Task: Look for space in Timon, Brazil from 12th  August, 2023 to 15th August, 2023 for 3 adults in price range Rs.12000 to Rs.16000. Place can be entire place with 2 bedrooms having 3 beds and 1 bathroom. Property type can be flat. Booking option can be shelf check-in. Required host language is Spanish.
Action: Mouse moved to (696, 123)
Screenshot: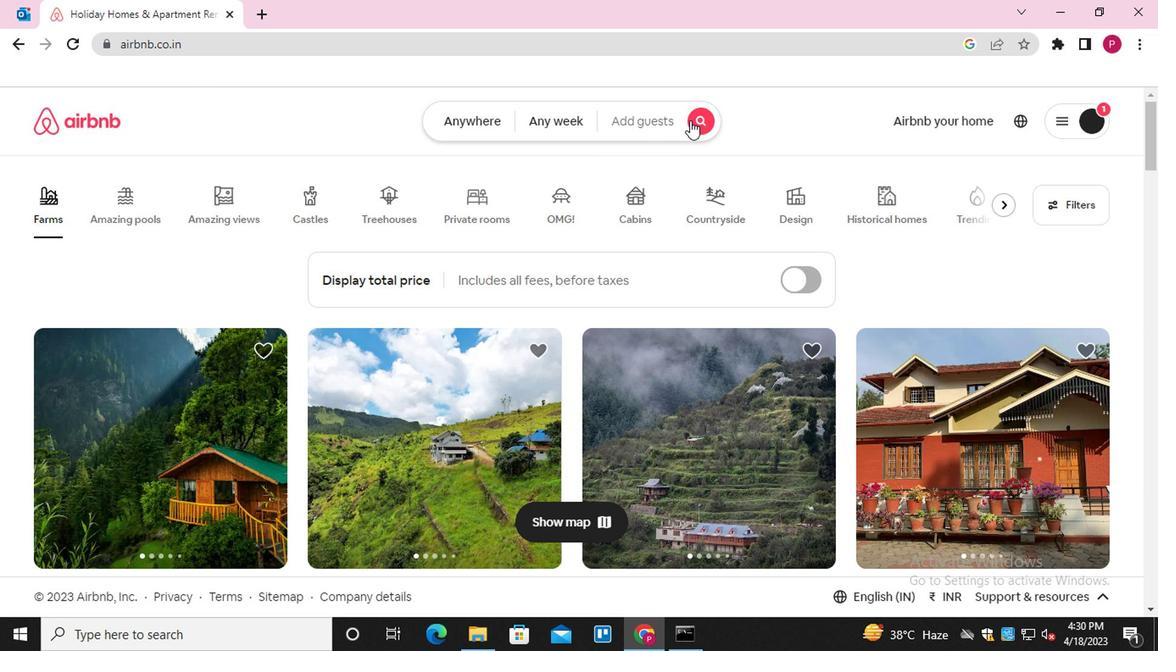 
Action: Mouse pressed left at (696, 123)
Screenshot: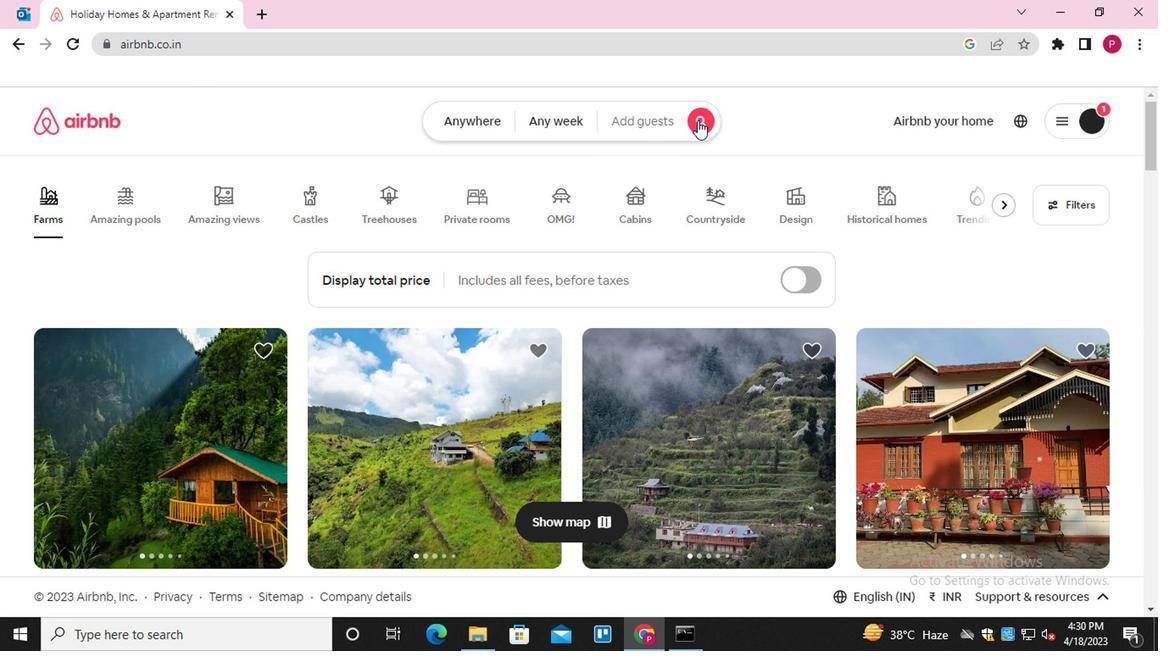 
Action: Mouse moved to (395, 187)
Screenshot: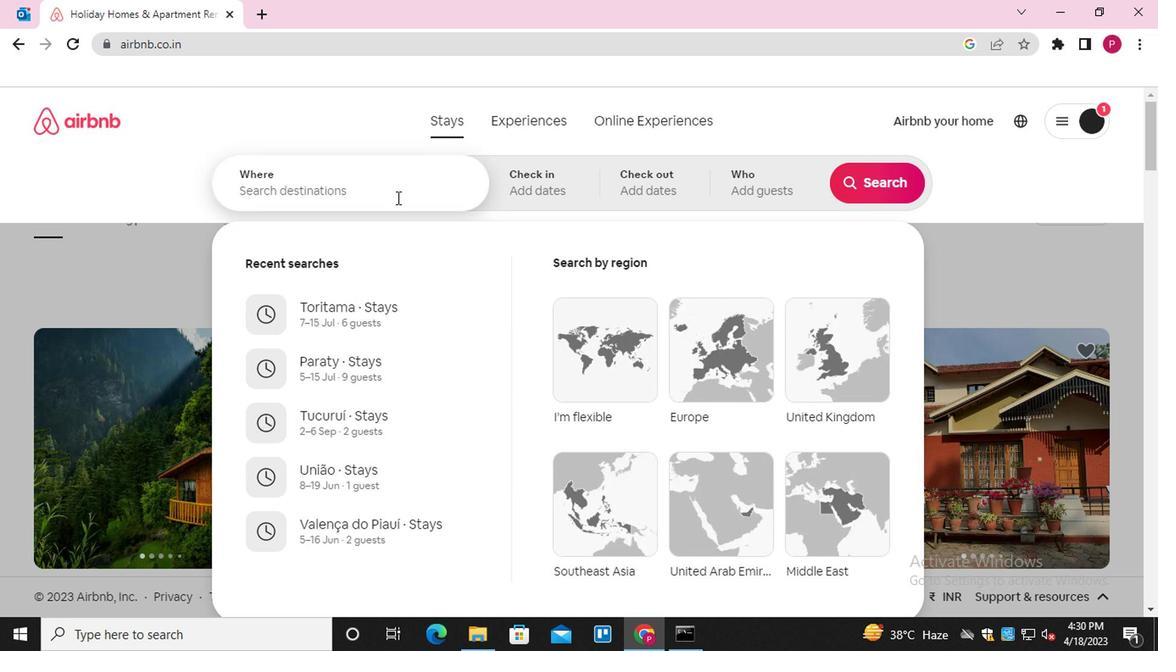 
Action: Mouse pressed left at (395, 187)
Screenshot: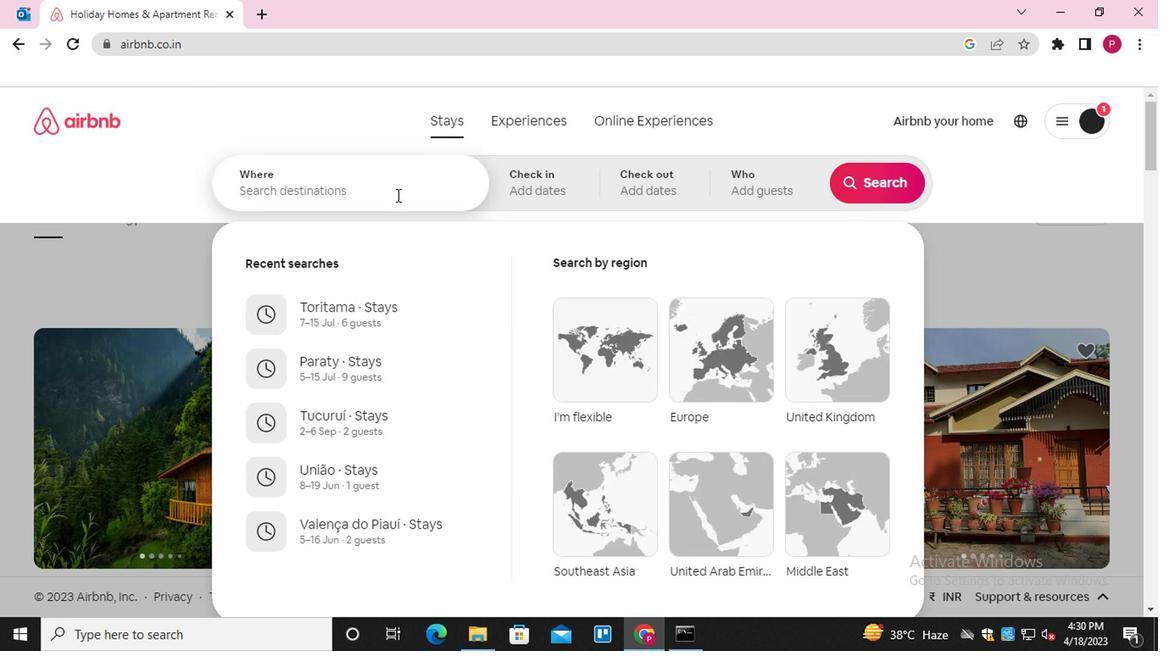 
Action: Mouse moved to (395, 187)
Screenshot: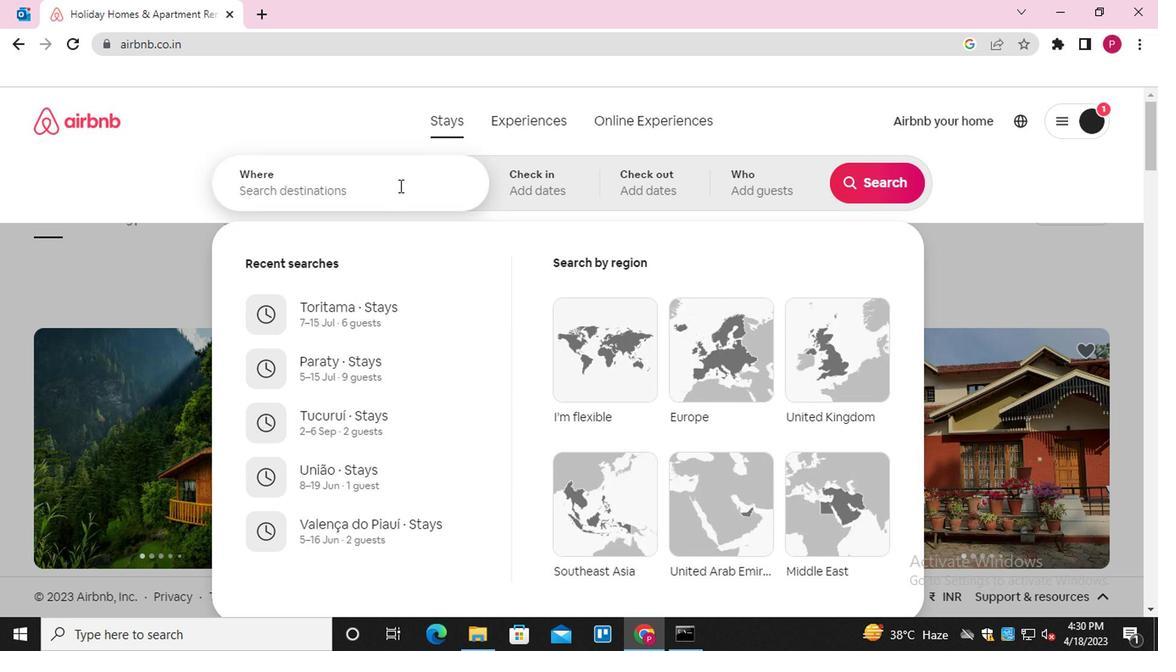 
Action: Key pressed <Key.shift>TIMON,<Key.shift>BRAZIL
Screenshot: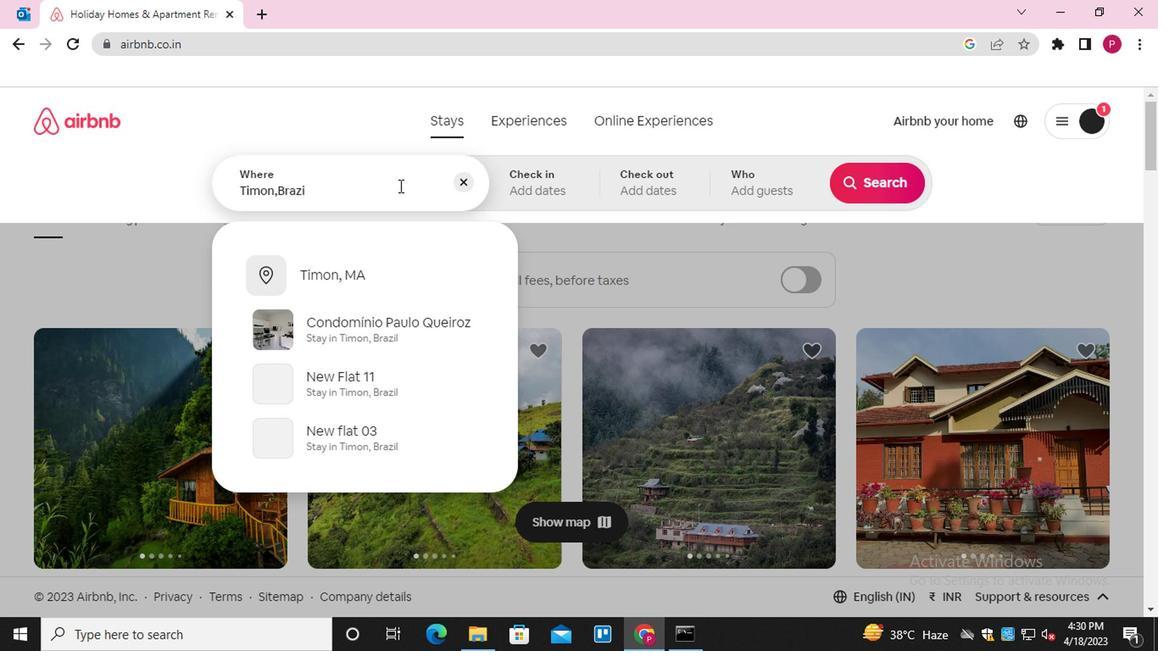 
Action: Mouse moved to (377, 274)
Screenshot: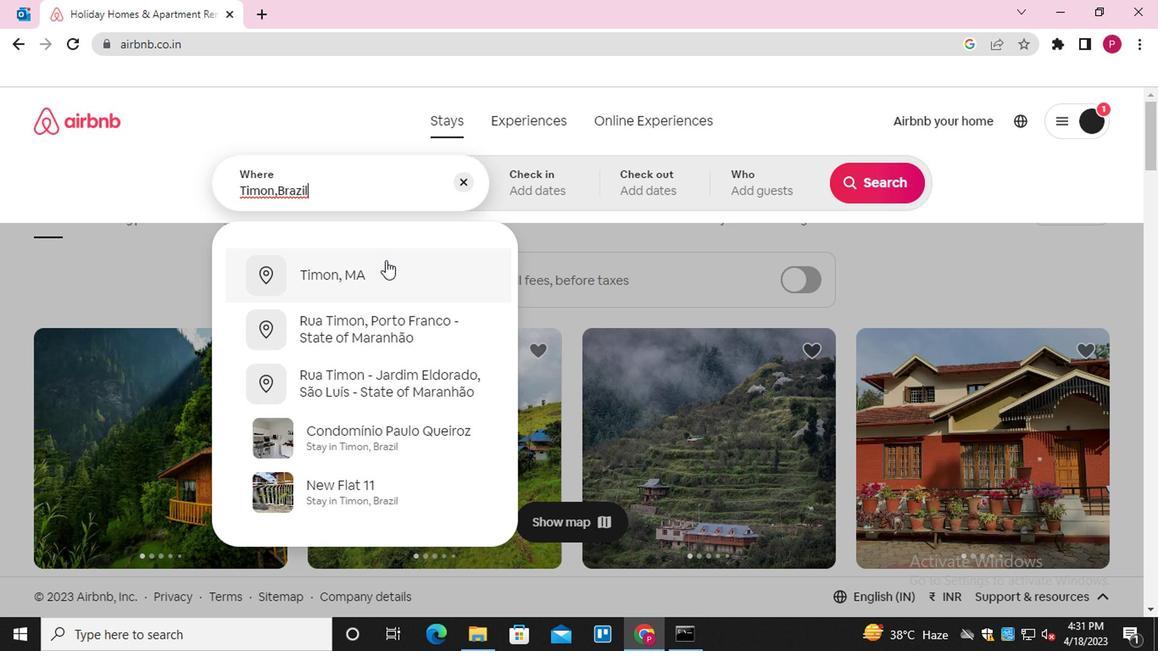 
Action: Mouse pressed left at (377, 274)
Screenshot: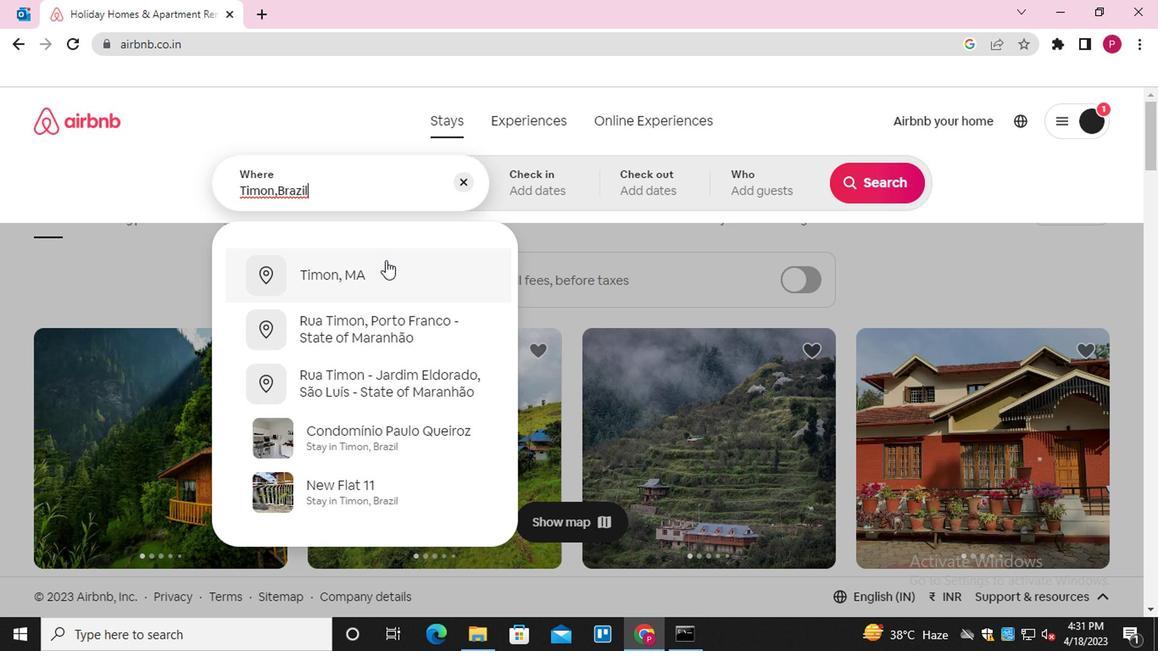
Action: Mouse moved to (864, 315)
Screenshot: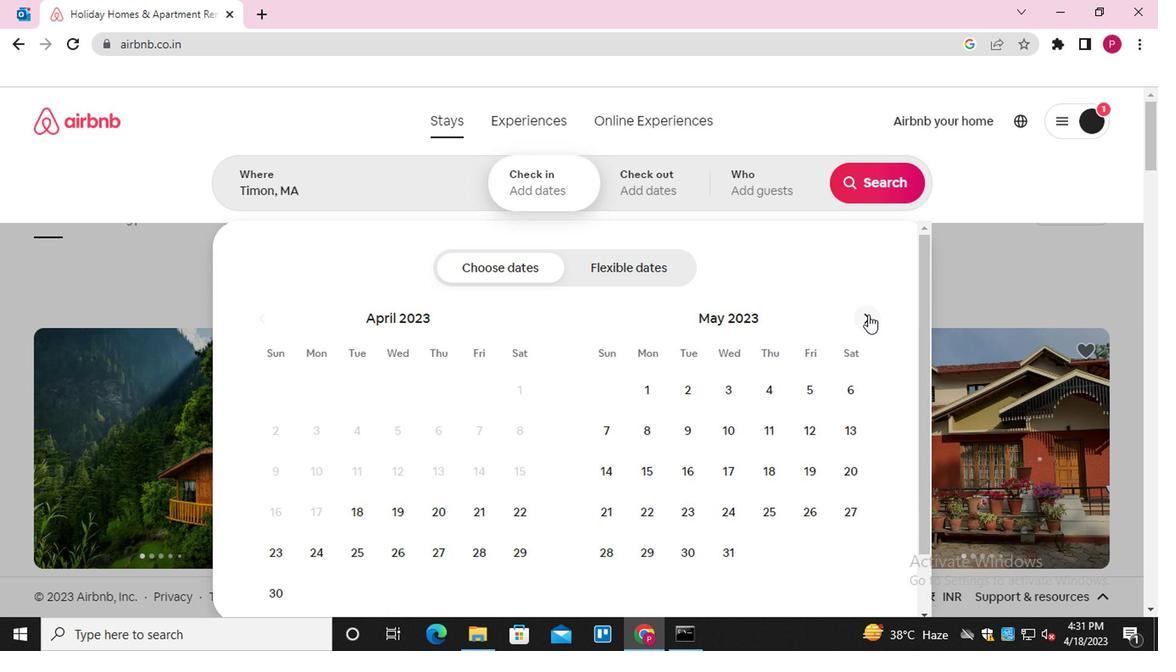 
Action: Mouse pressed left at (864, 315)
Screenshot: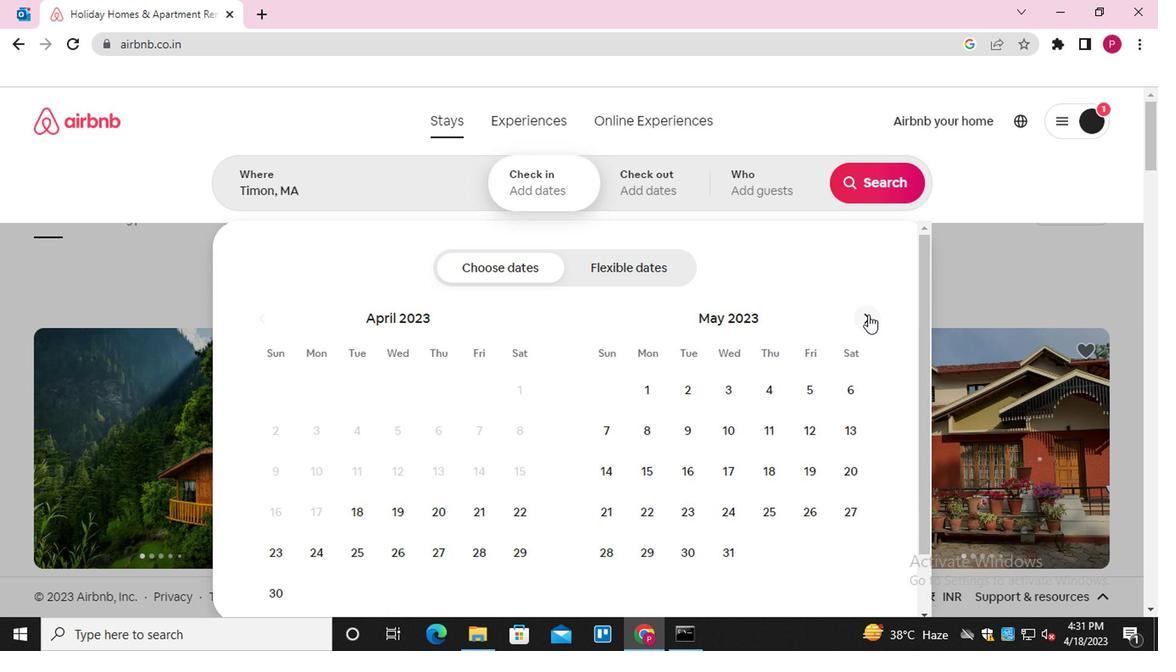 
Action: Mouse pressed left at (864, 315)
Screenshot: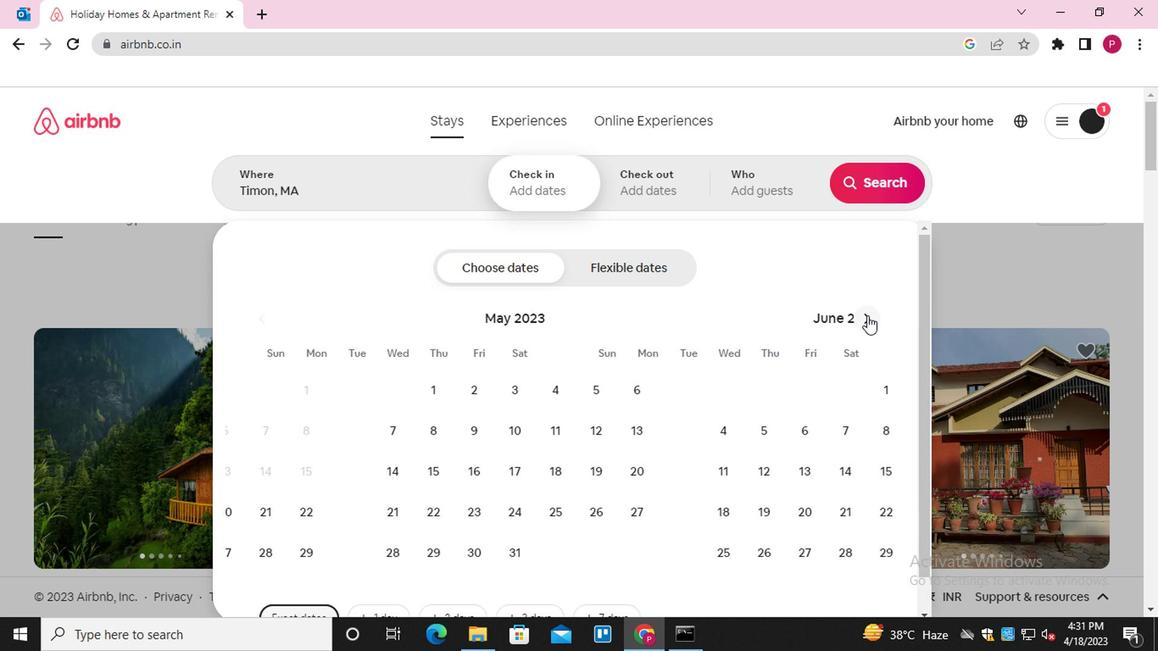 
Action: Mouse pressed left at (864, 315)
Screenshot: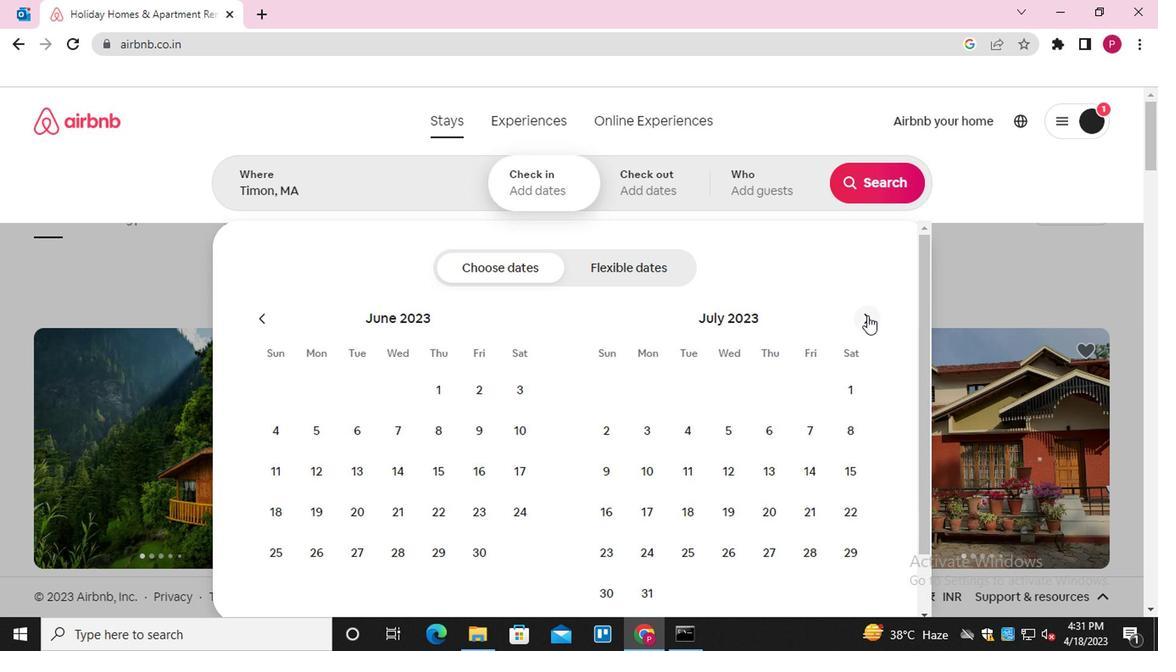 
Action: Mouse moved to (837, 425)
Screenshot: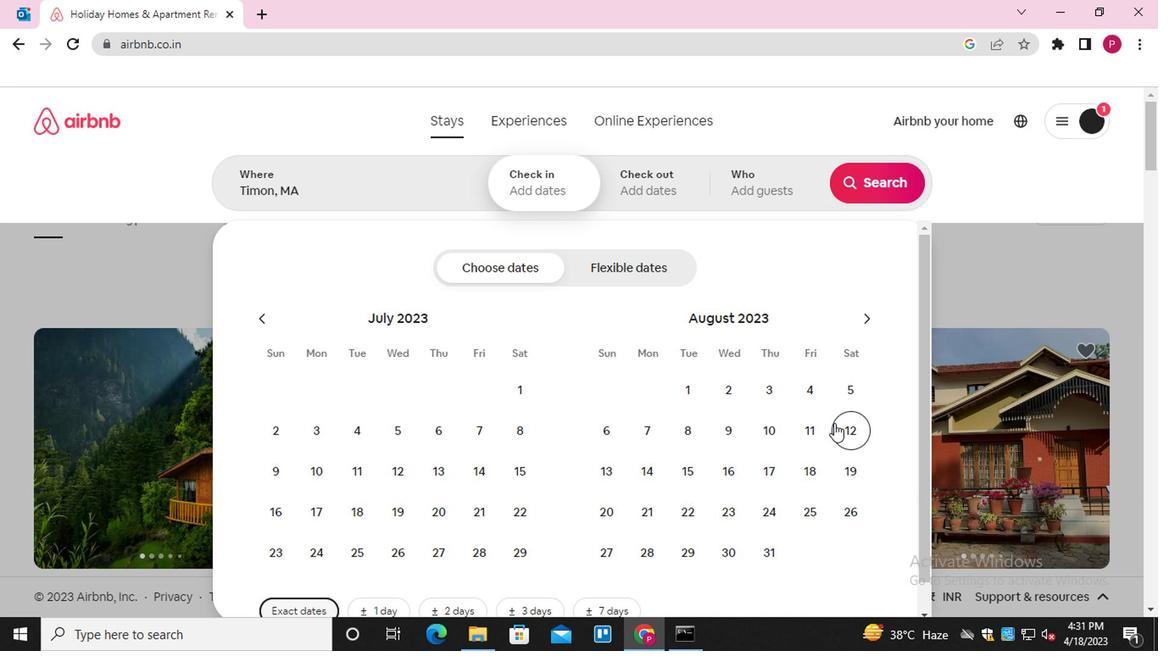 
Action: Mouse pressed left at (837, 425)
Screenshot: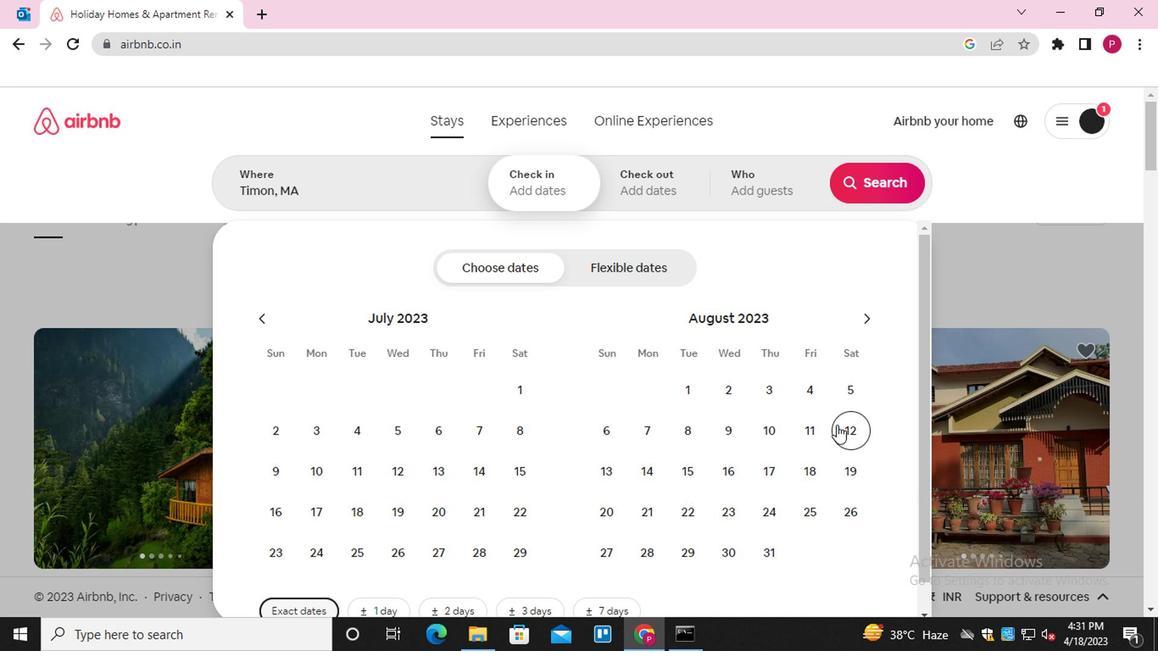 
Action: Mouse moved to (674, 463)
Screenshot: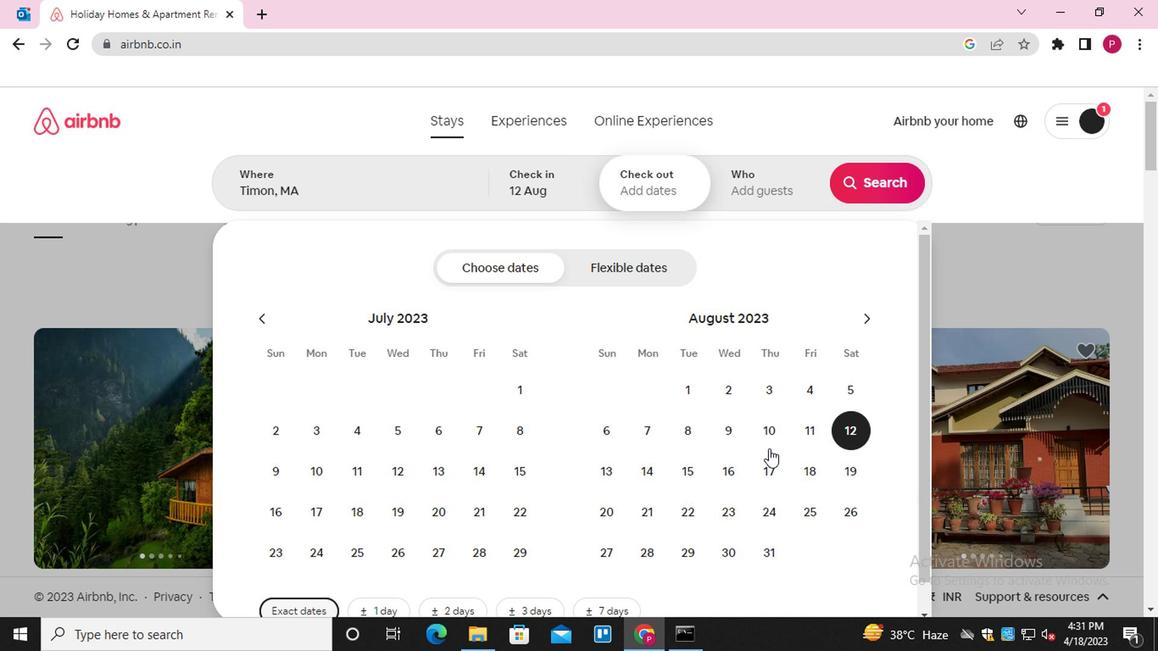 
Action: Mouse pressed left at (674, 463)
Screenshot: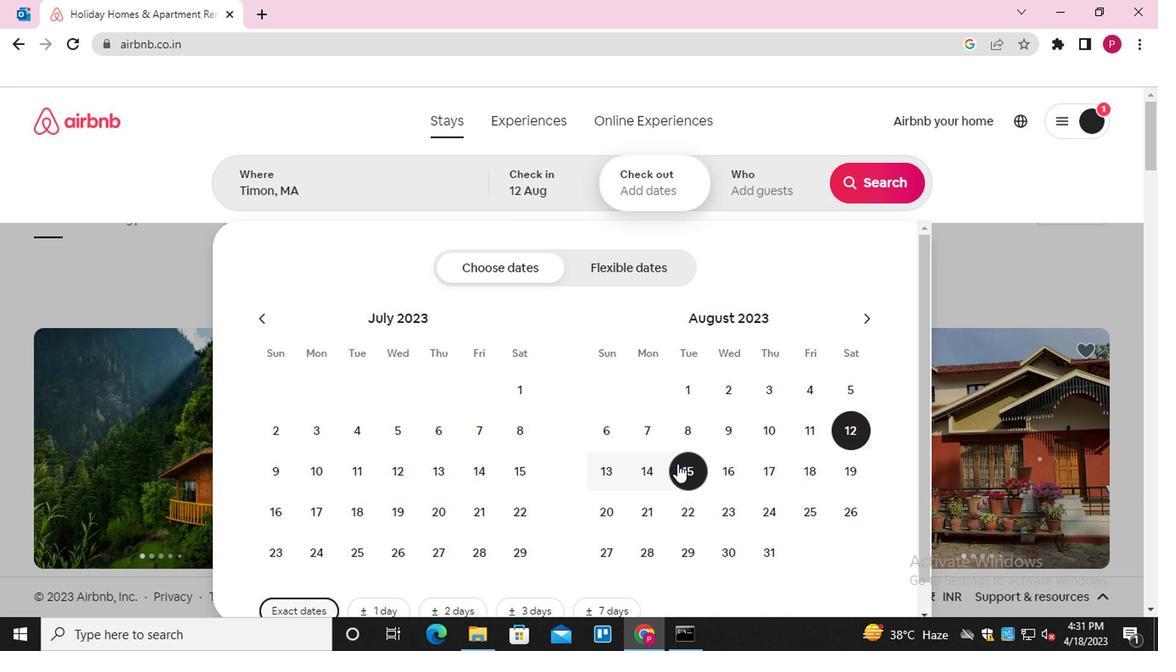 
Action: Mouse moved to (786, 195)
Screenshot: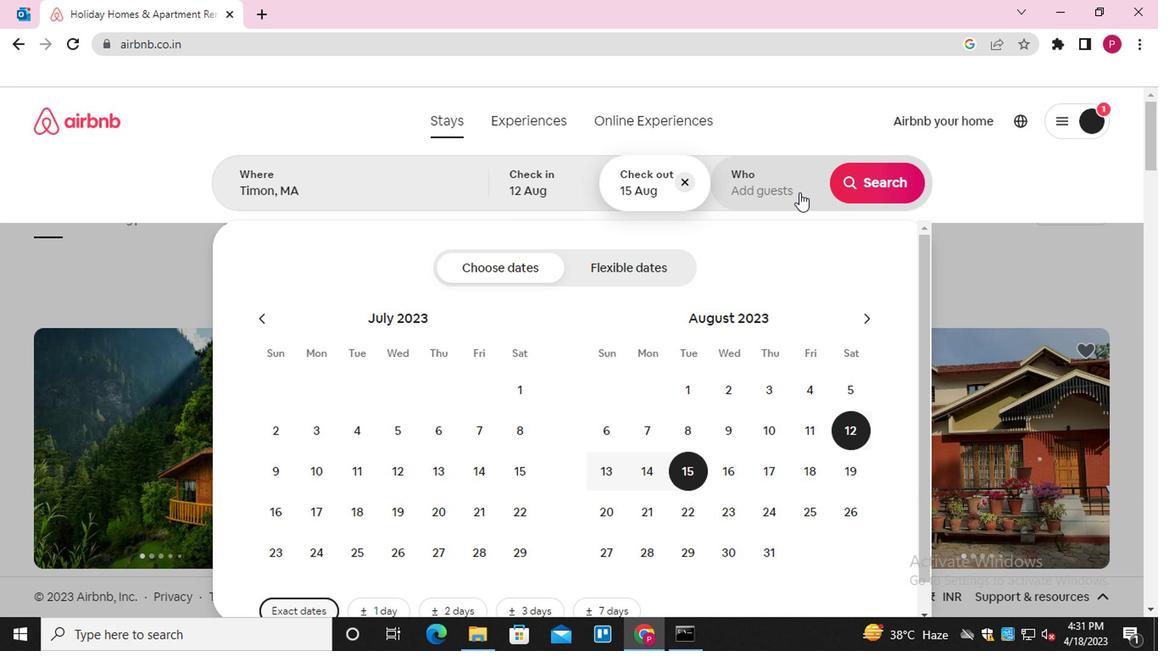 
Action: Mouse pressed left at (786, 195)
Screenshot: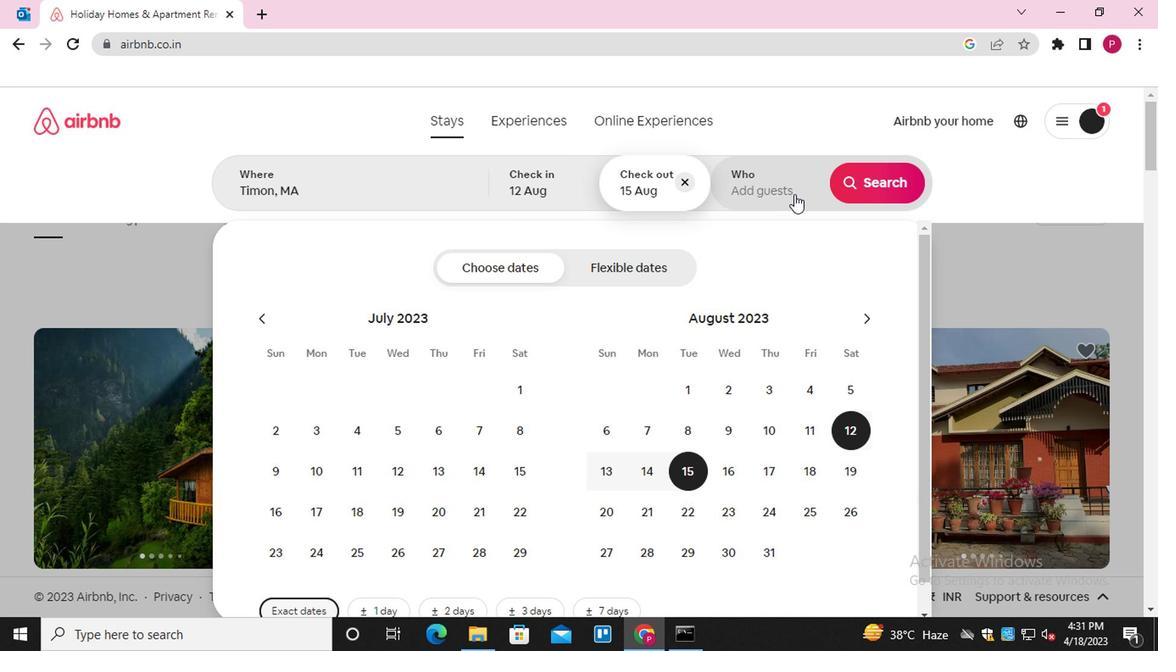 
Action: Mouse moved to (882, 278)
Screenshot: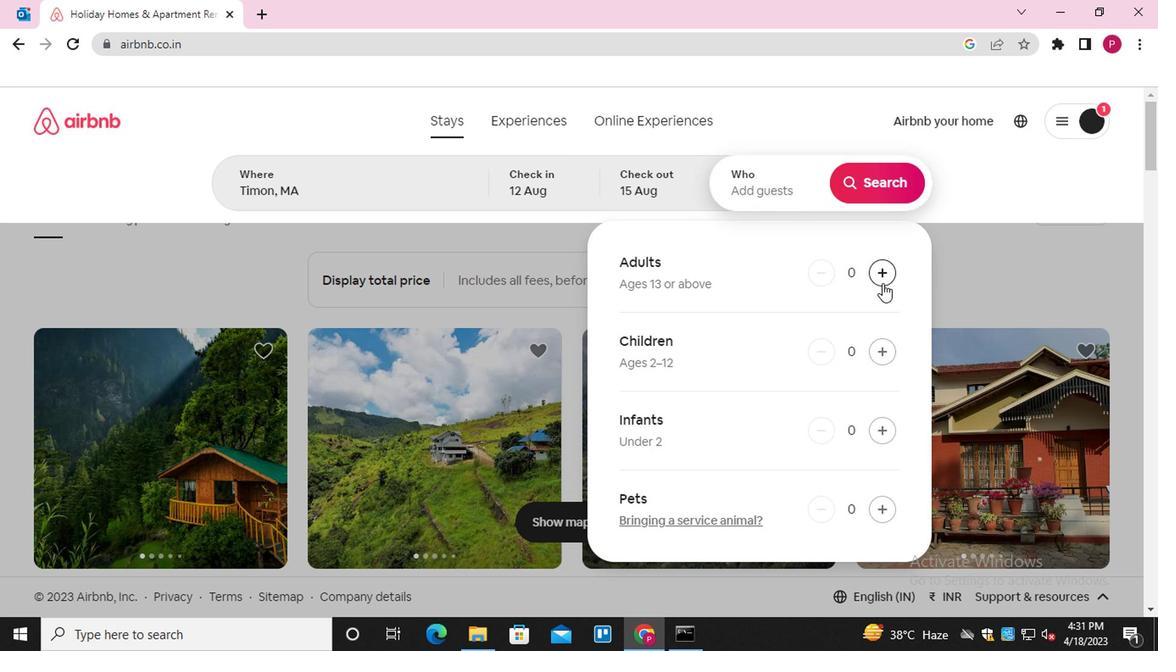 
Action: Mouse pressed left at (882, 278)
Screenshot: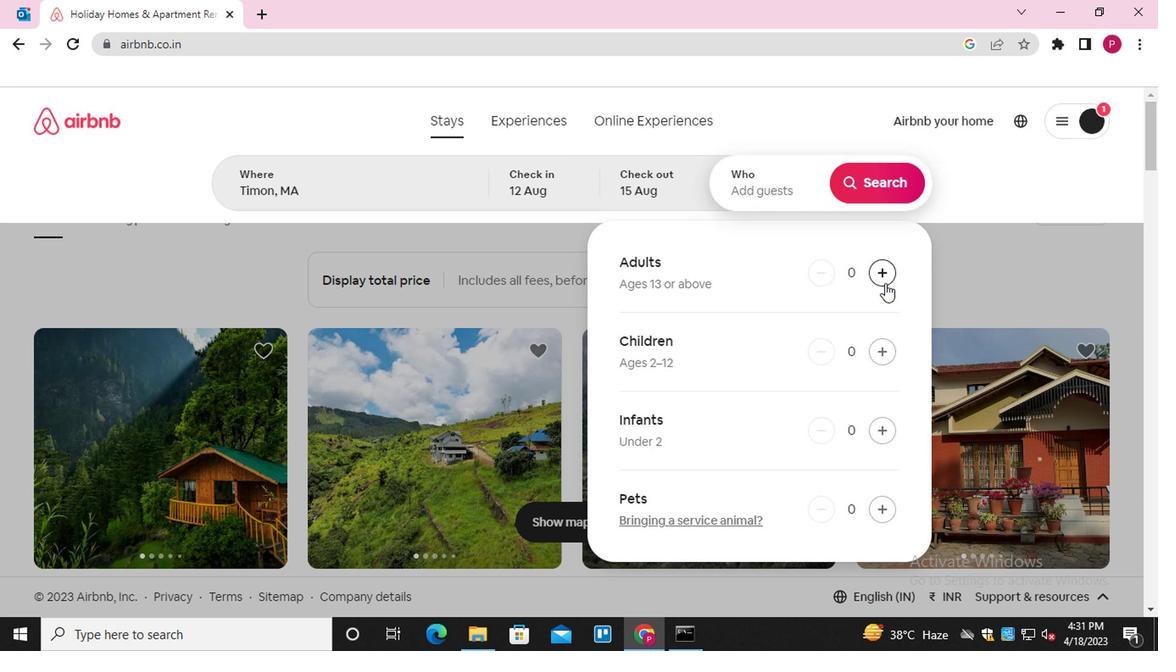 
Action: Mouse moved to (879, 278)
Screenshot: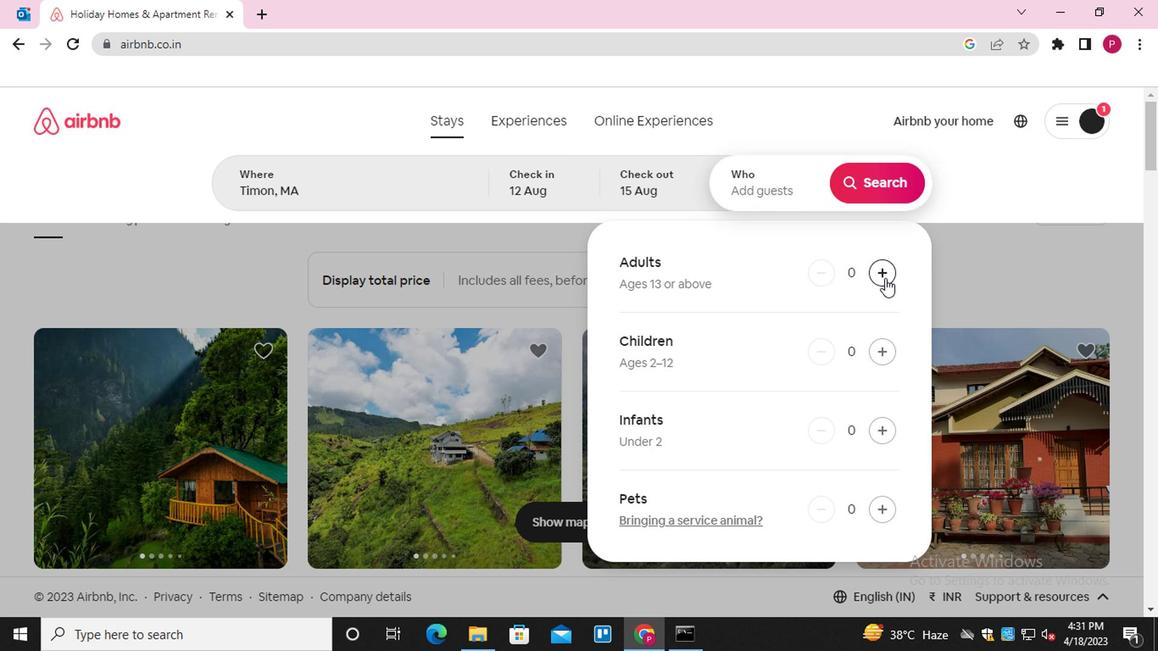 
Action: Mouse pressed left at (879, 278)
Screenshot: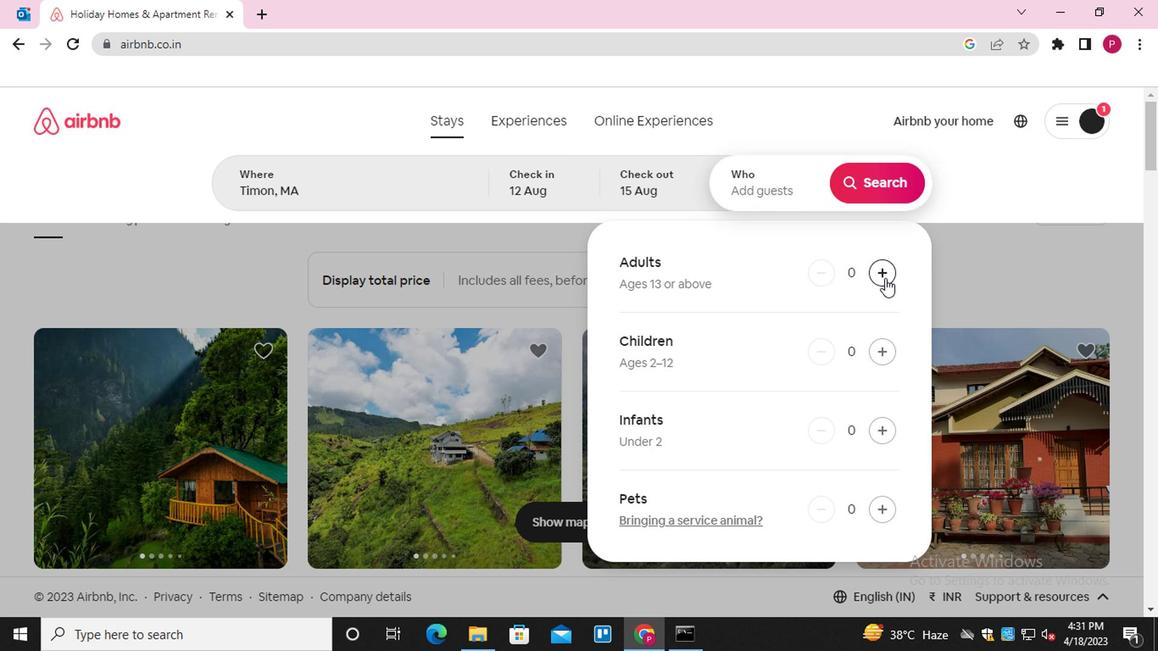 
Action: Mouse pressed left at (879, 278)
Screenshot: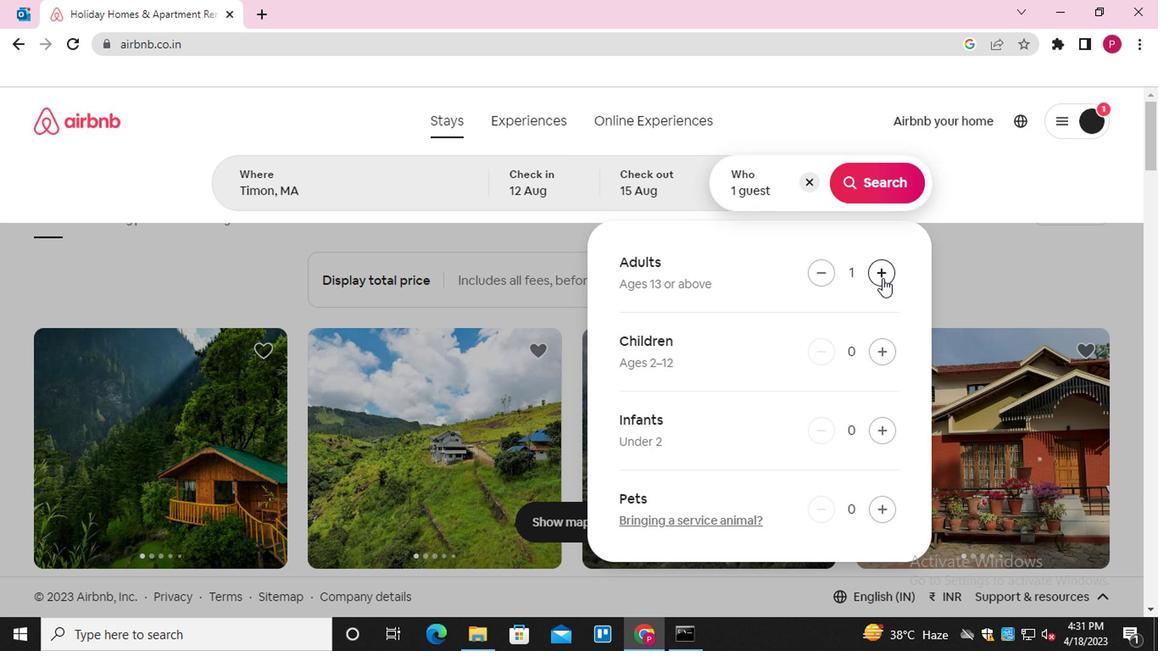
Action: Mouse moved to (901, 182)
Screenshot: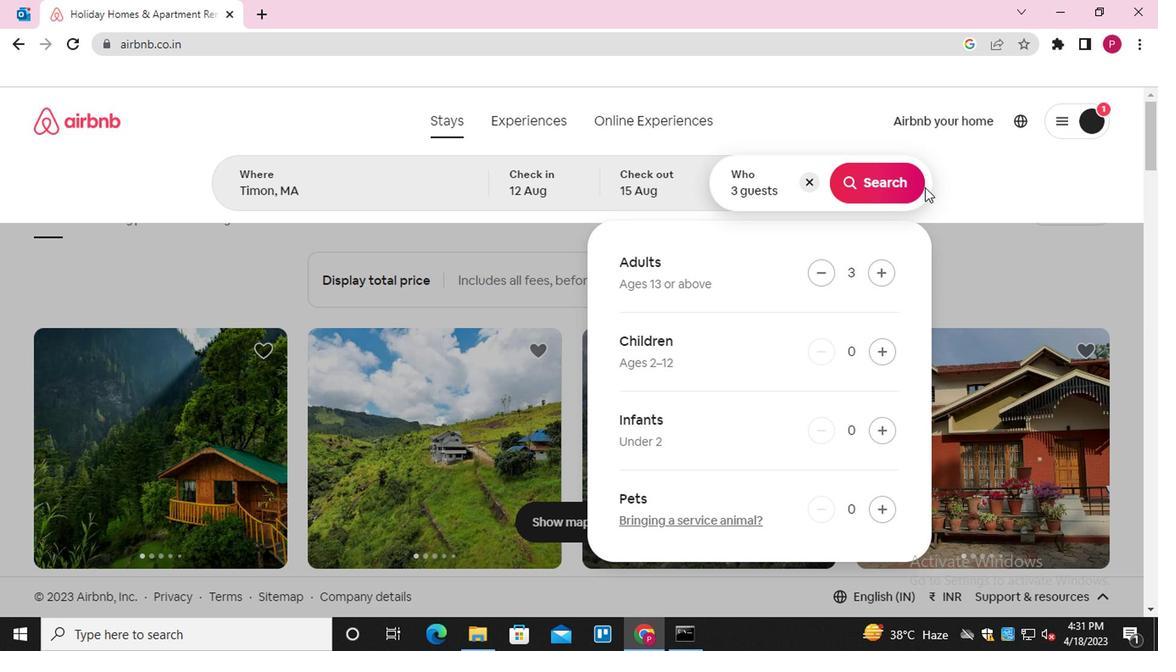 
Action: Mouse pressed left at (901, 182)
Screenshot: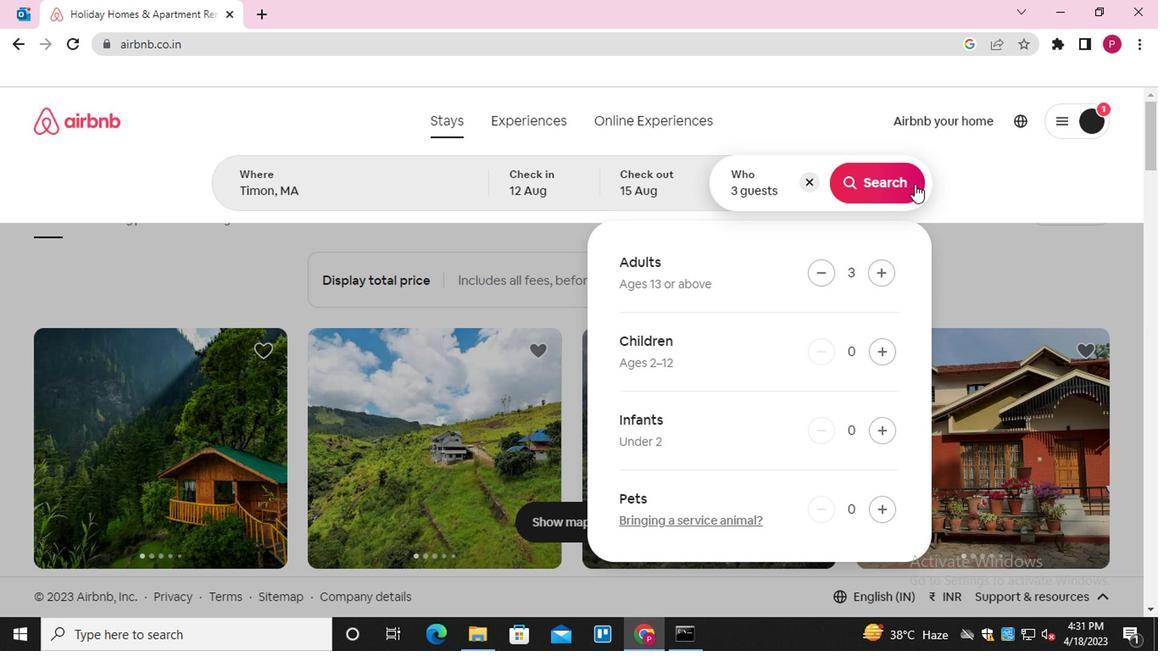
Action: Mouse moved to (1060, 188)
Screenshot: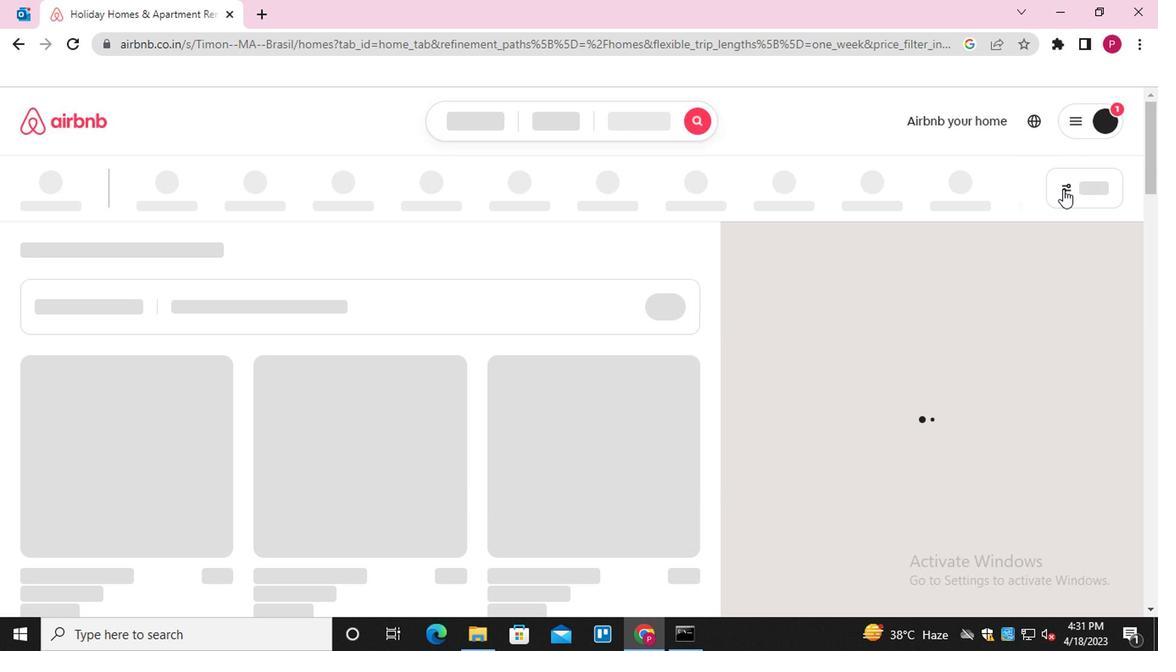 
Action: Mouse pressed left at (1060, 188)
Screenshot: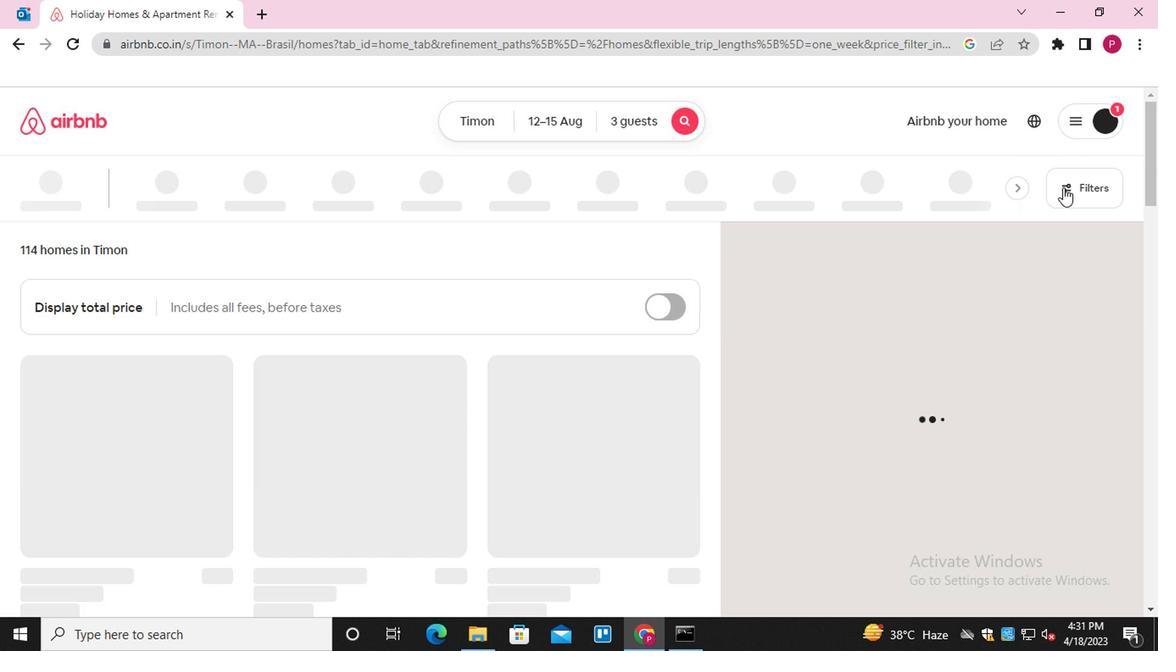 
Action: Mouse moved to (354, 409)
Screenshot: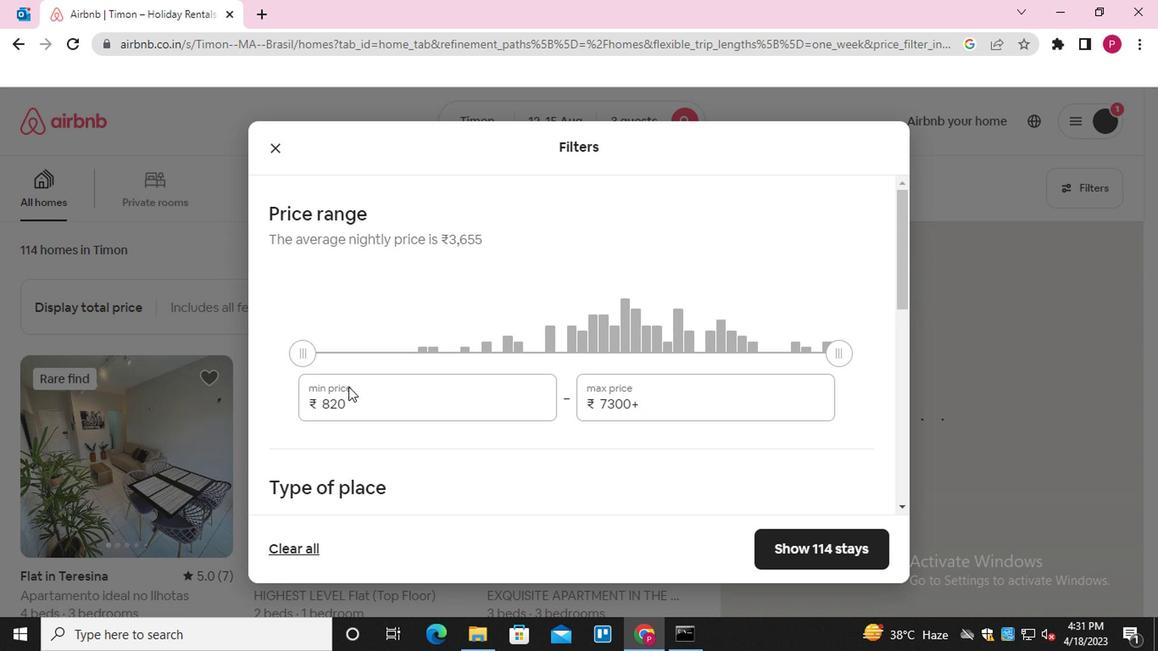 
Action: Mouse pressed left at (354, 409)
Screenshot: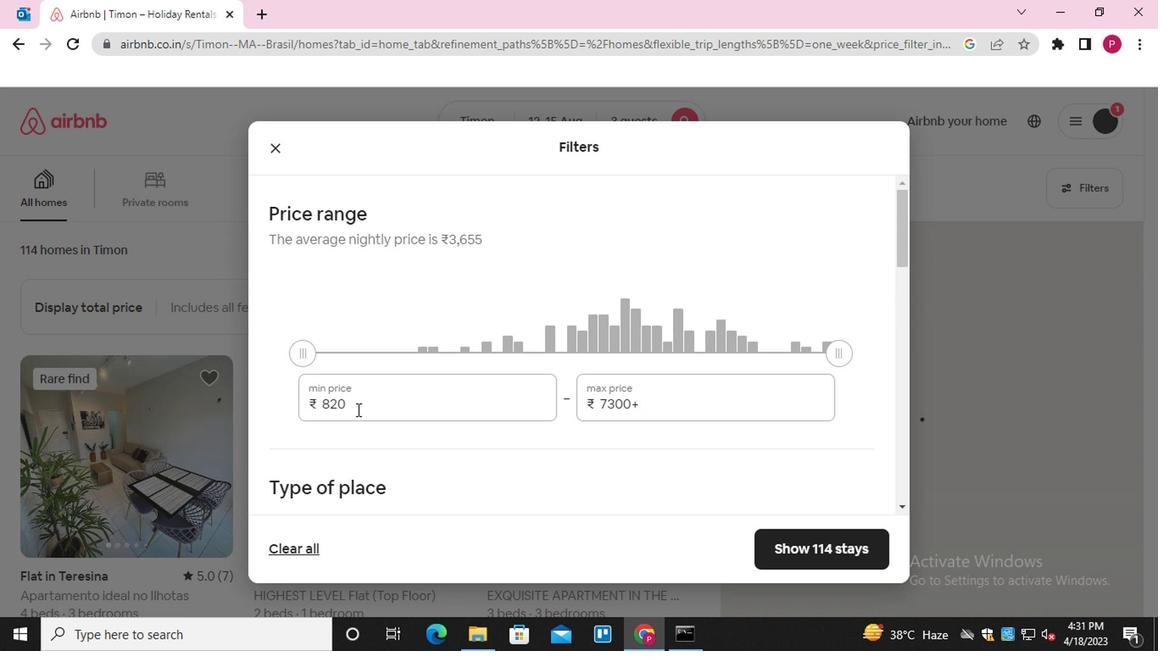
Action: Mouse pressed left at (354, 409)
Screenshot: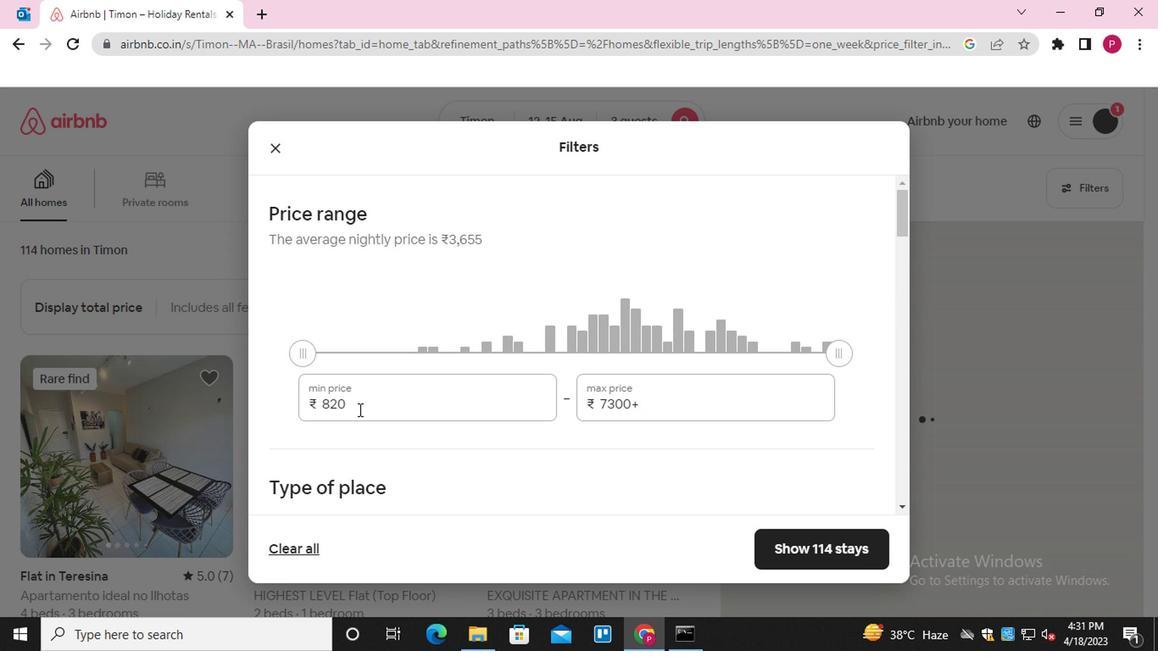 
Action: Mouse pressed left at (354, 409)
Screenshot: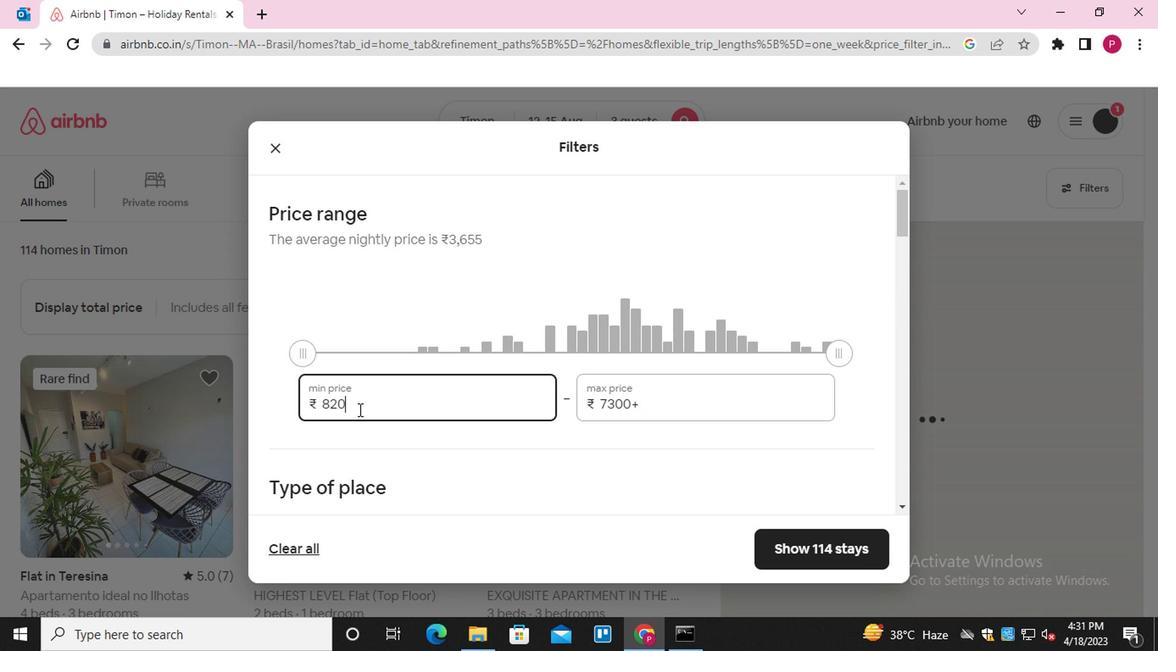 
Action: Key pressed 12000<Key.tab>16000
Screenshot: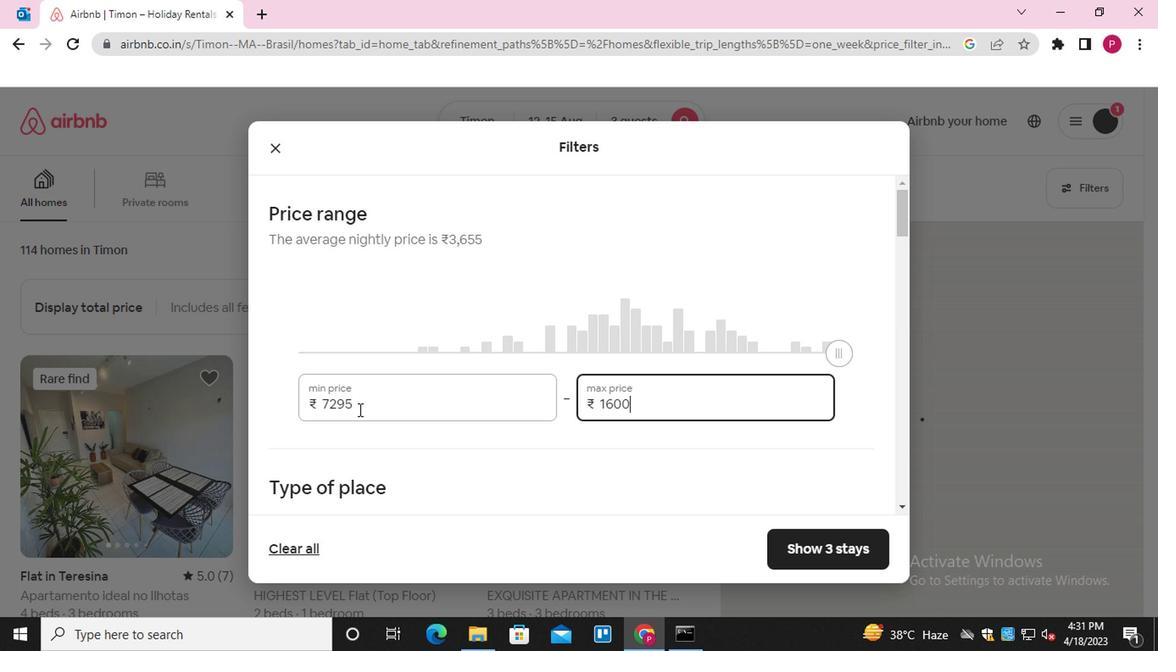 
Action: Mouse moved to (348, 406)
Screenshot: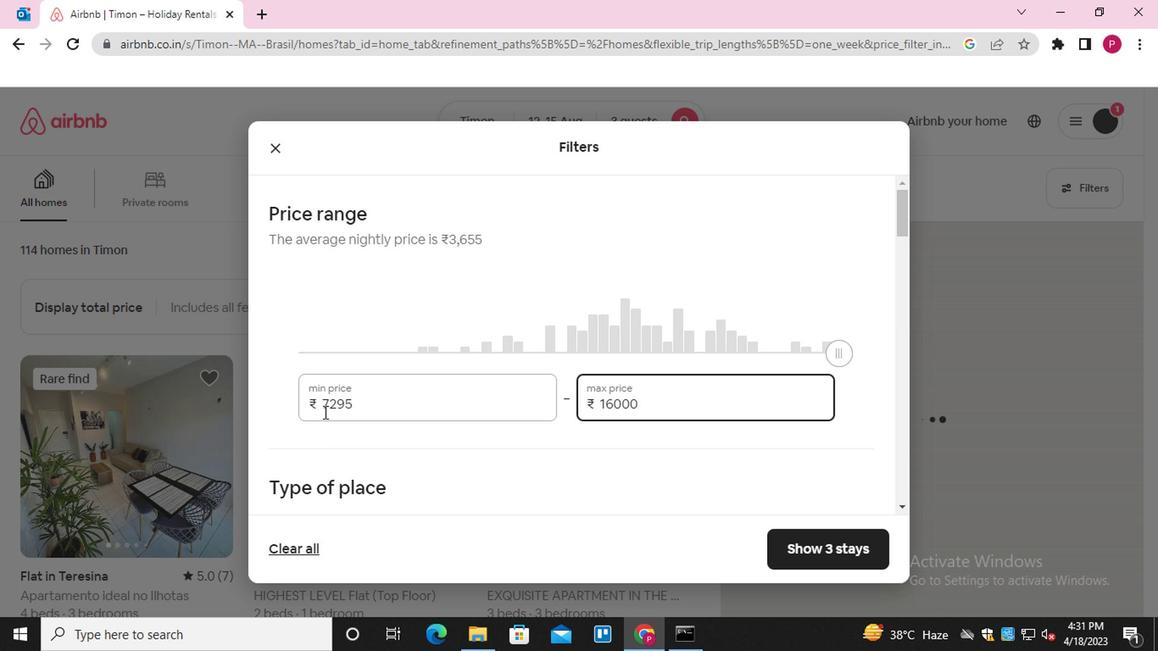 
Action: Mouse pressed left at (348, 406)
Screenshot: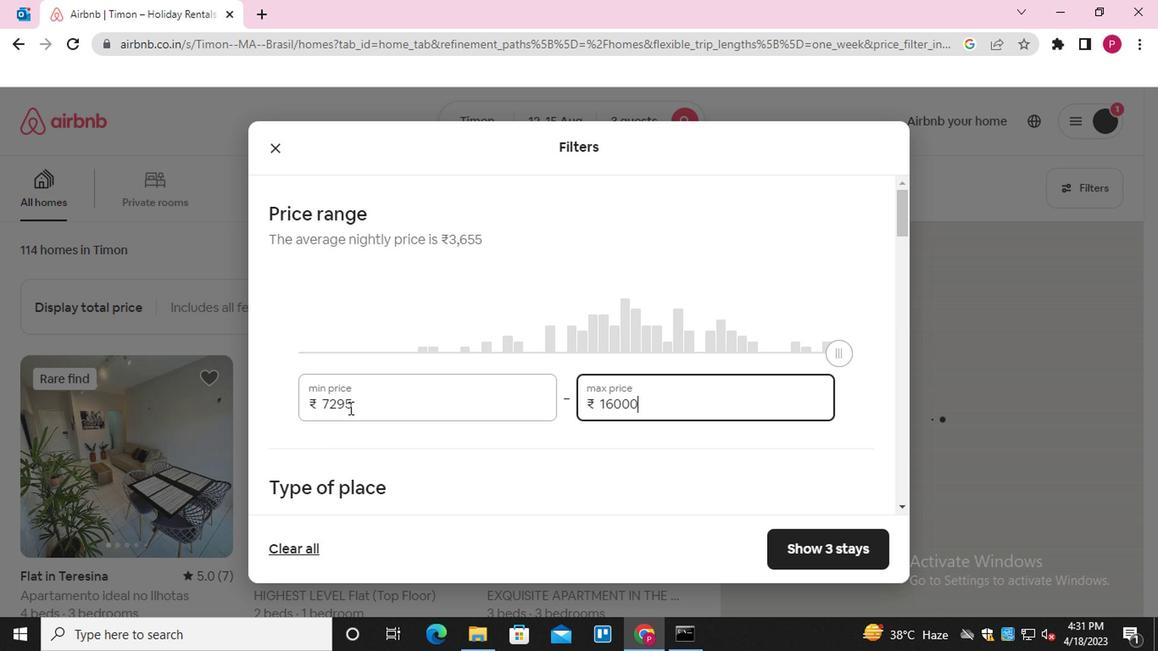 
Action: Mouse pressed left at (348, 406)
Screenshot: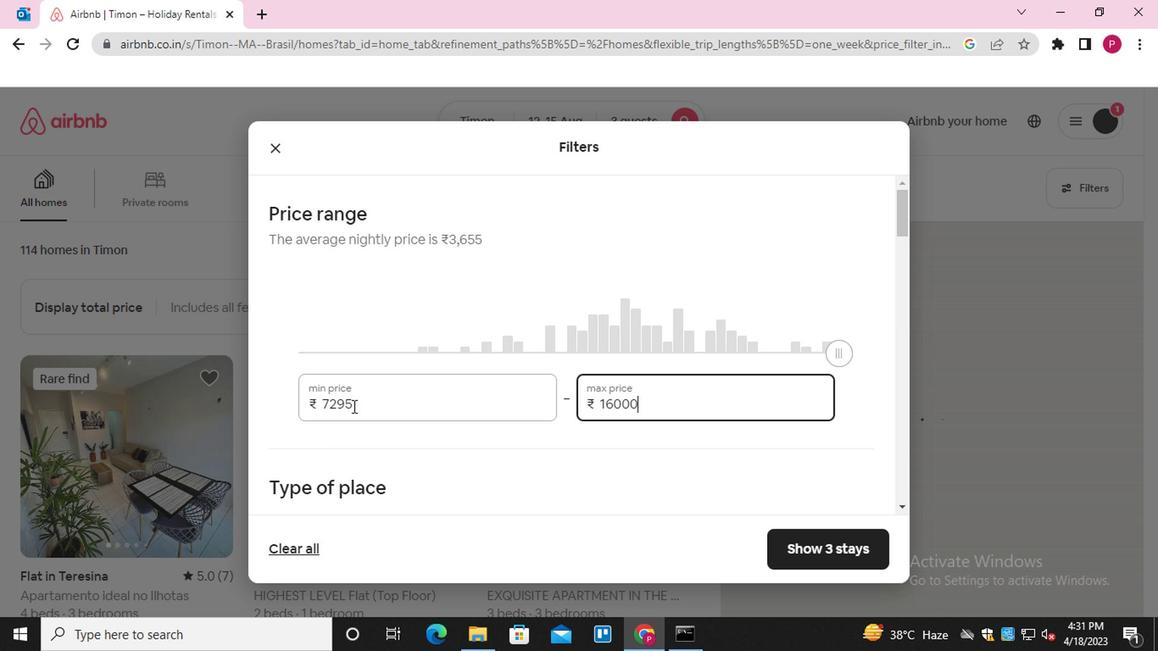 
Action: Mouse pressed left at (348, 406)
Screenshot: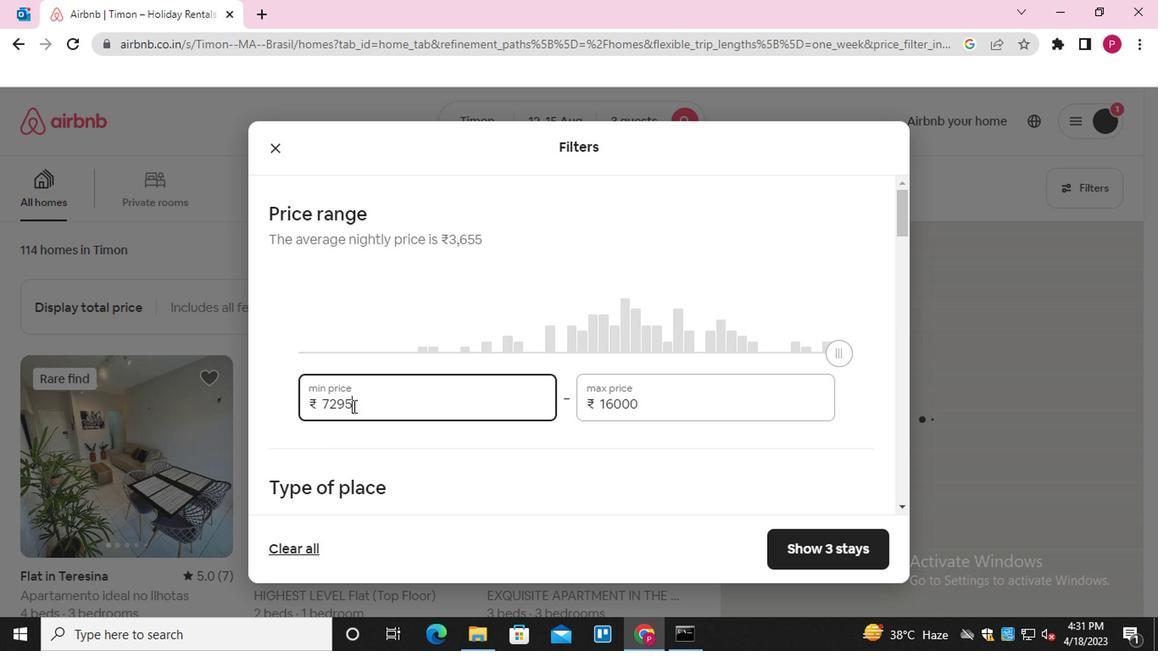 
Action: Mouse moved to (342, 399)
Screenshot: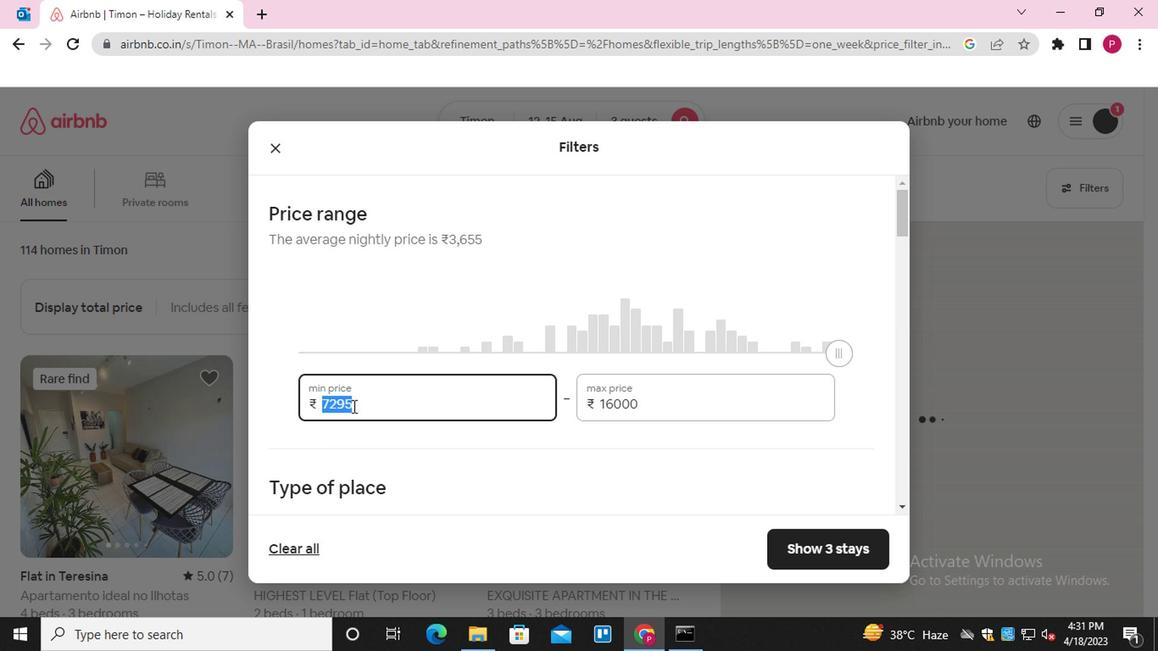 
Action: Key pressed 12000
Screenshot: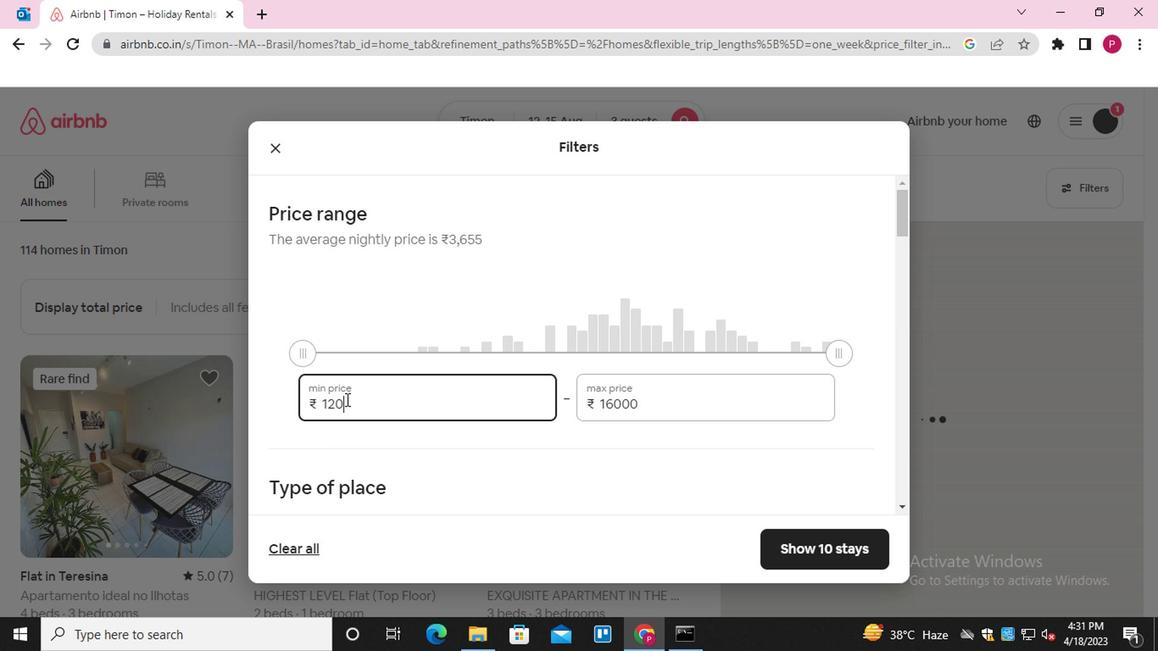 
Action: Mouse moved to (450, 456)
Screenshot: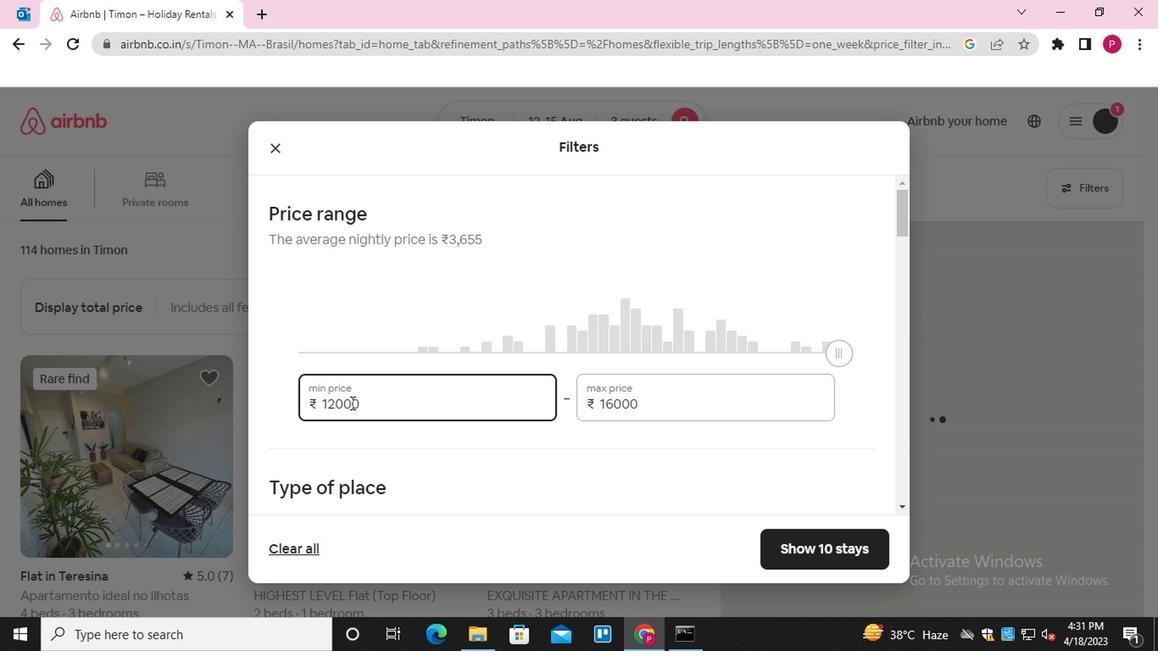 
Action: Mouse scrolled (450, 455) with delta (0, -1)
Screenshot: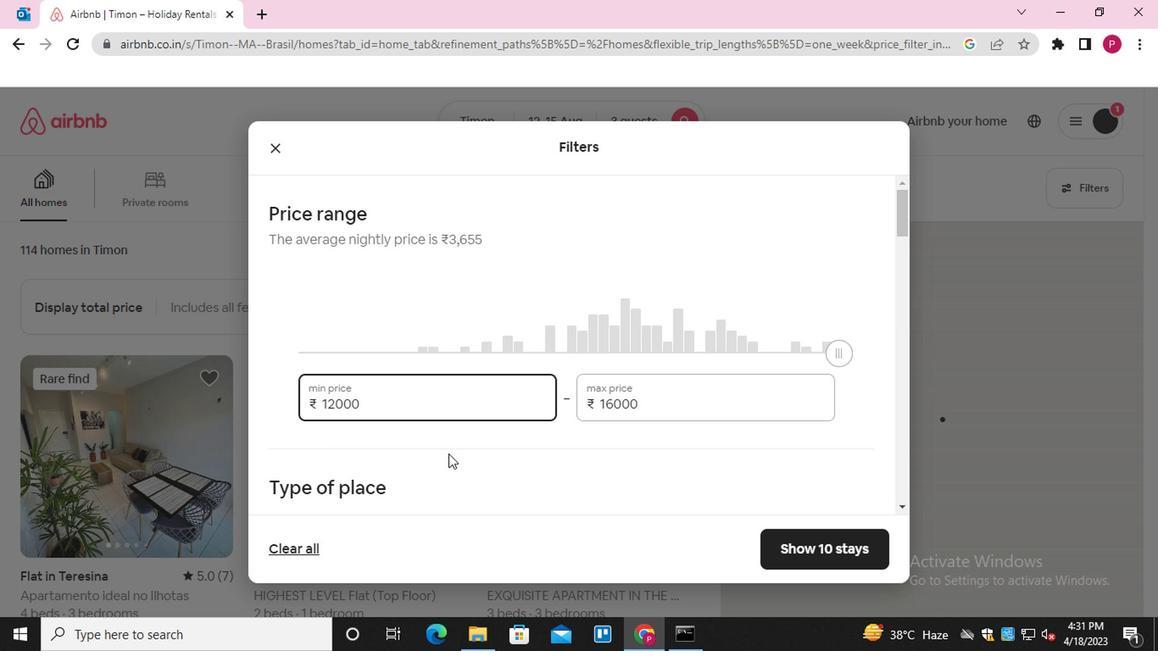 
Action: Mouse scrolled (450, 455) with delta (0, -1)
Screenshot: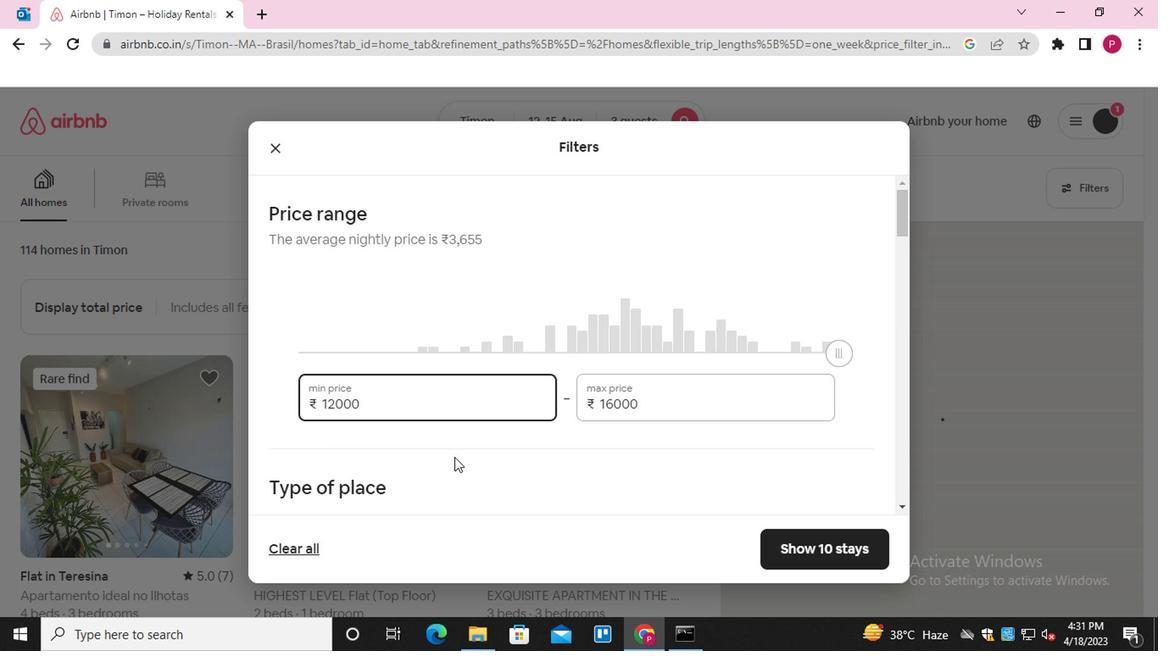 
Action: Mouse scrolled (450, 455) with delta (0, -1)
Screenshot: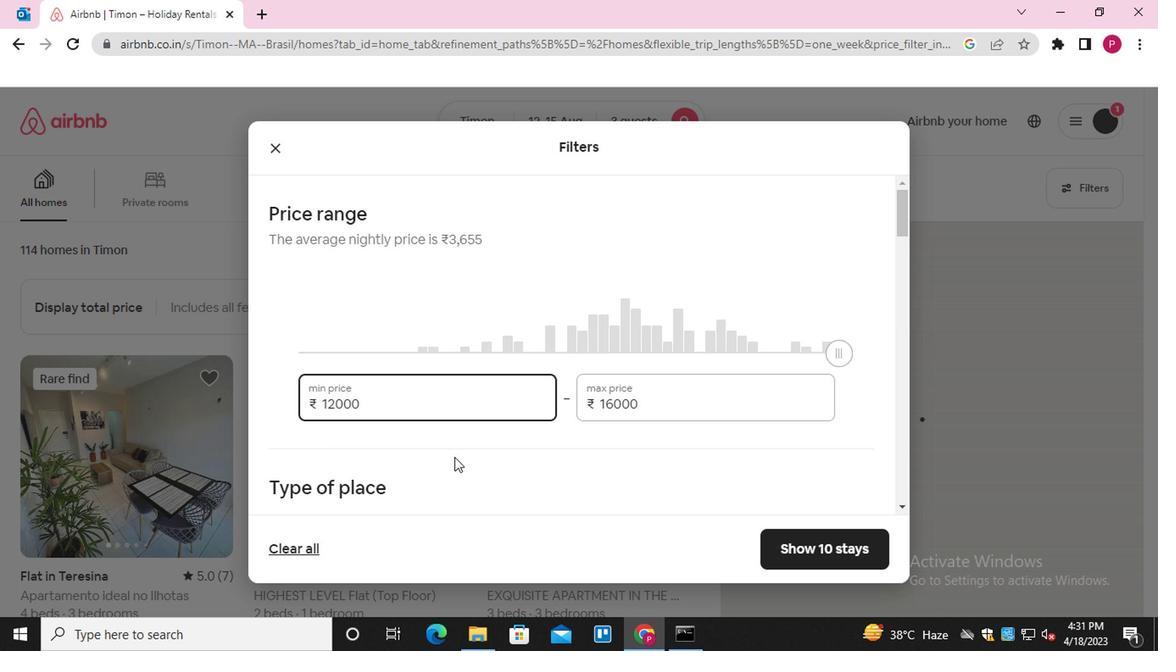 
Action: Mouse moved to (279, 287)
Screenshot: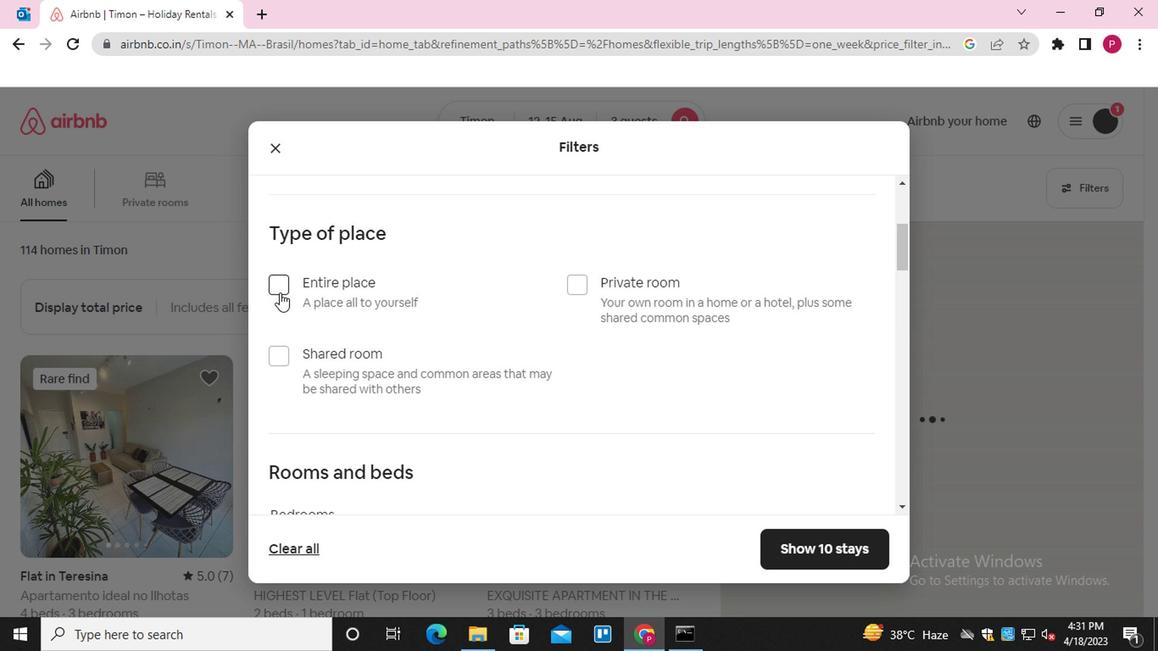 
Action: Mouse pressed left at (279, 287)
Screenshot: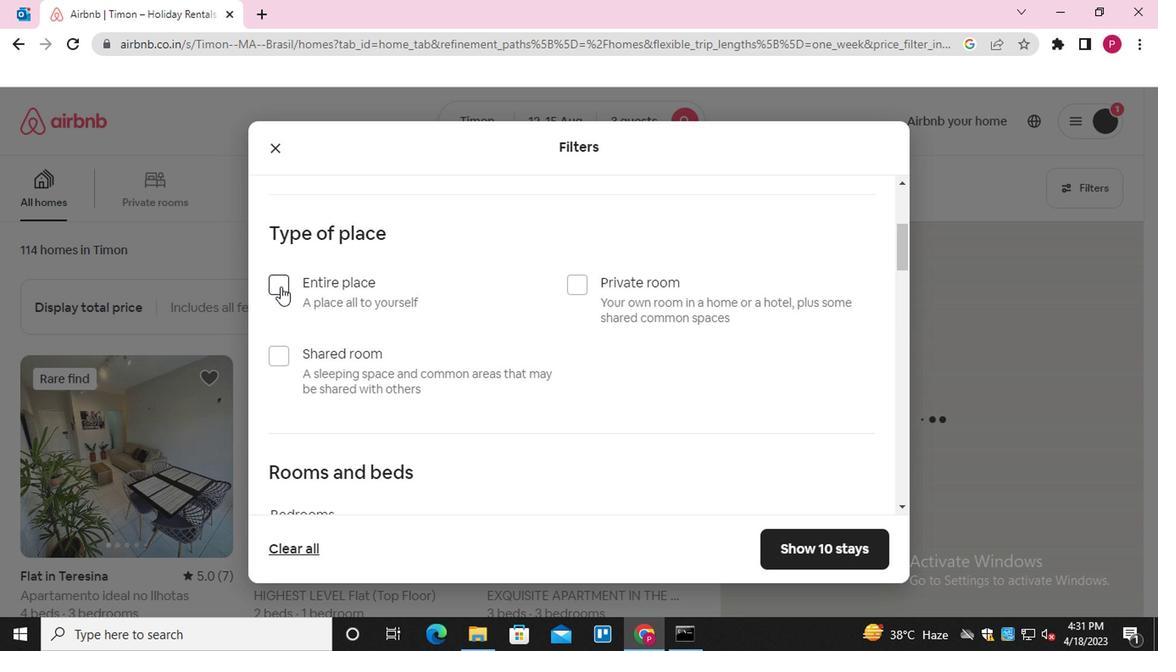 
Action: Mouse moved to (509, 410)
Screenshot: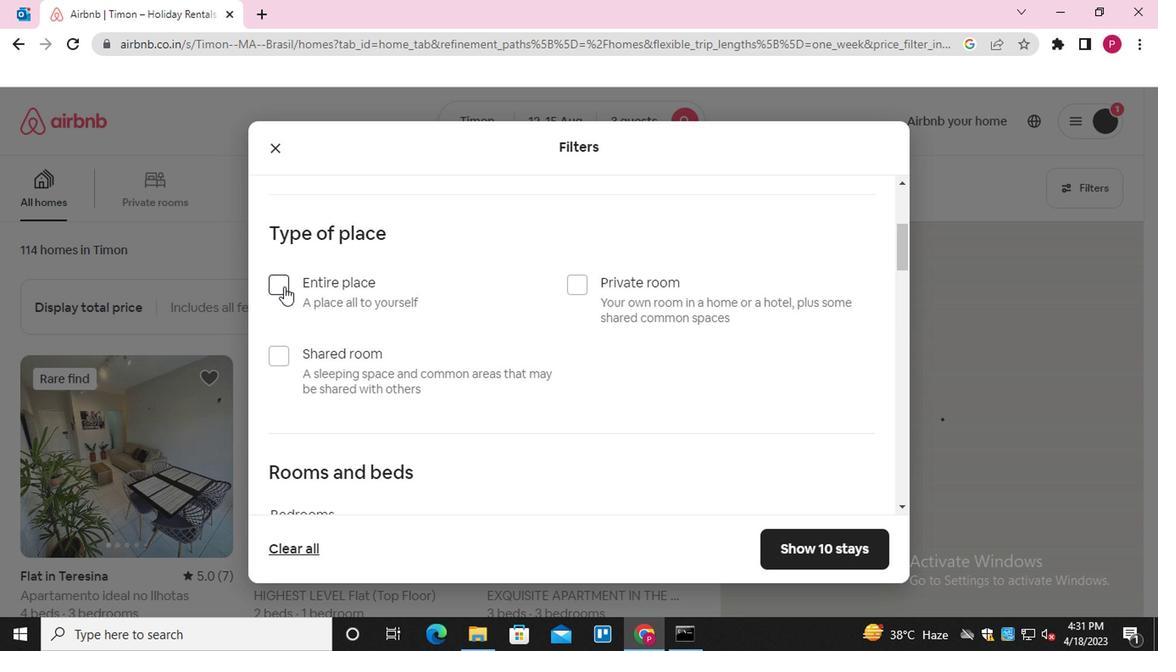 
Action: Mouse scrolled (509, 409) with delta (0, -1)
Screenshot: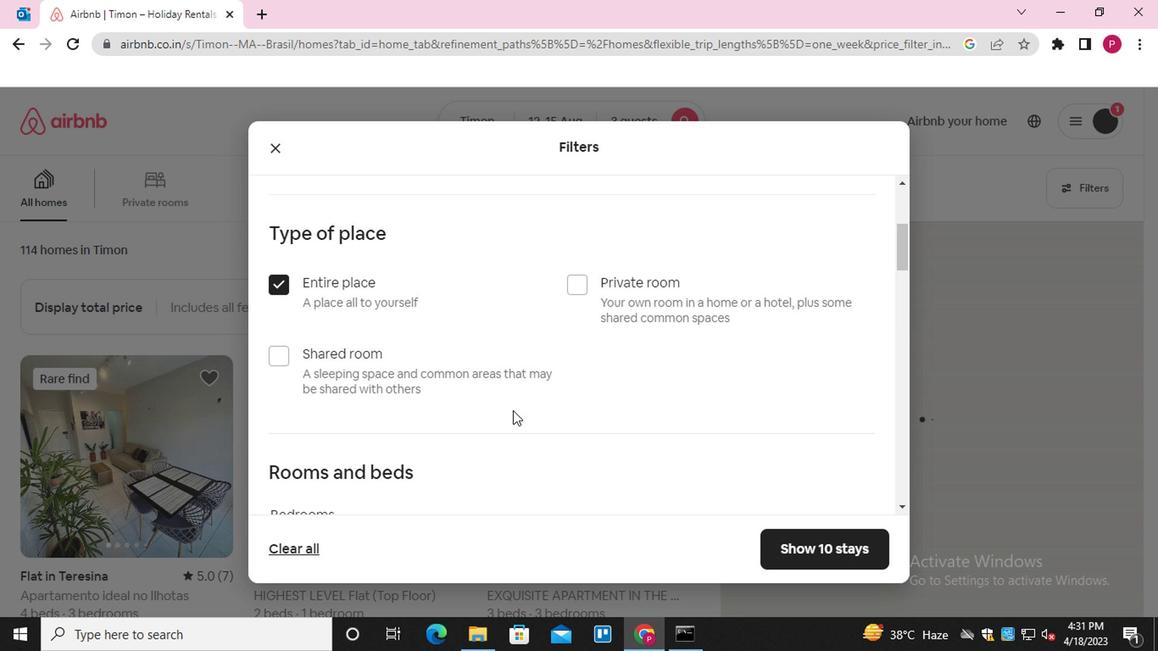 
Action: Mouse scrolled (509, 409) with delta (0, -1)
Screenshot: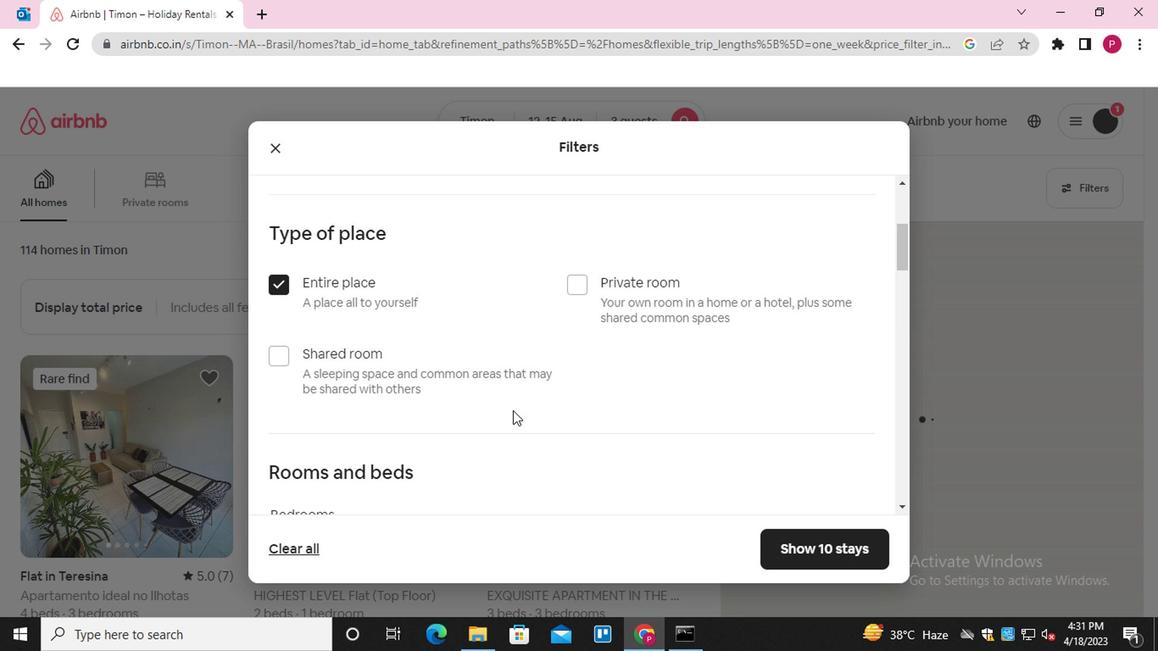 
Action: Mouse scrolled (509, 409) with delta (0, -1)
Screenshot: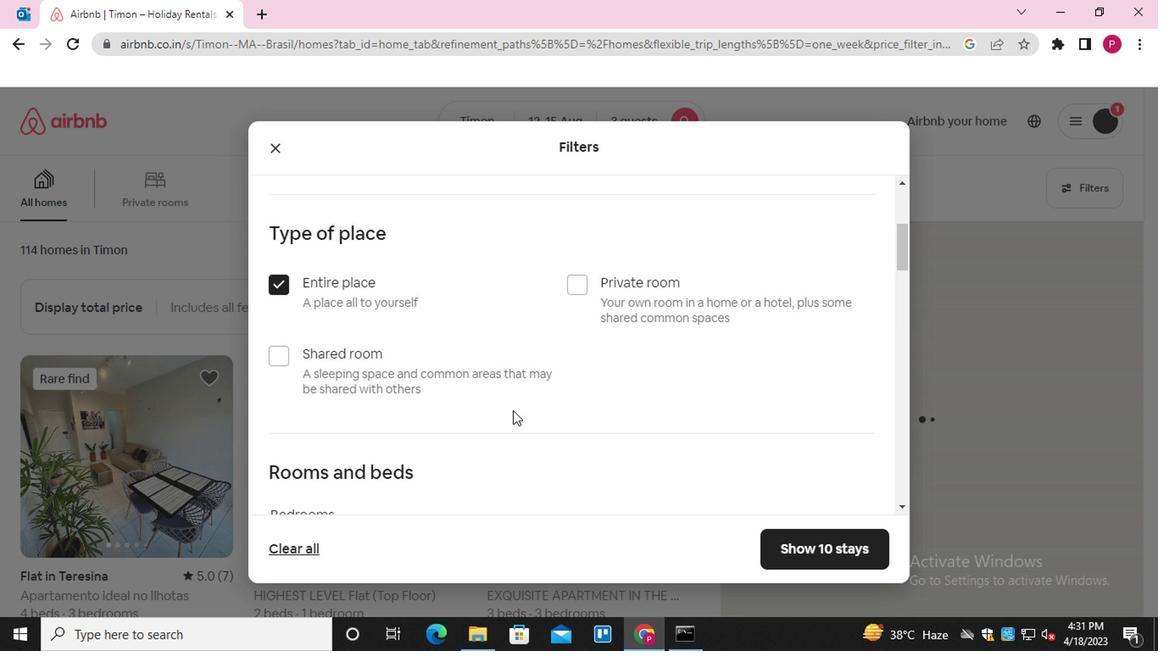 
Action: Mouse moved to (418, 321)
Screenshot: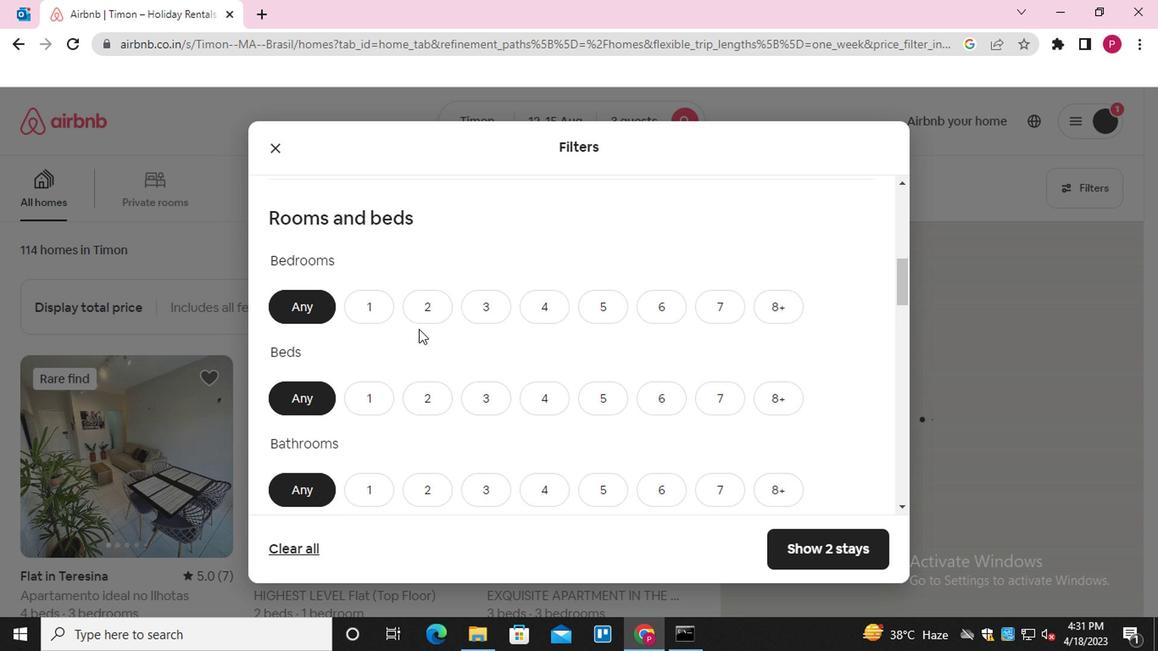 
Action: Mouse pressed left at (418, 321)
Screenshot: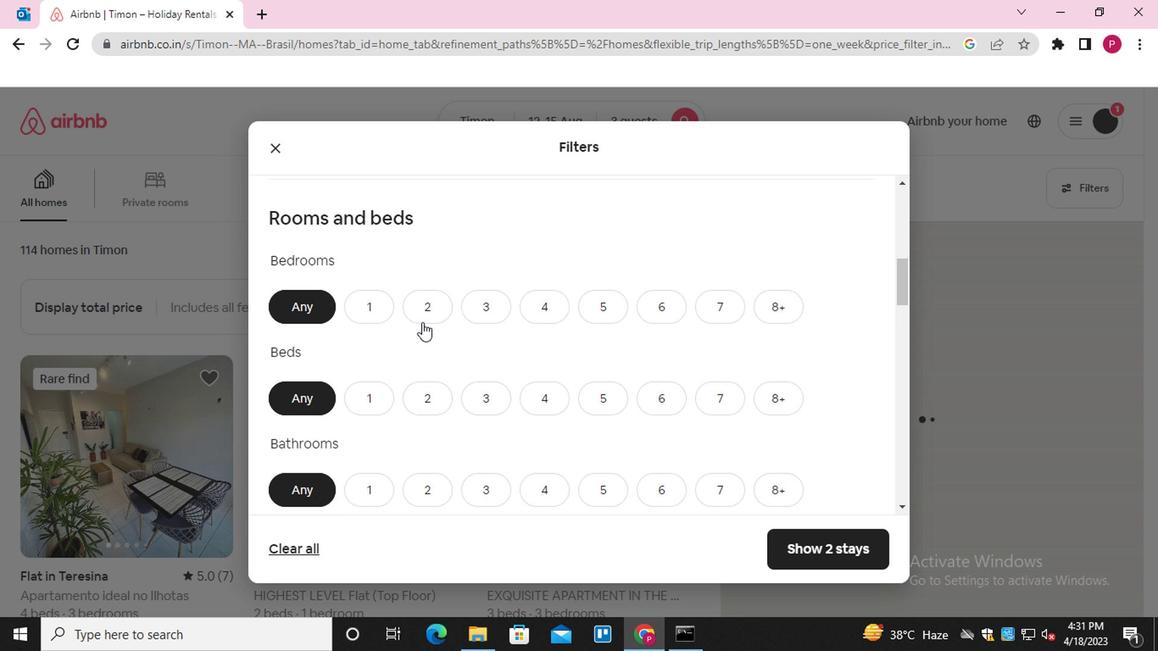 
Action: Mouse moved to (467, 398)
Screenshot: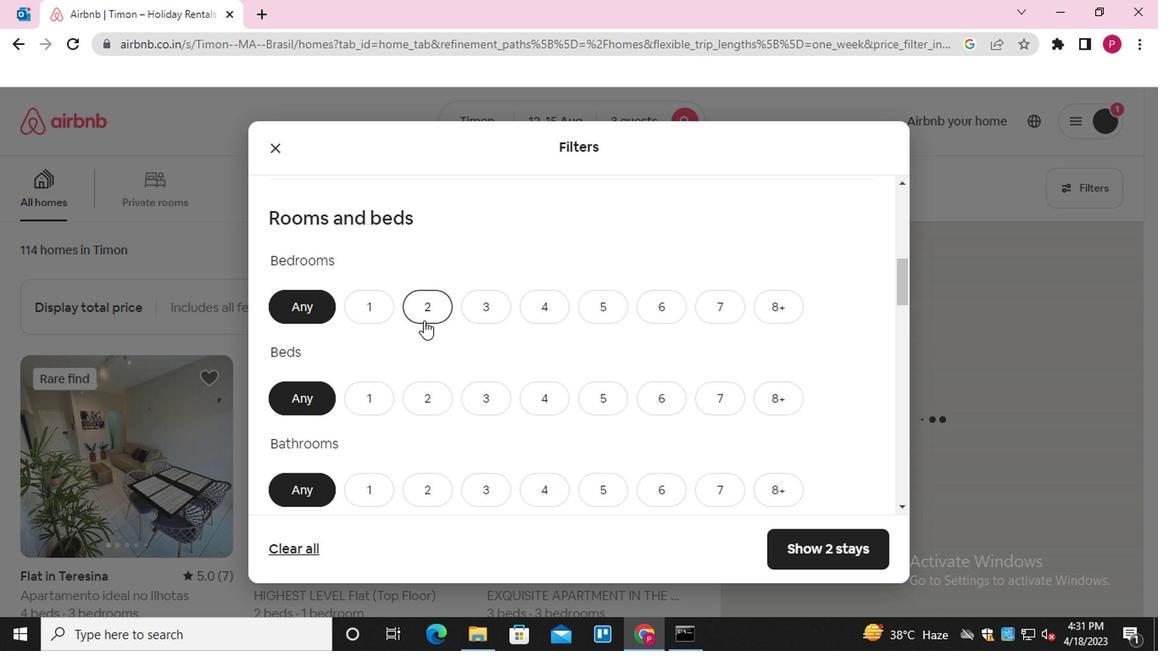 
Action: Mouse pressed left at (467, 398)
Screenshot: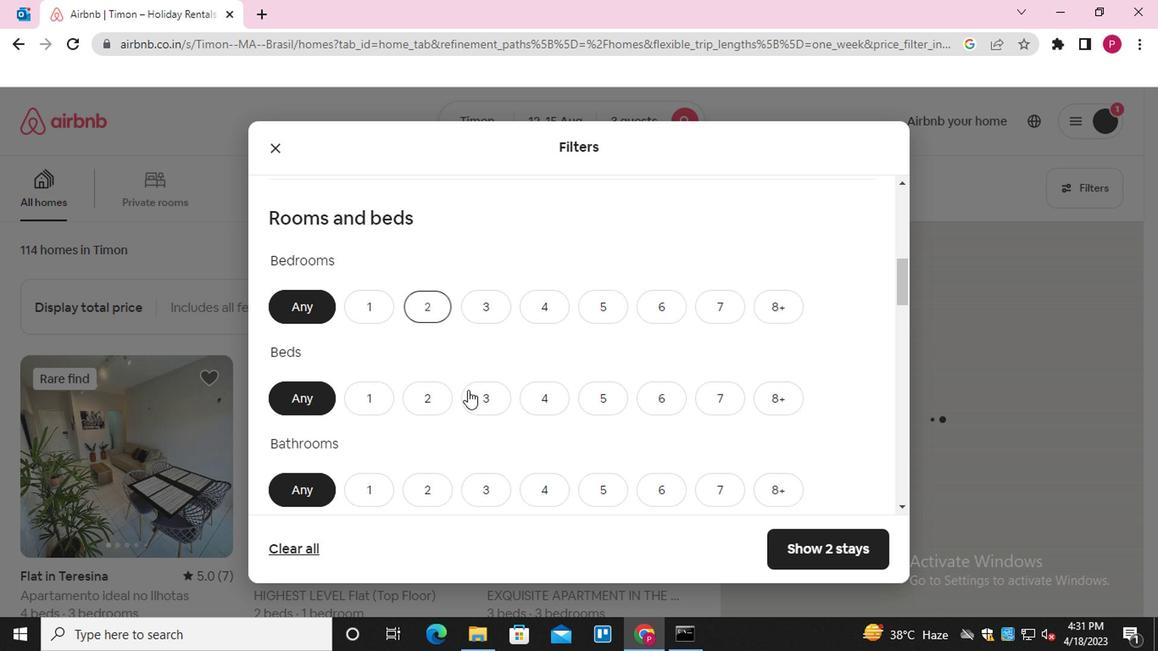 
Action: Mouse moved to (368, 479)
Screenshot: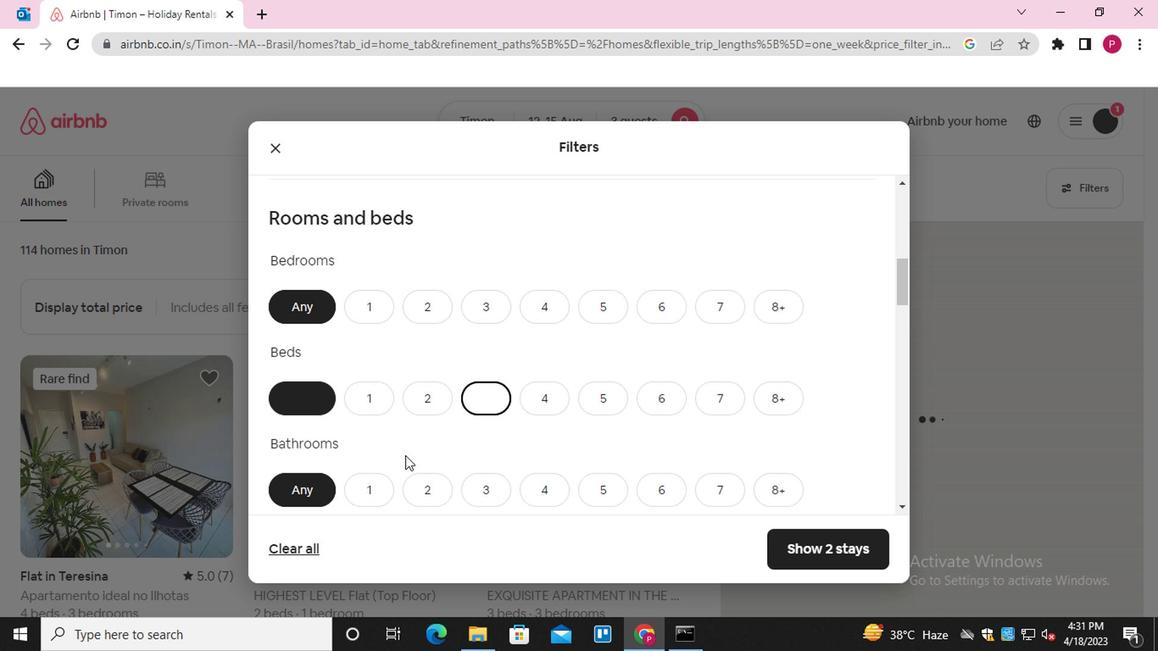 
Action: Mouse pressed left at (368, 479)
Screenshot: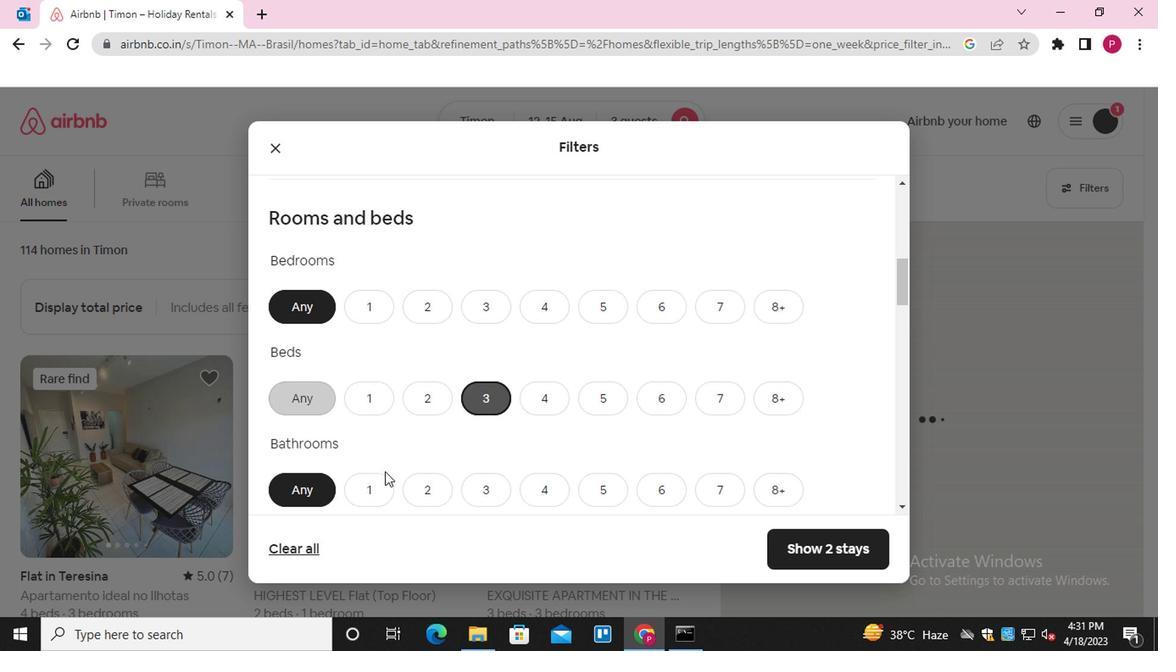 
Action: Mouse moved to (424, 300)
Screenshot: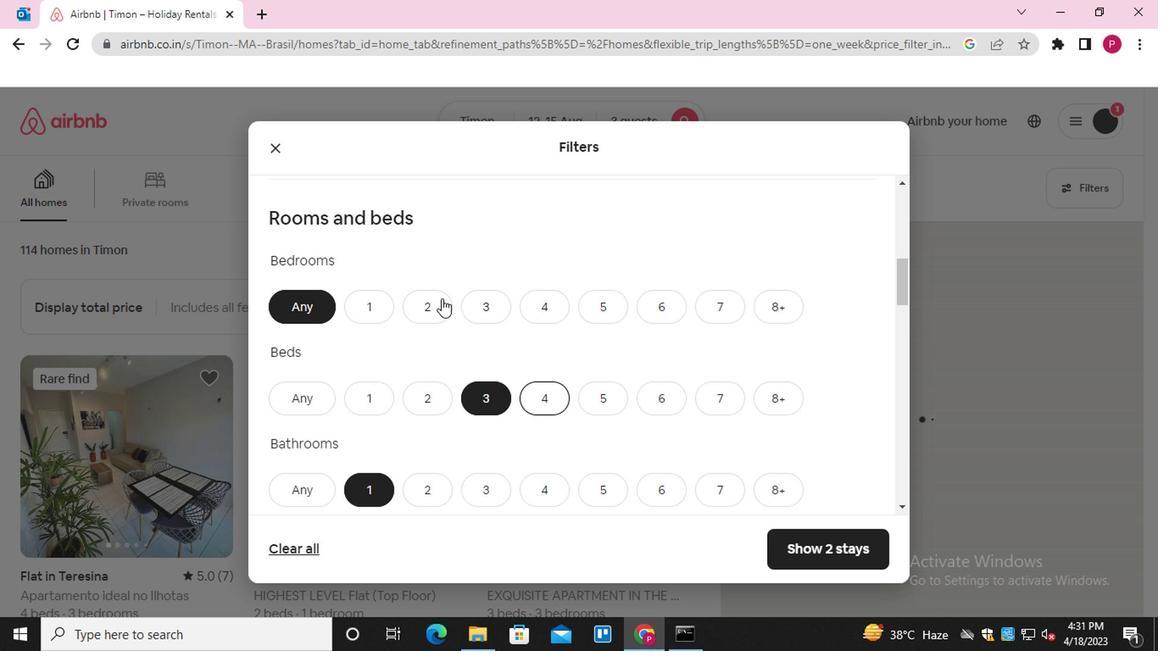 
Action: Mouse pressed left at (424, 300)
Screenshot: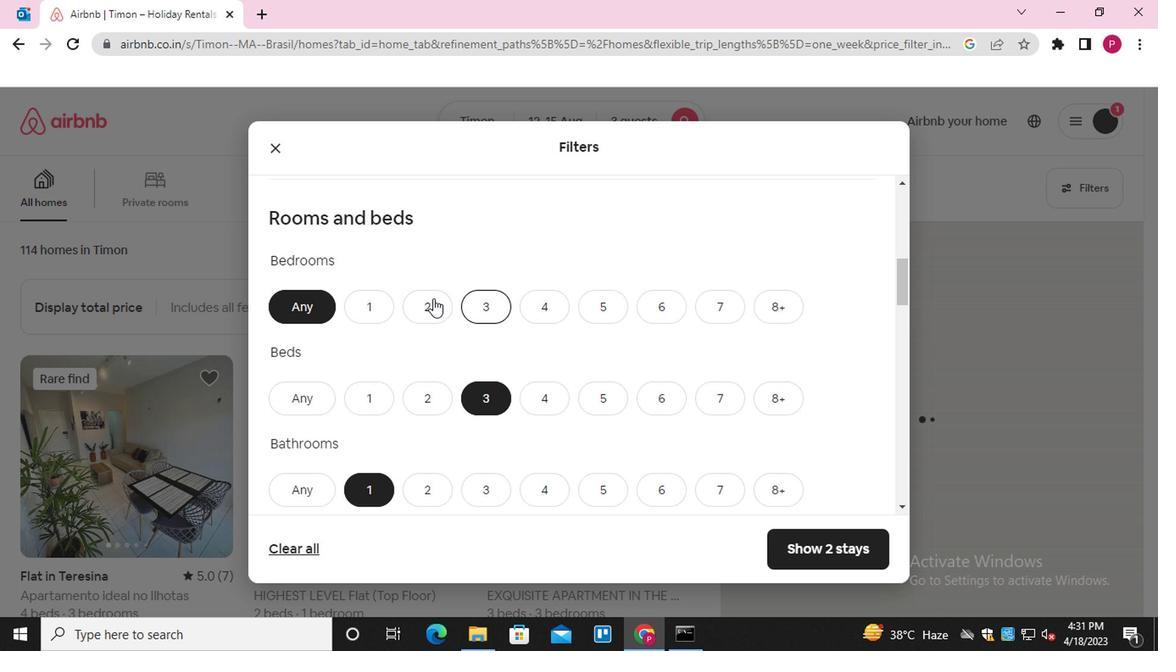 
Action: Mouse moved to (557, 310)
Screenshot: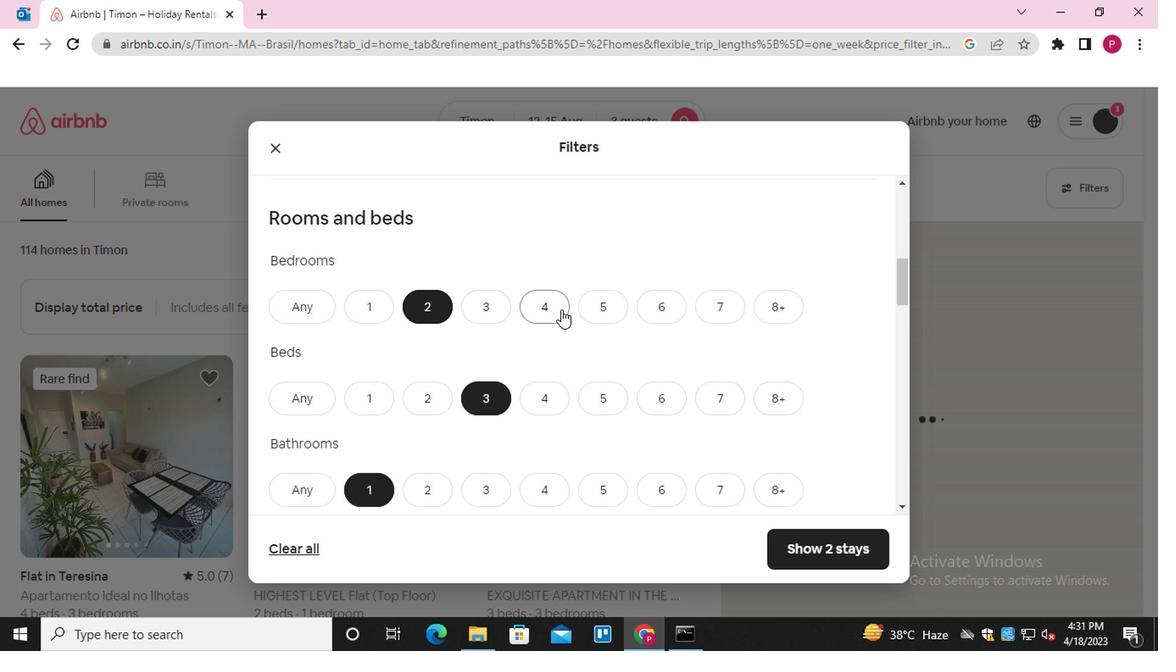 
Action: Mouse scrolled (557, 308) with delta (0, -1)
Screenshot: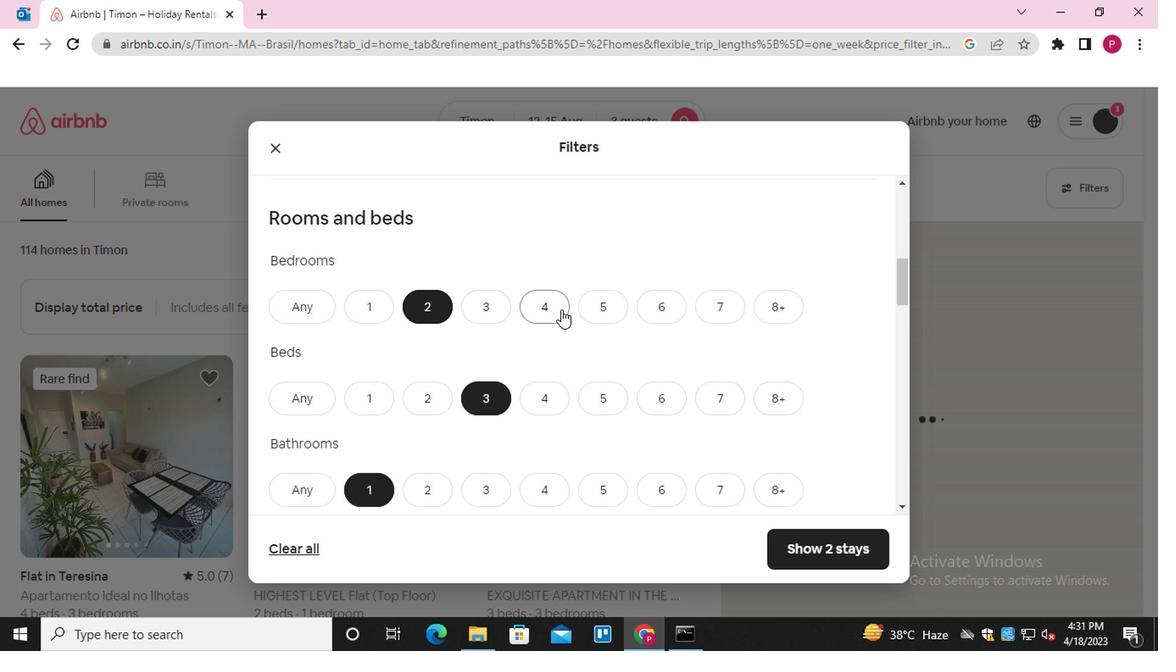 
Action: Mouse moved to (557, 317)
Screenshot: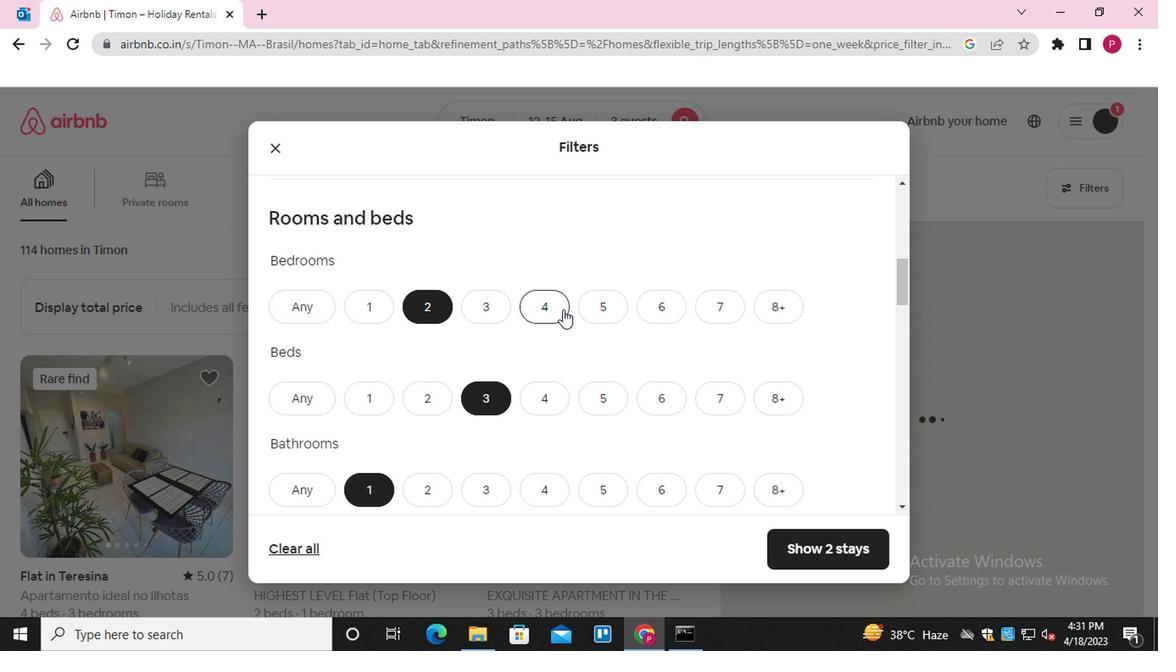 
Action: Mouse scrolled (557, 316) with delta (0, 0)
Screenshot: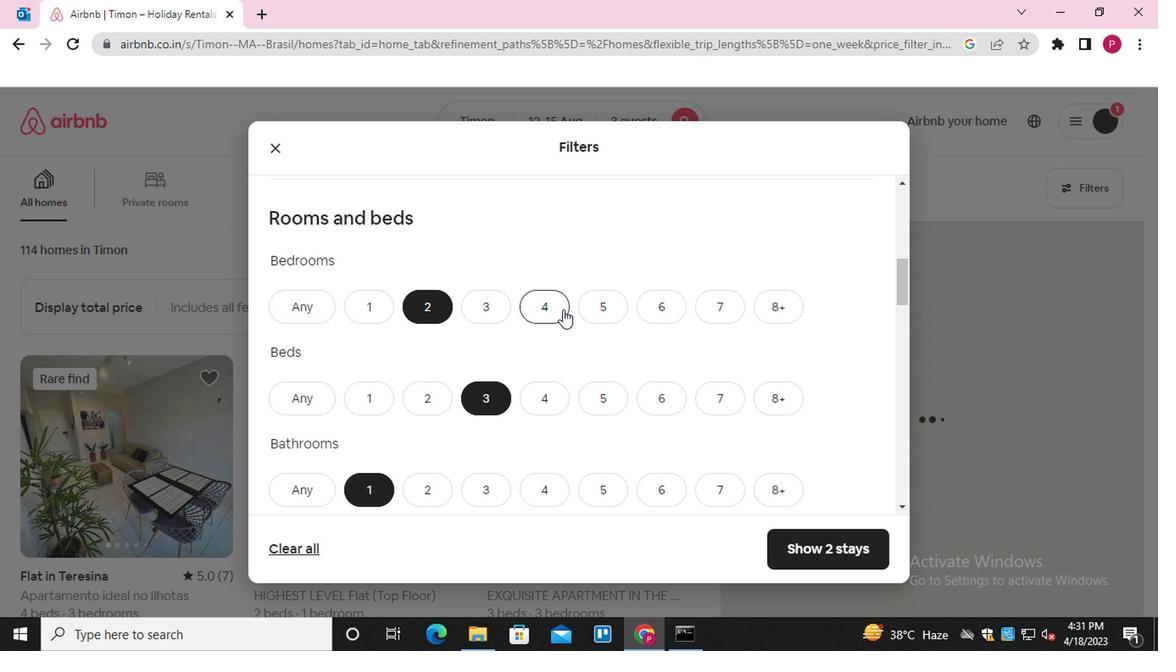 
Action: Mouse scrolled (557, 316) with delta (0, 0)
Screenshot: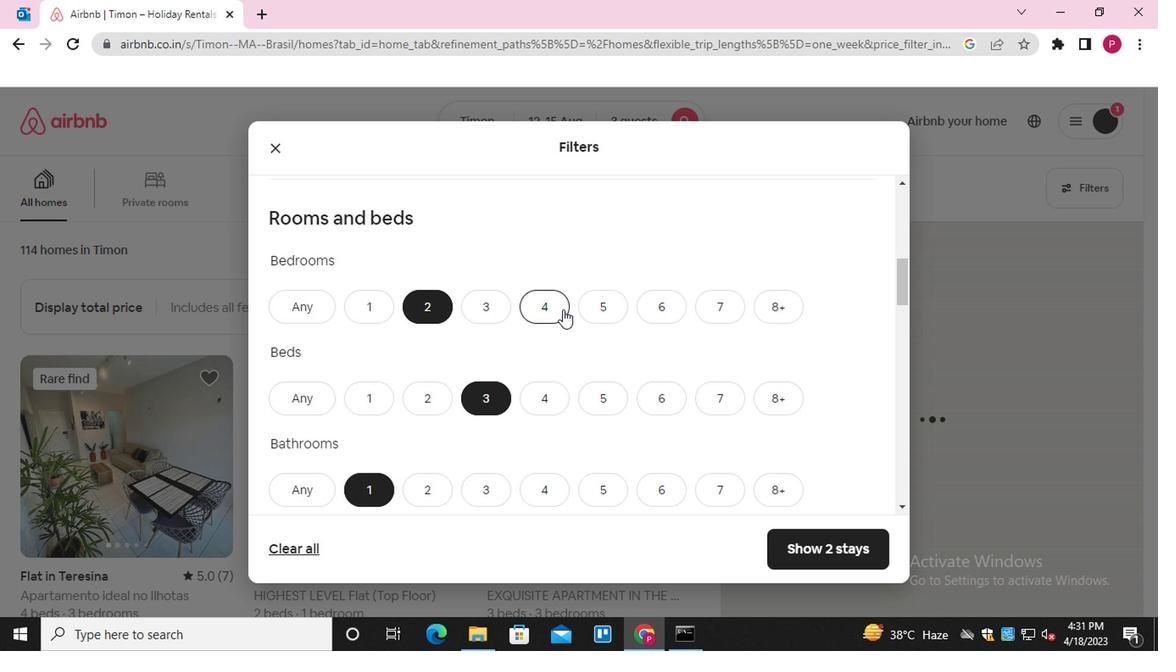 
Action: Mouse moved to (505, 413)
Screenshot: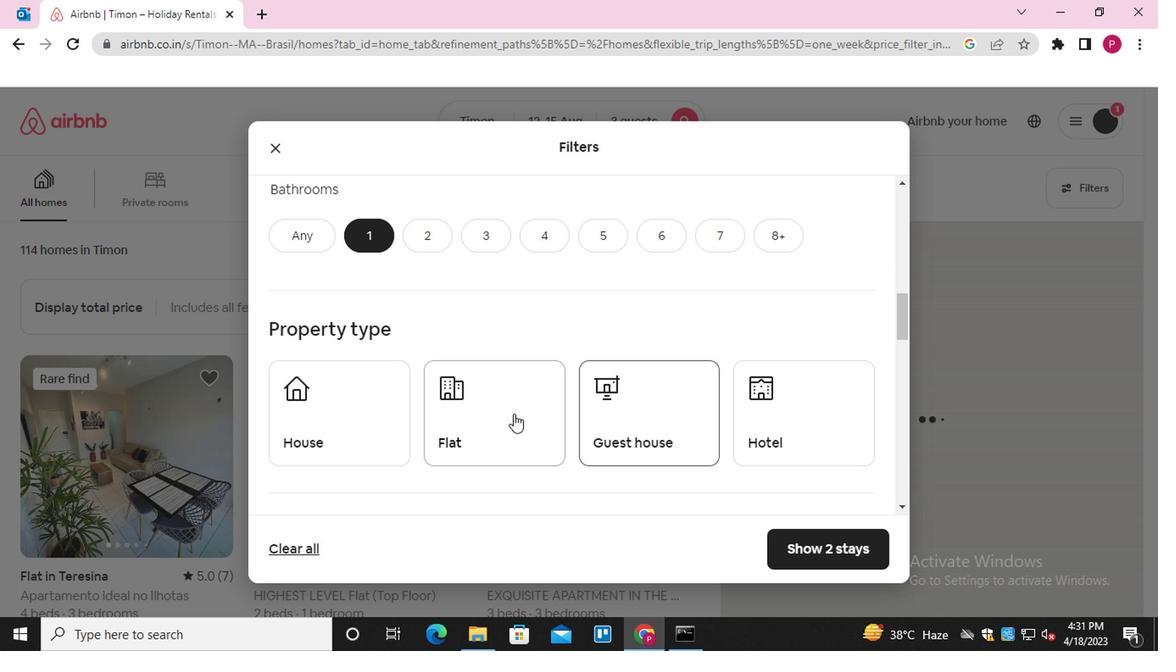 
Action: Mouse pressed left at (505, 413)
Screenshot: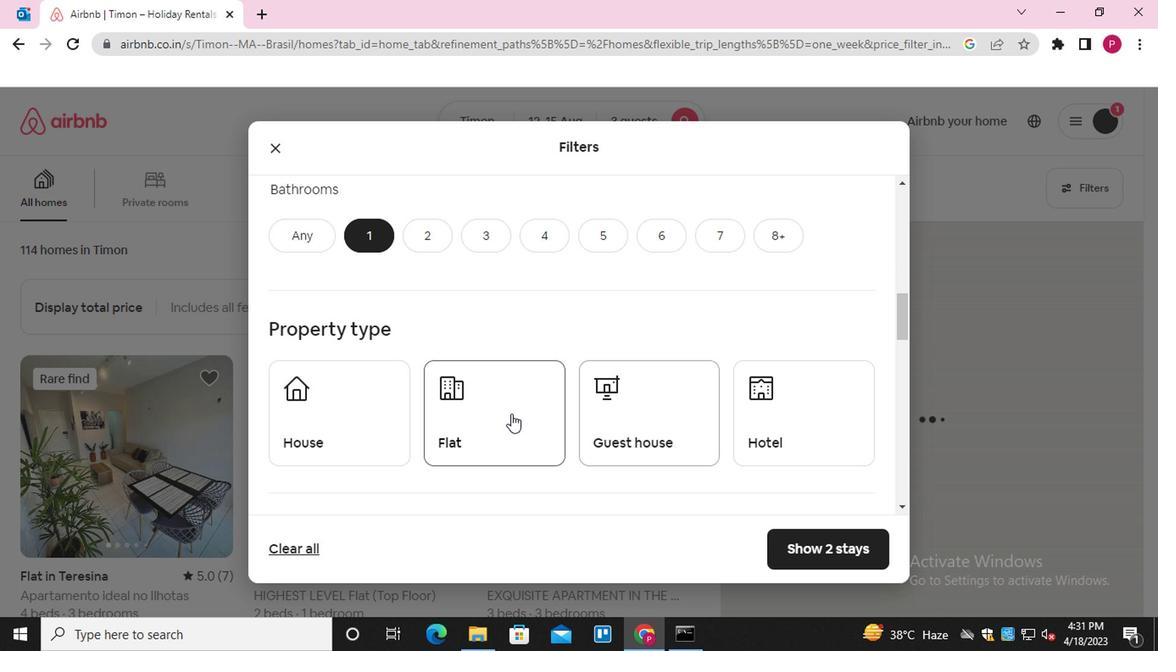 
Action: Mouse scrolled (505, 412) with delta (0, 0)
Screenshot: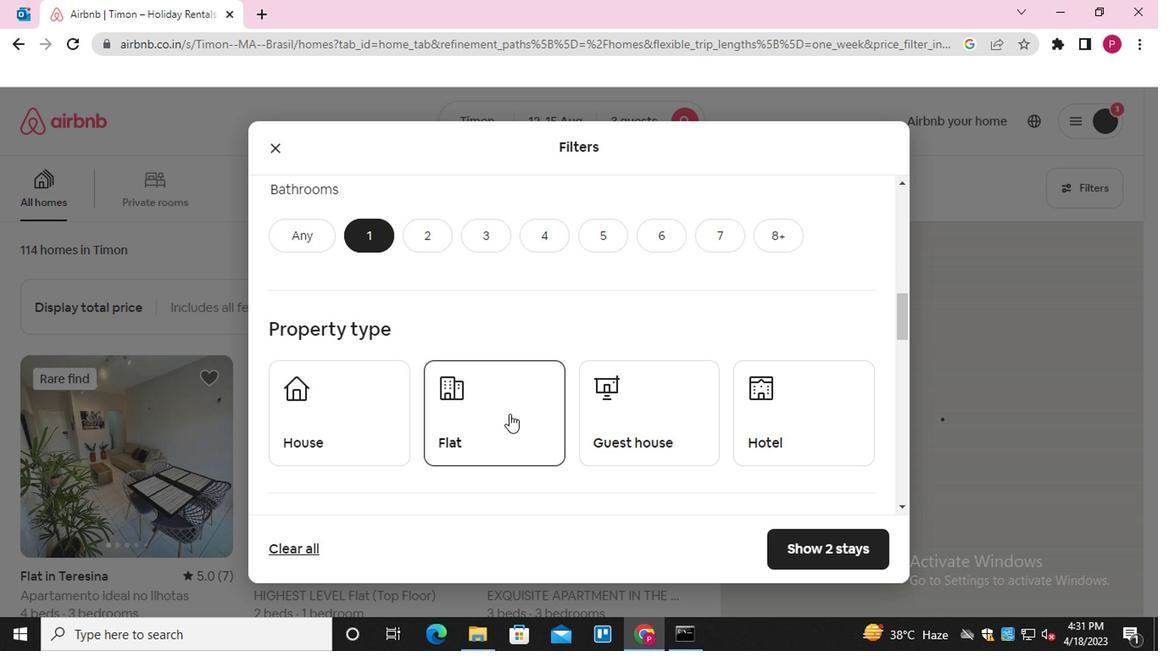 
Action: Mouse scrolled (505, 412) with delta (0, 0)
Screenshot: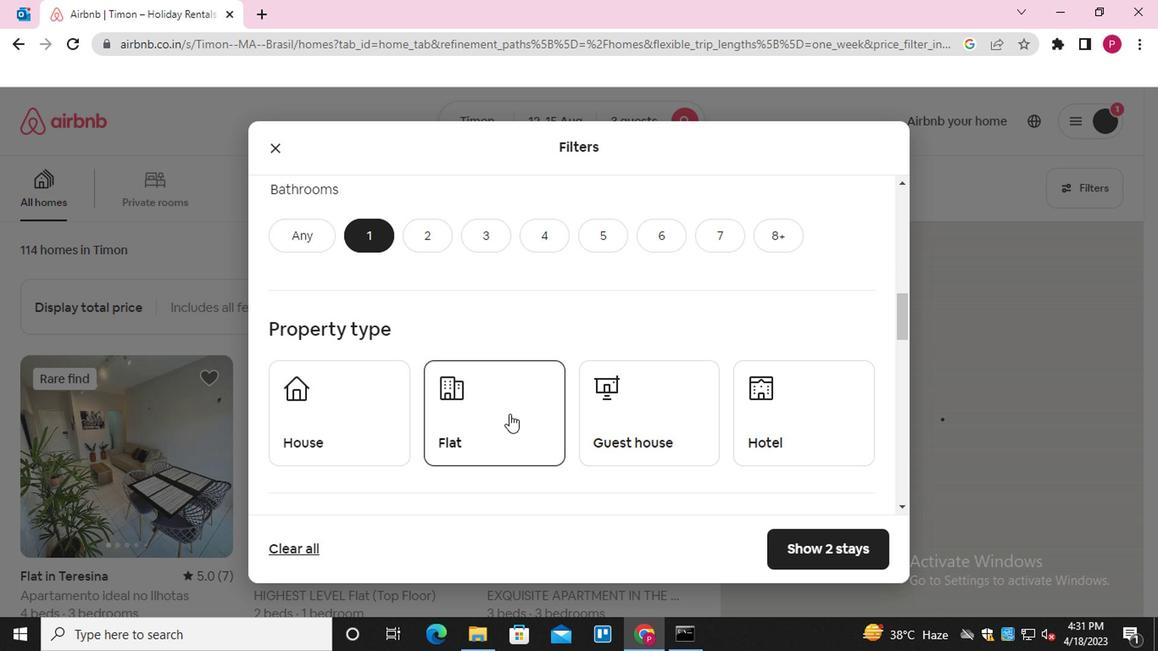 
Action: Mouse scrolled (505, 412) with delta (0, 0)
Screenshot: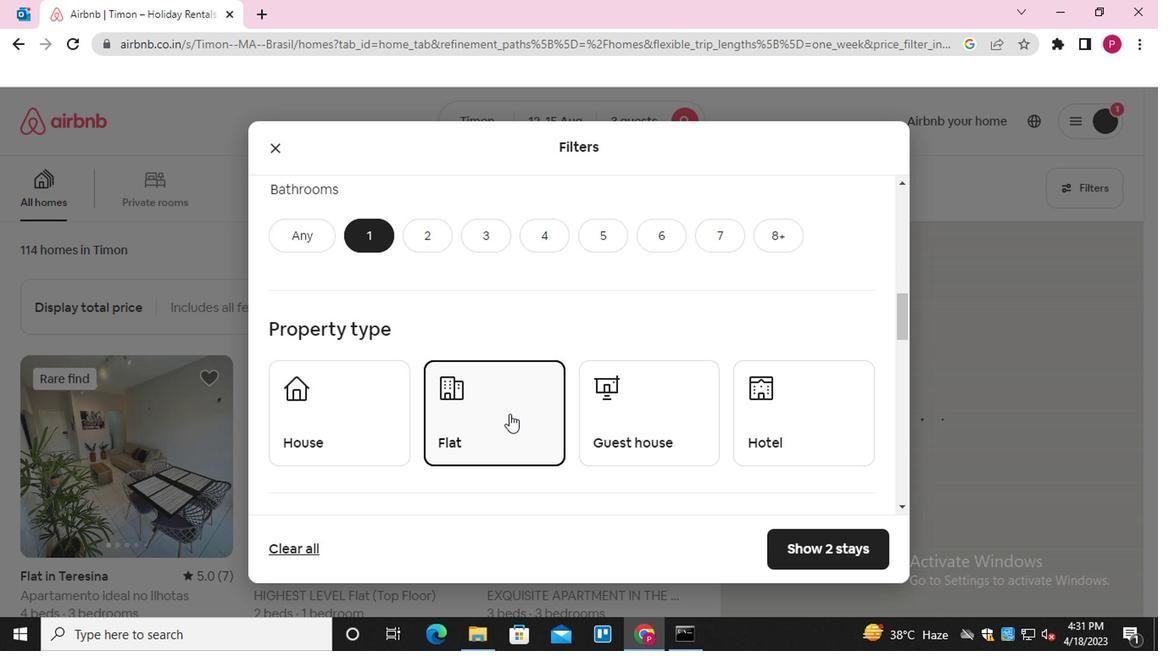 
Action: Mouse moved to (459, 385)
Screenshot: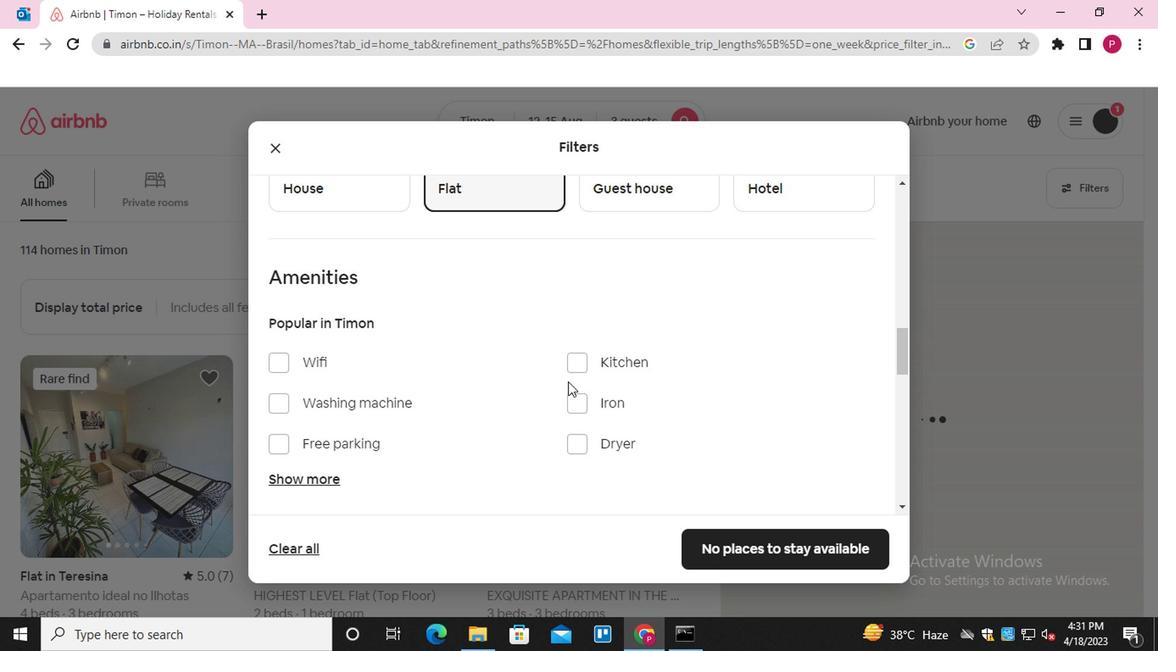 
Action: Mouse scrolled (459, 385) with delta (0, 0)
Screenshot: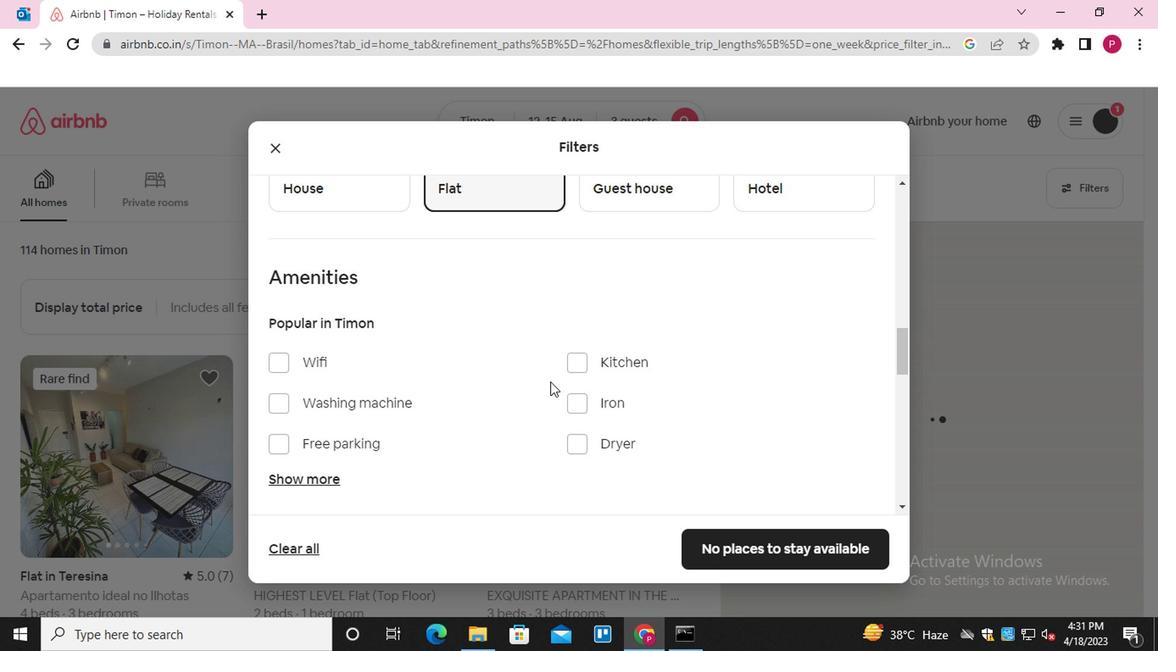 
Action: Mouse moved to (461, 384)
Screenshot: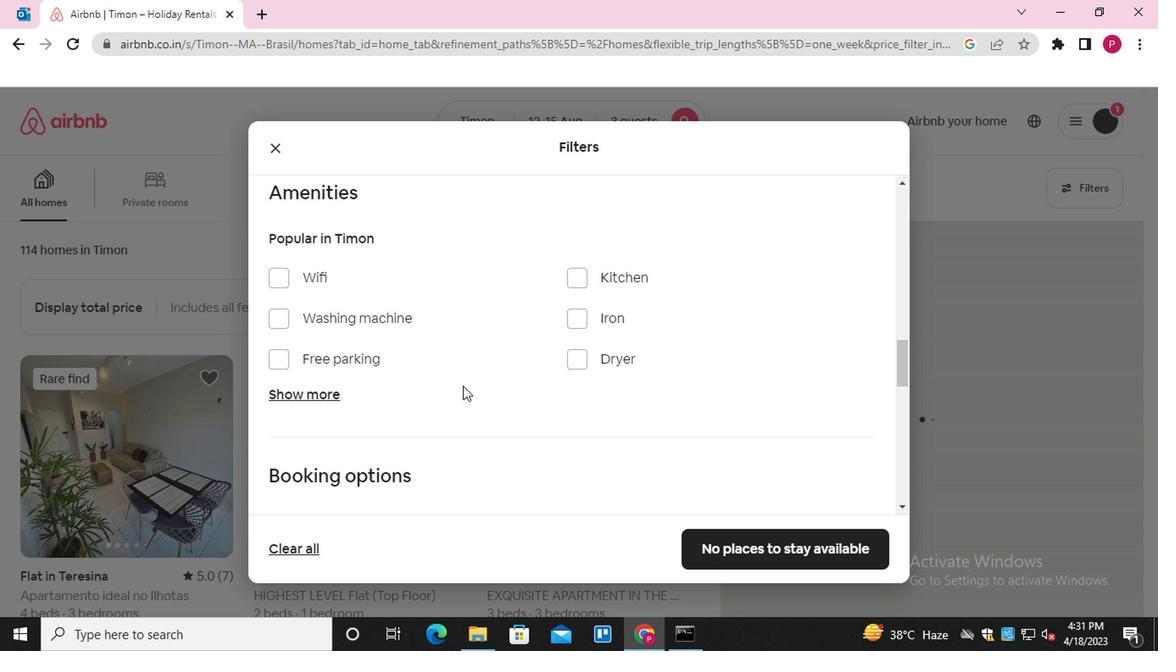 
Action: Mouse scrolled (461, 383) with delta (0, -1)
Screenshot: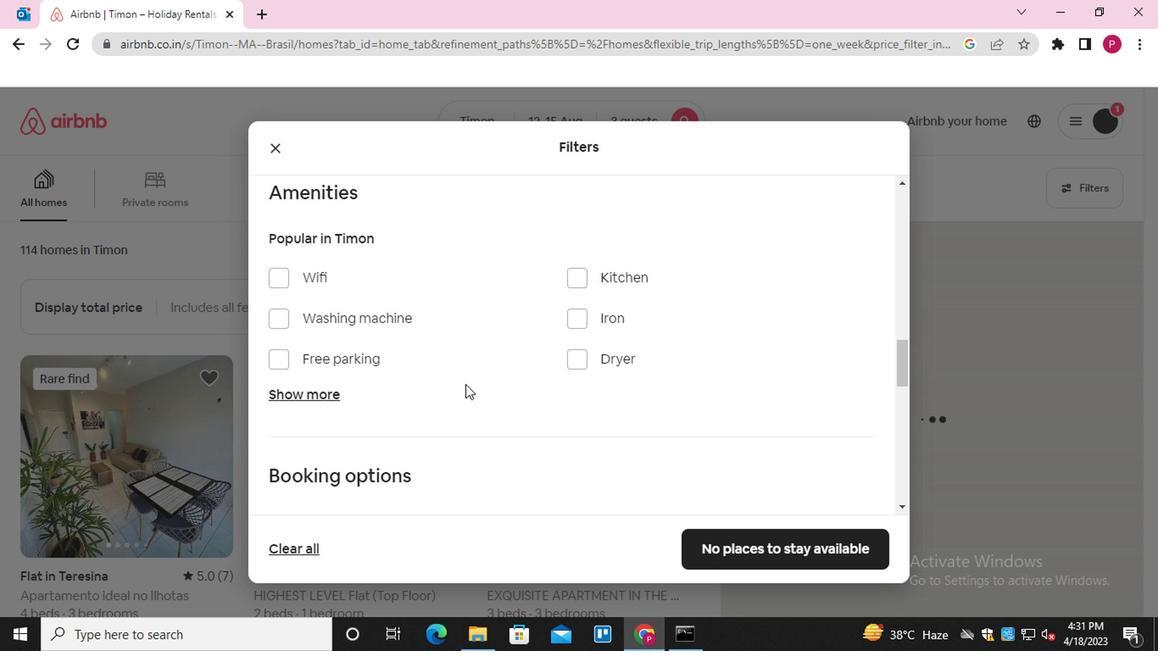 
Action: Mouse scrolled (461, 383) with delta (0, -1)
Screenshot: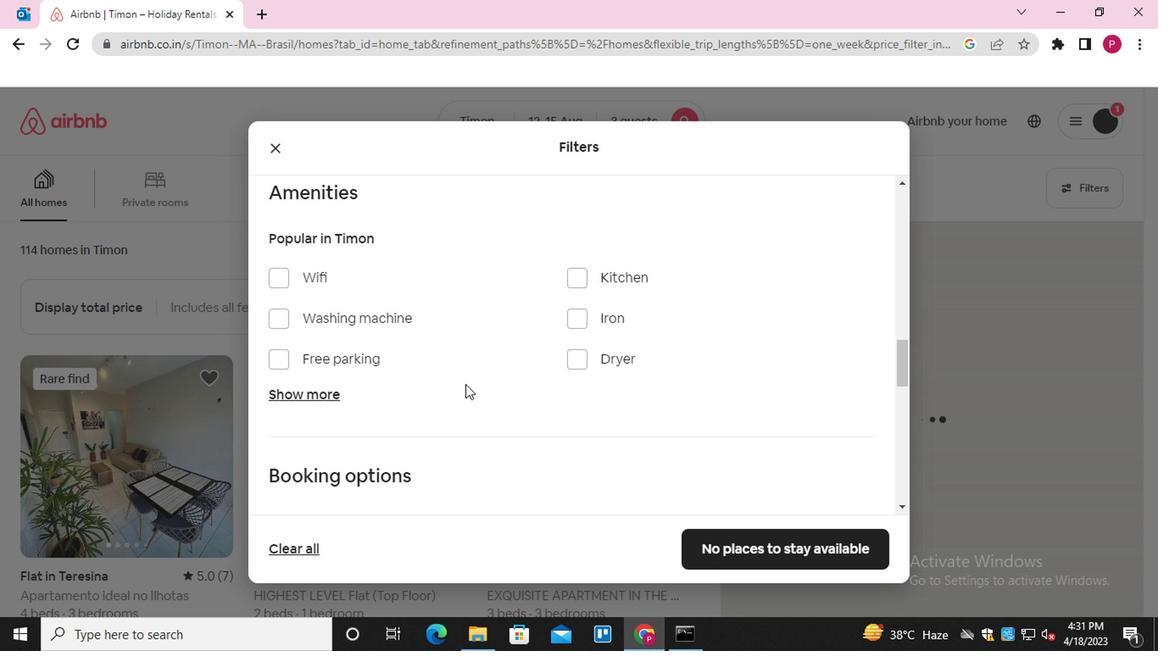
Action: Mouse scrolled (461, 383) with delta (0, -1)
Screenshot: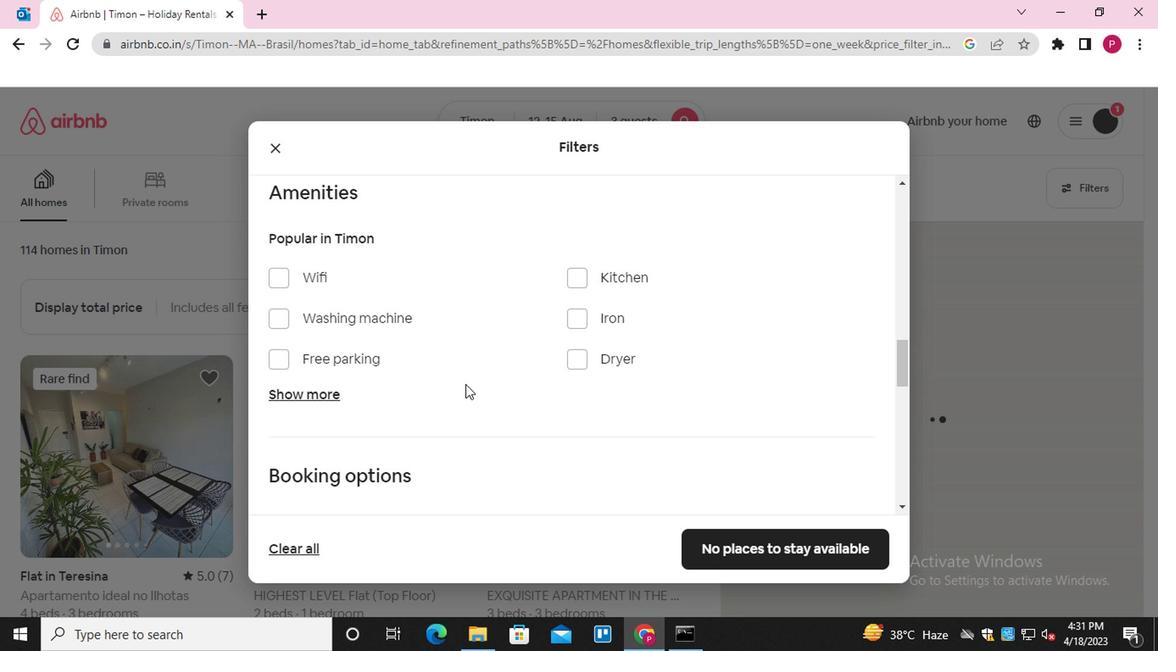 
Action: Mouse scrolled (461, 383) with delta (0, -1)
Screenshot: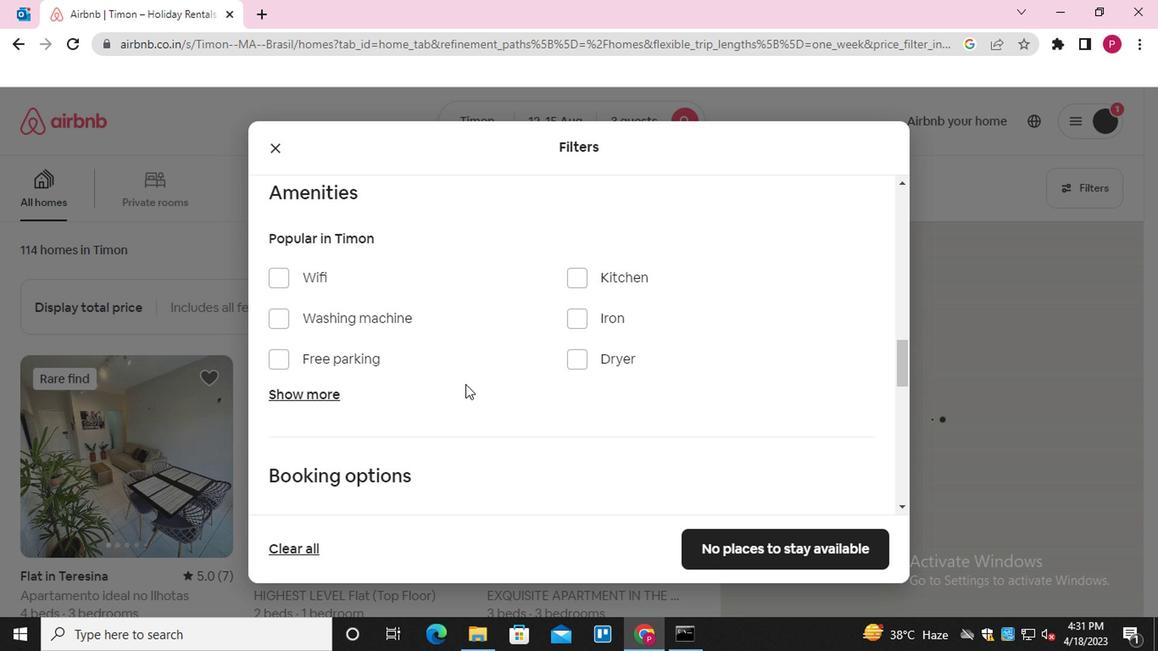 
Action: Mouse moved to (828, 250)
Screenshot: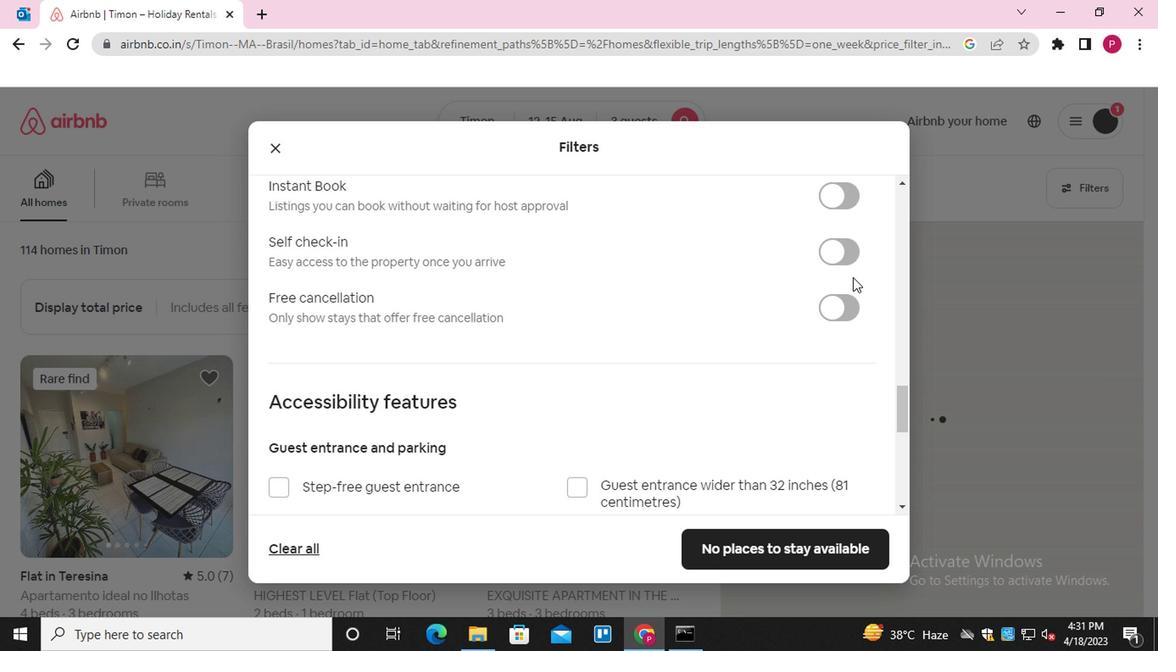 
Action: Mouse pressed left at (828, 250)
Screenshot: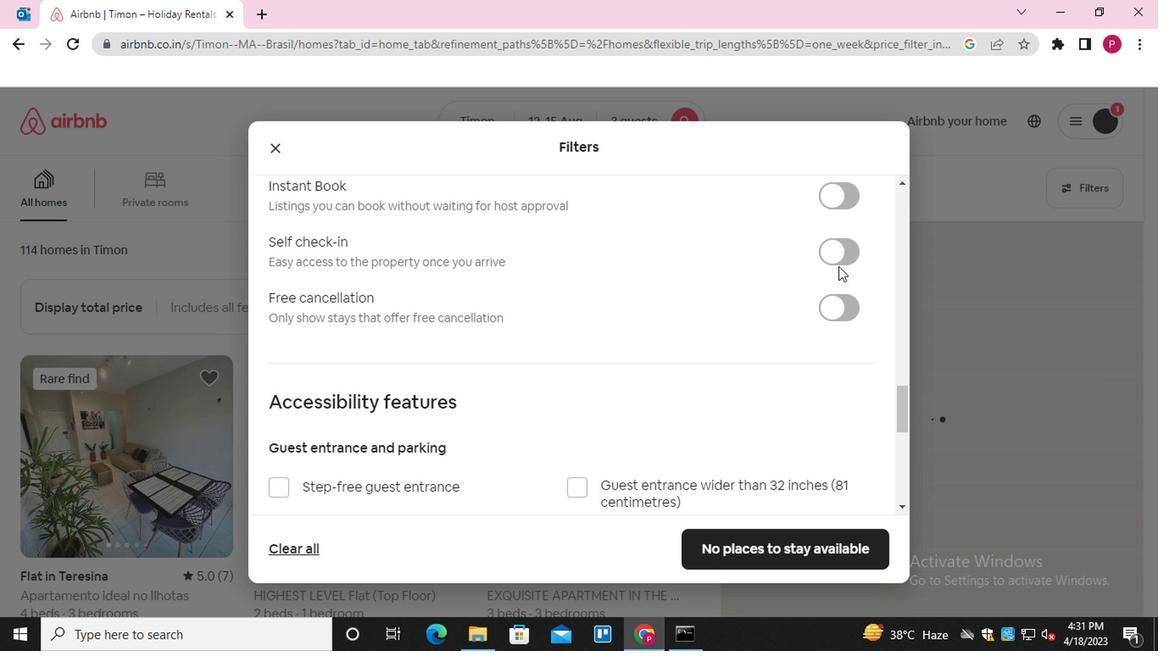
Action: Mouse moved to (649, 385)
Screenshot: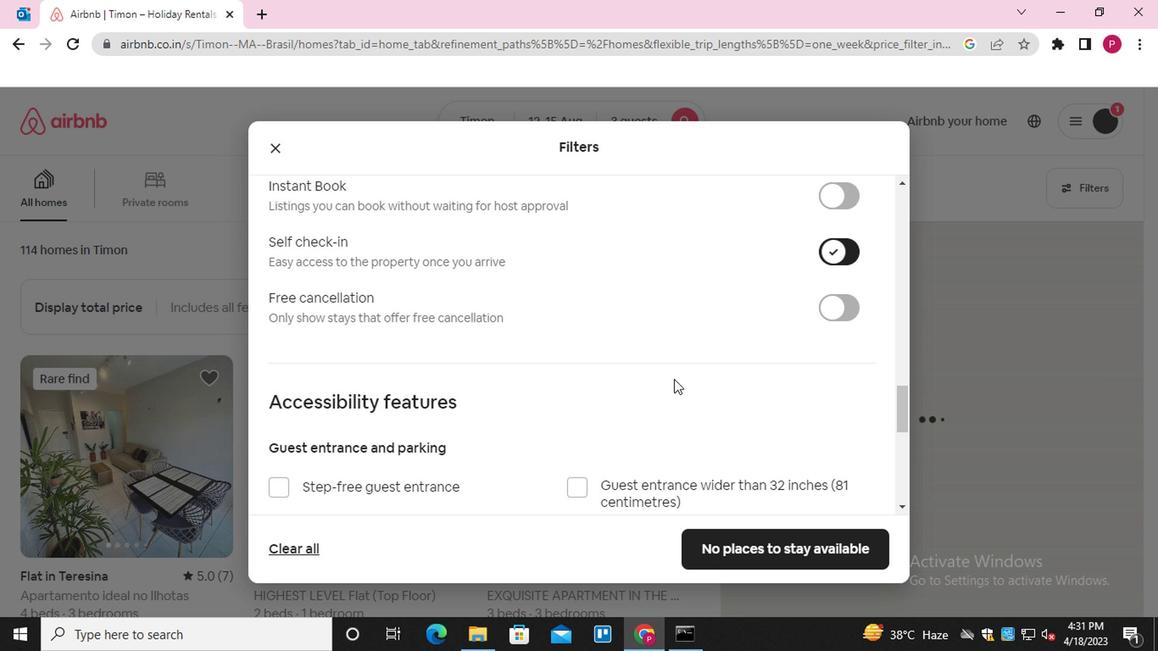
Action: Mouse scrolled (649, 385) with delta (0, 0)
Screenshot: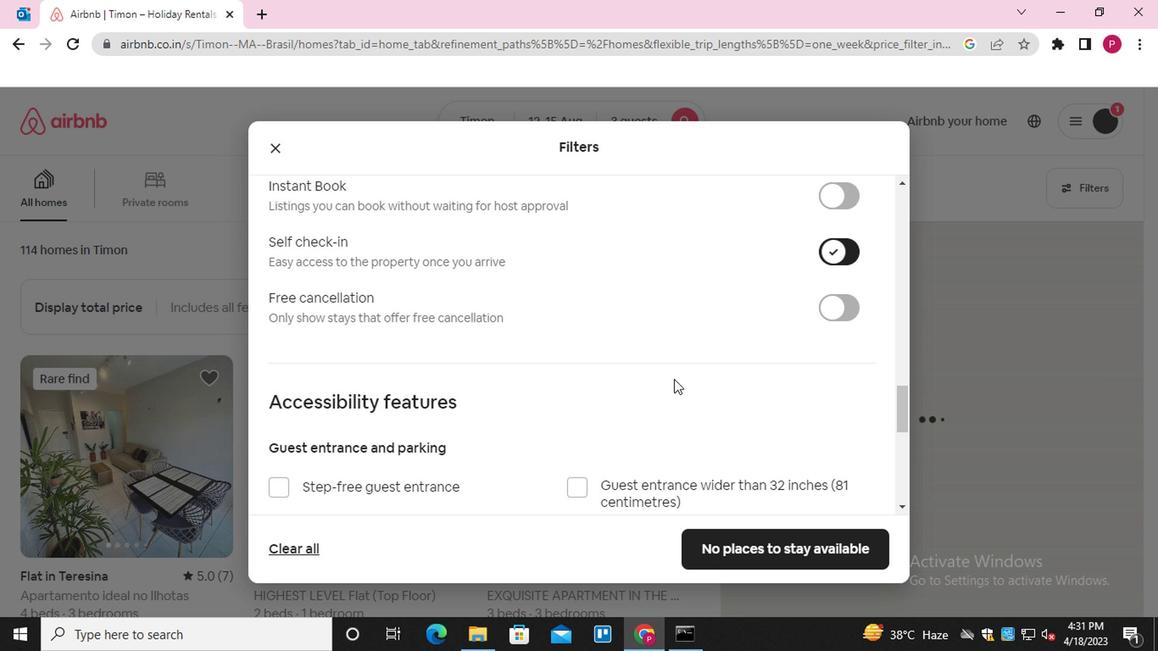 
Action: Mouse scrolled (649, 385) with delta (0, 0)
Screenshot: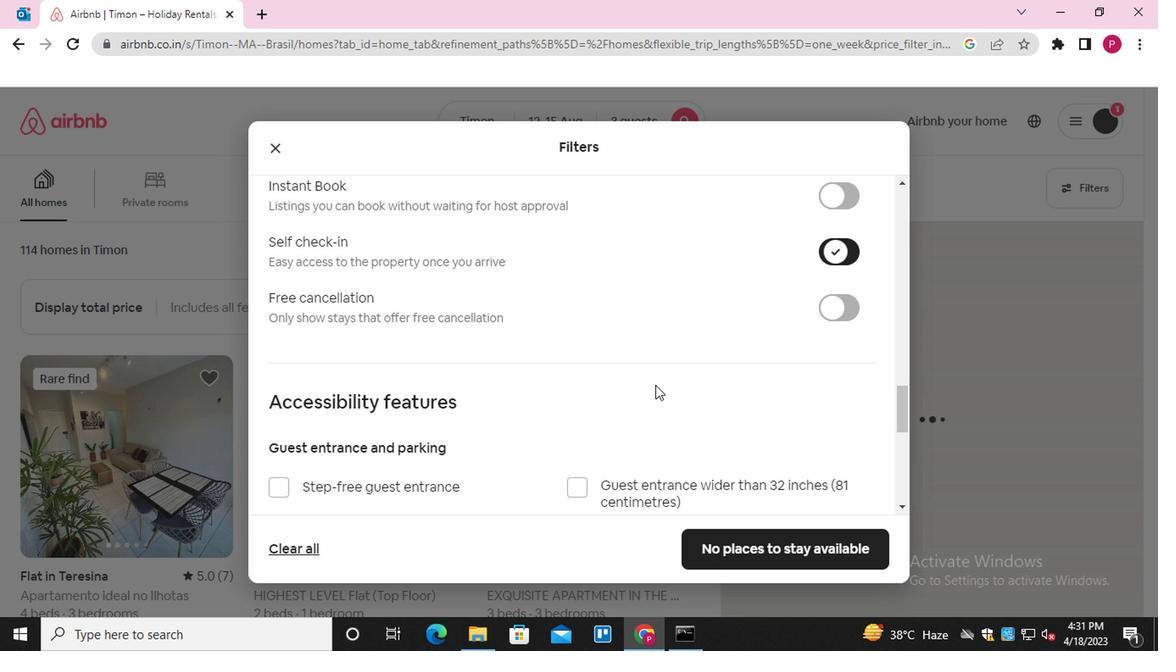 
Action: Mouse scrolled (649, 385) with delta (0, 0)
Screenshot: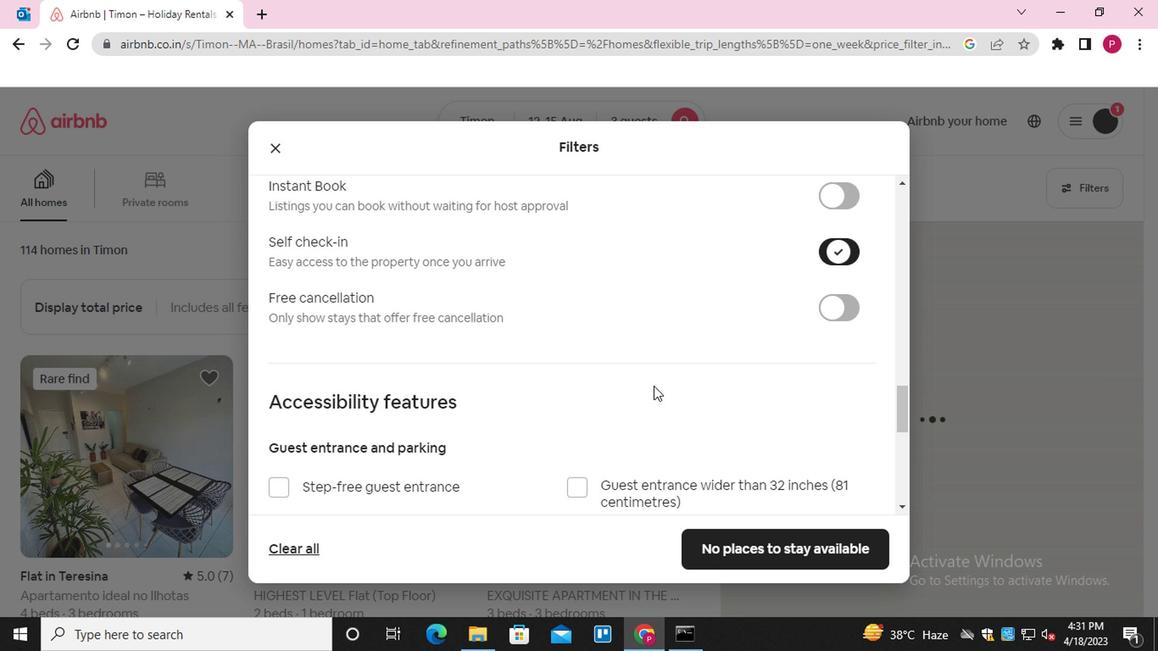 
Action: Mouse scrolled (649, 385) with delta (0, 0)
Screenshot: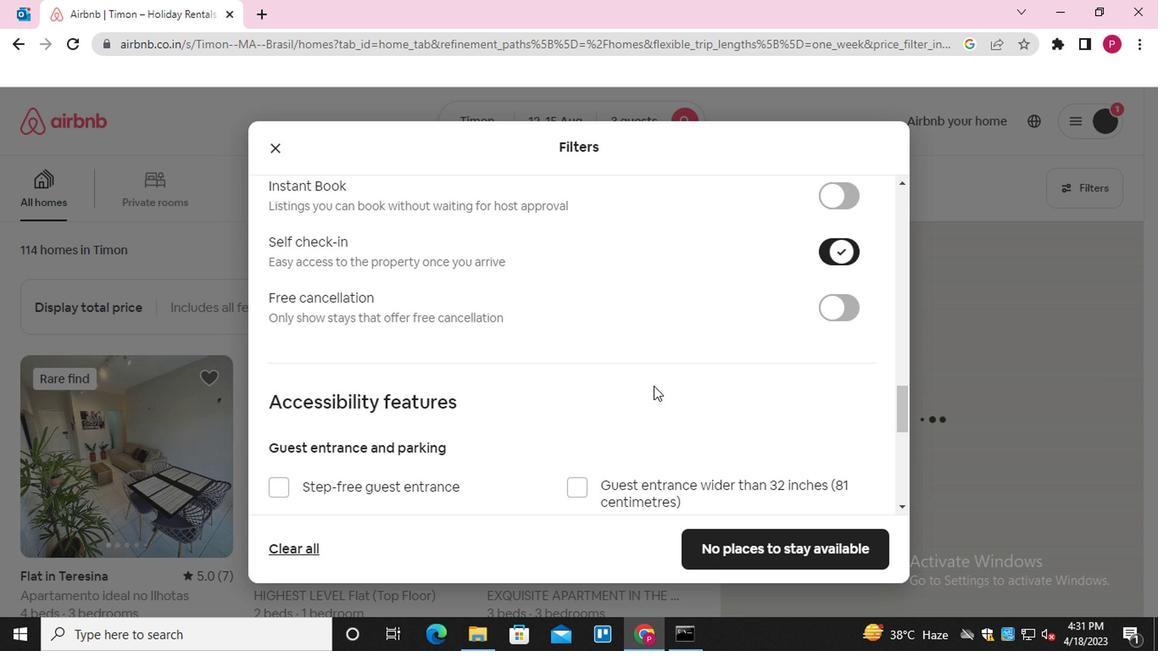 
Action: Mouse moved to (570, 398)
Screenshot: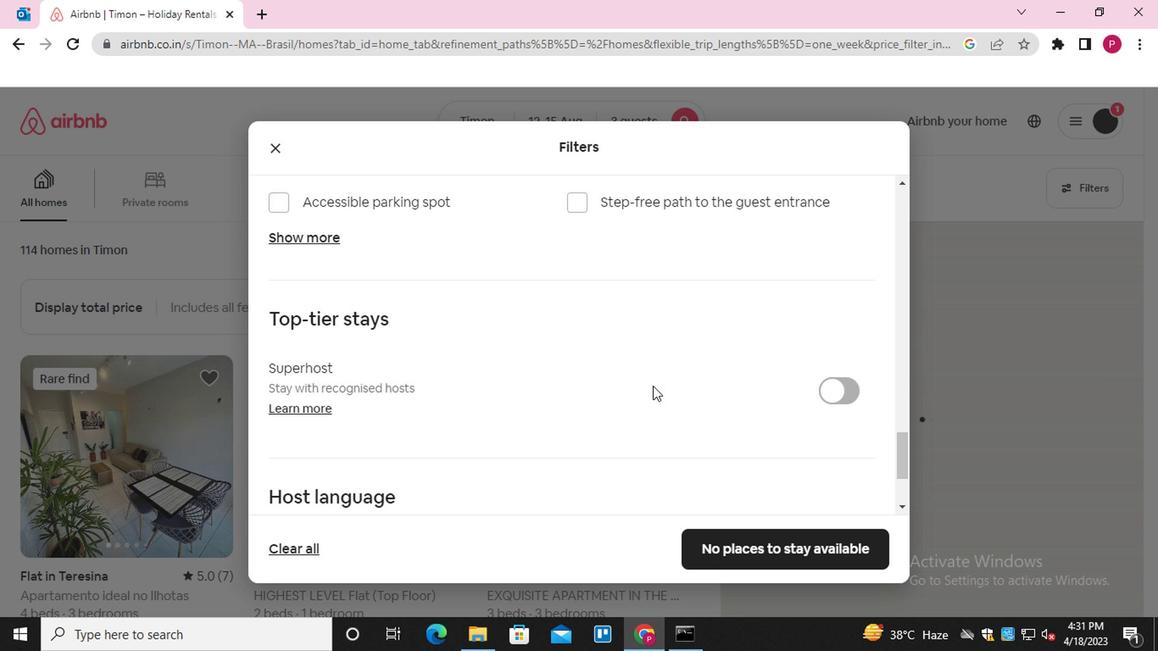 
Action: Mouse scrolled (570, 397) with delta (0, 0)
Screenshot: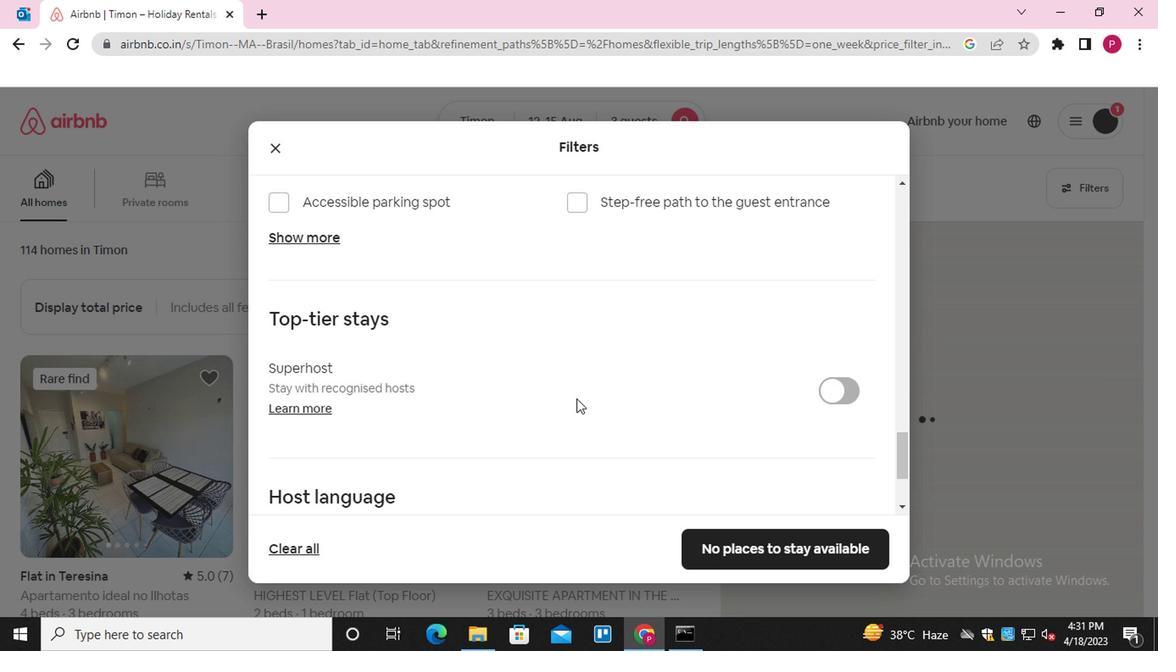 
Action: Mouse scrolled (570, 397) with delta (0, 0)
Screenshot: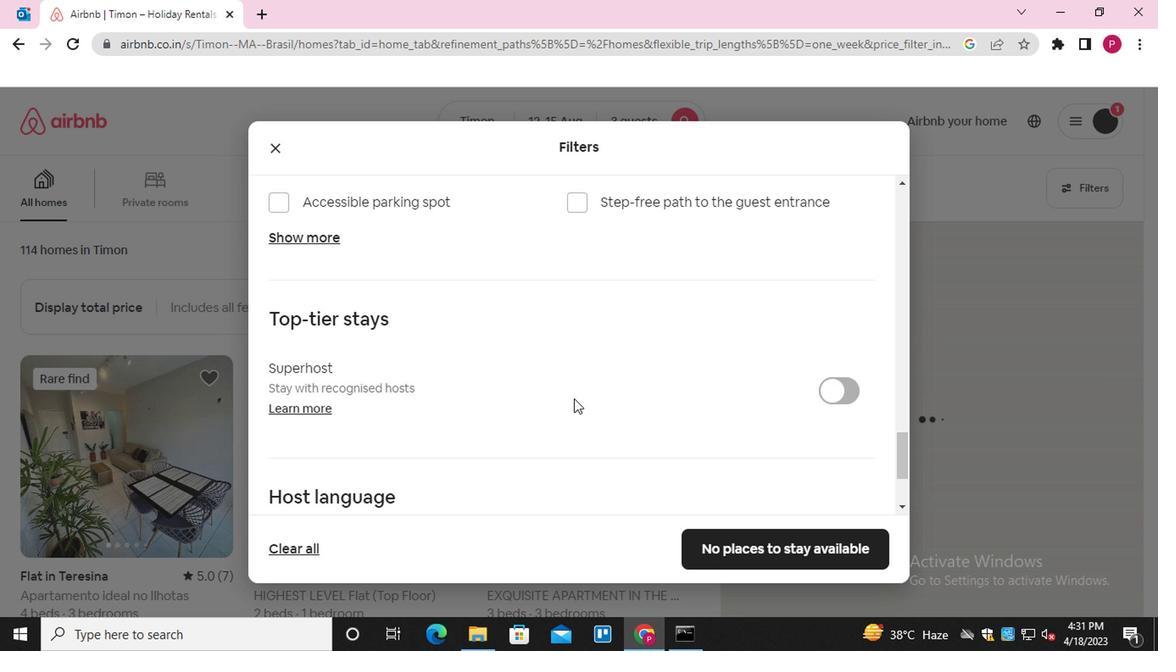 
Action: Mouse scrolled (570, 397) with delta (0, 0)
Screenshot: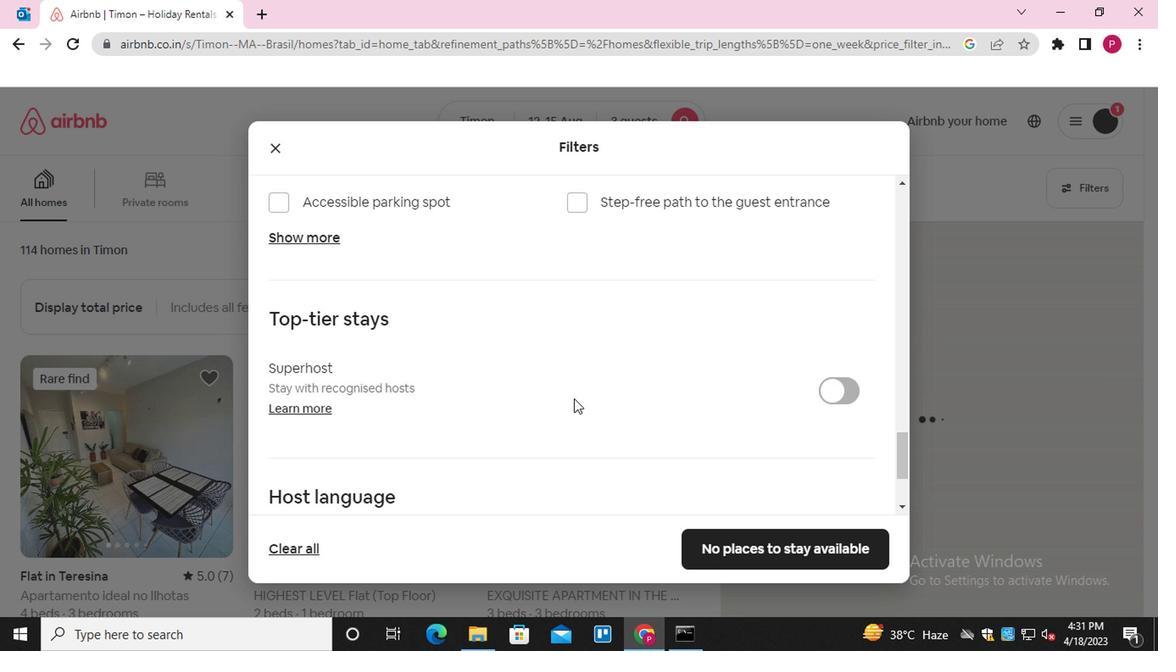 
Action: Mouse scrolled (570, 397) with delta (0, 0)
Screenshot: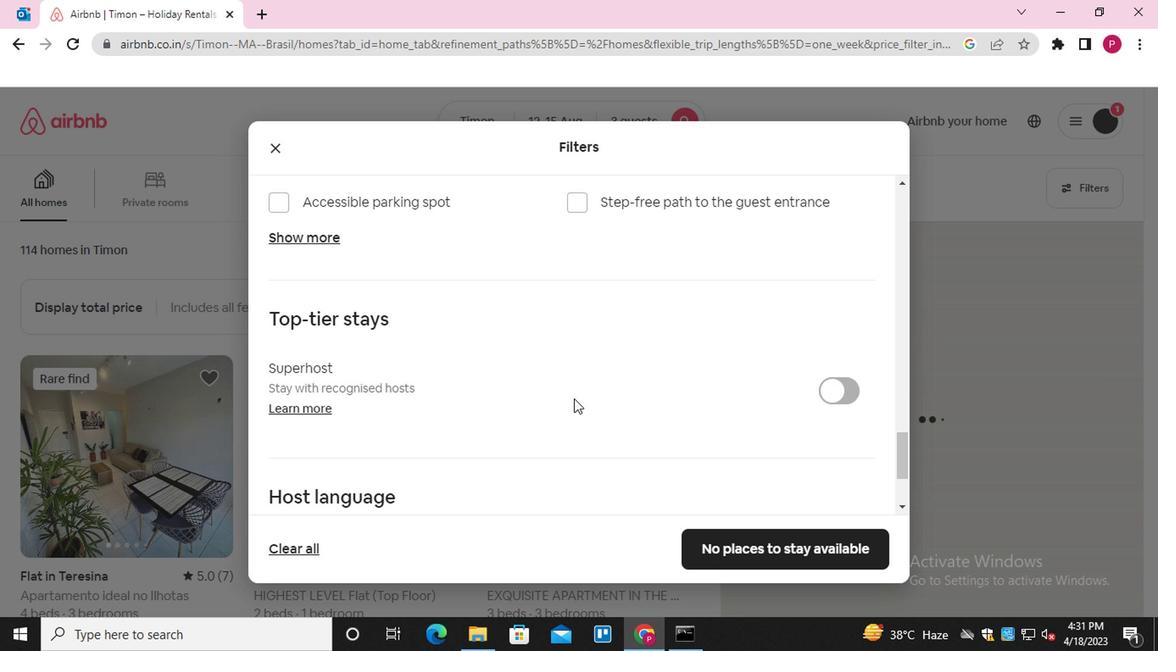 
Action: Mouse moved to (575, 442)
Screenshot: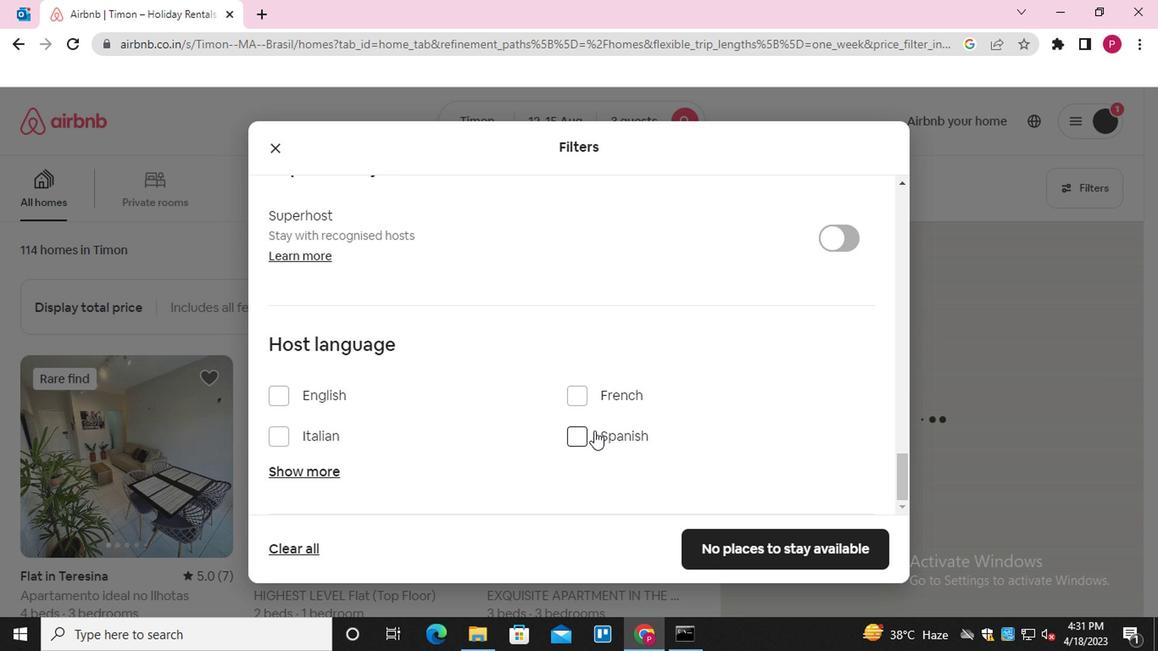 
Action: Mouse pressed left at (575, 442)
Screenshot: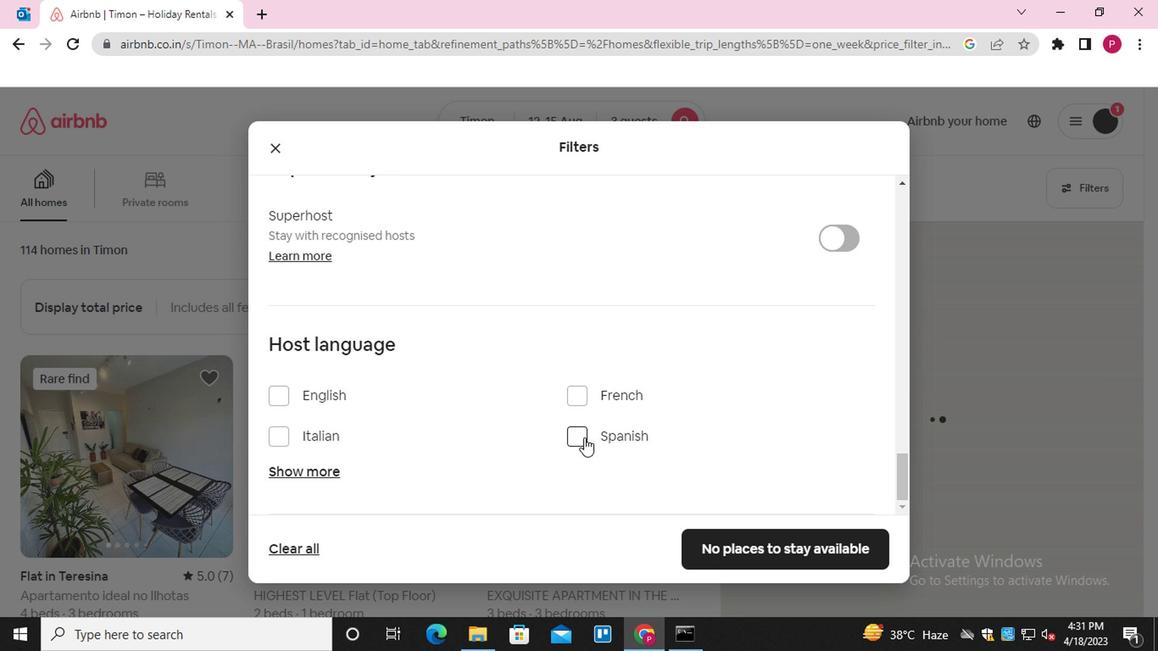 
Action: Mouse moved to (744, 543)
Screenshot: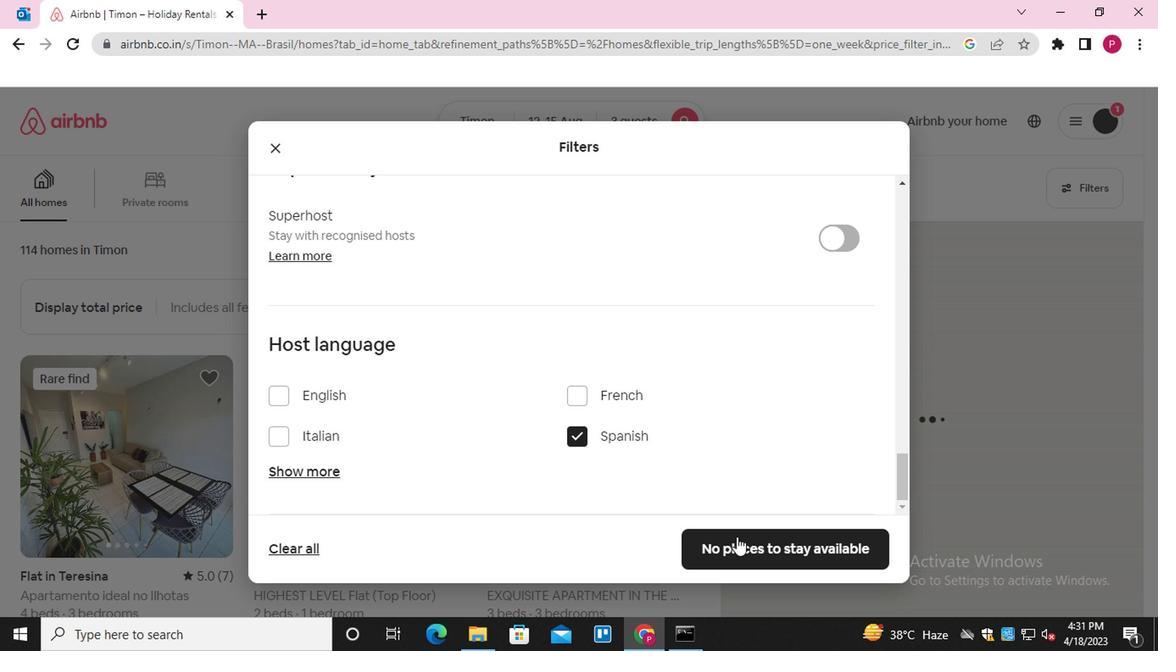 
Action: Mouse pressed left at (744, 543)
Screenshot: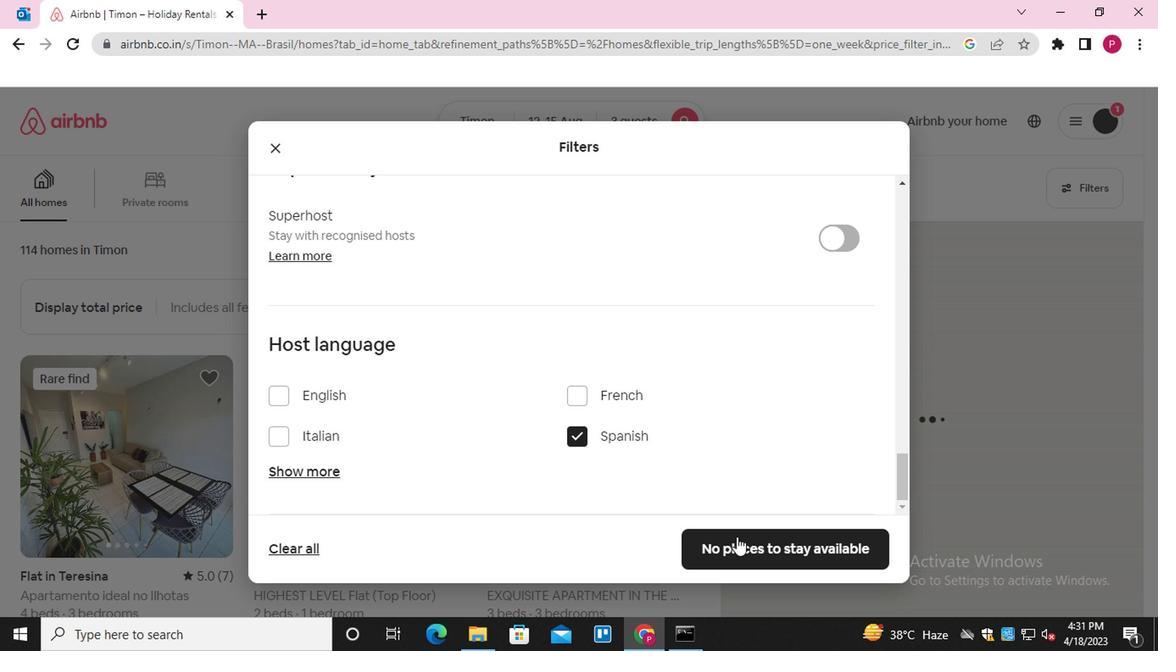 
Action: Mouse moved to (745, 543)
Screenshot: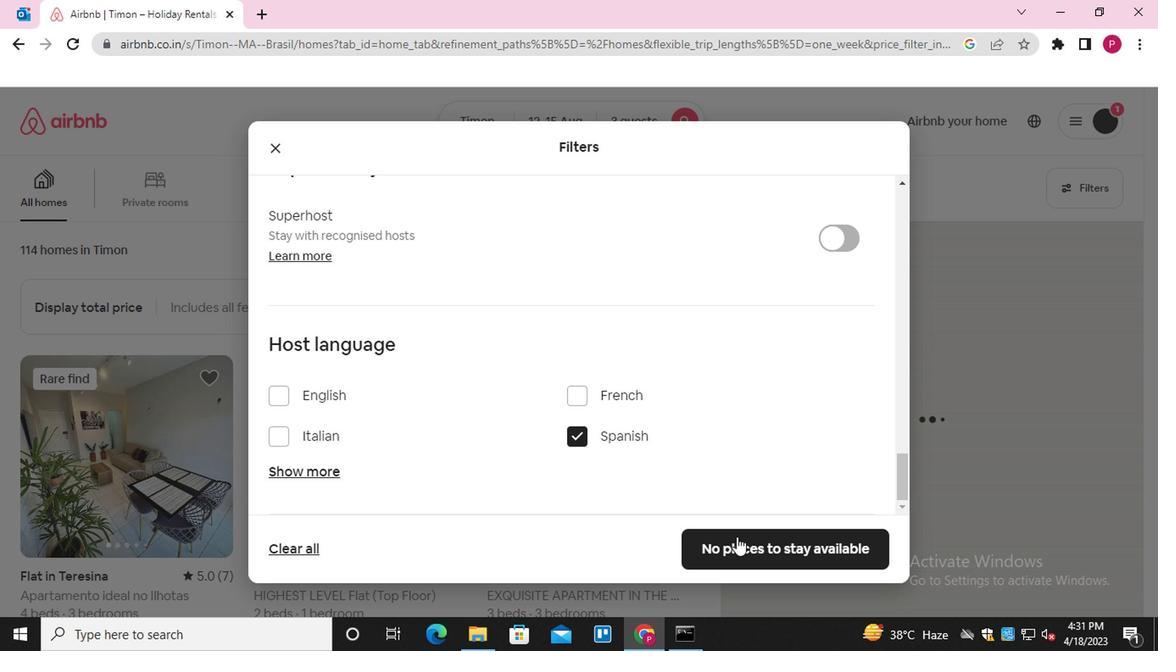 
